 Task: Look for space in Jinghong, China from 3rd August, 2023 to 7th August, 2023 for 2 adults in price range Rs.4000 to Rs.9000. Place can be private room with 1  bedroom having 1 bed and 1 bathroom. Property type can be house, flat, guest house, hotel. Amenities needed are: washing machine. Booking option can be shelf check-in. Required host language is Chinese (Simplified).
Action: Mouse moved to (297, 146)
Screenshot: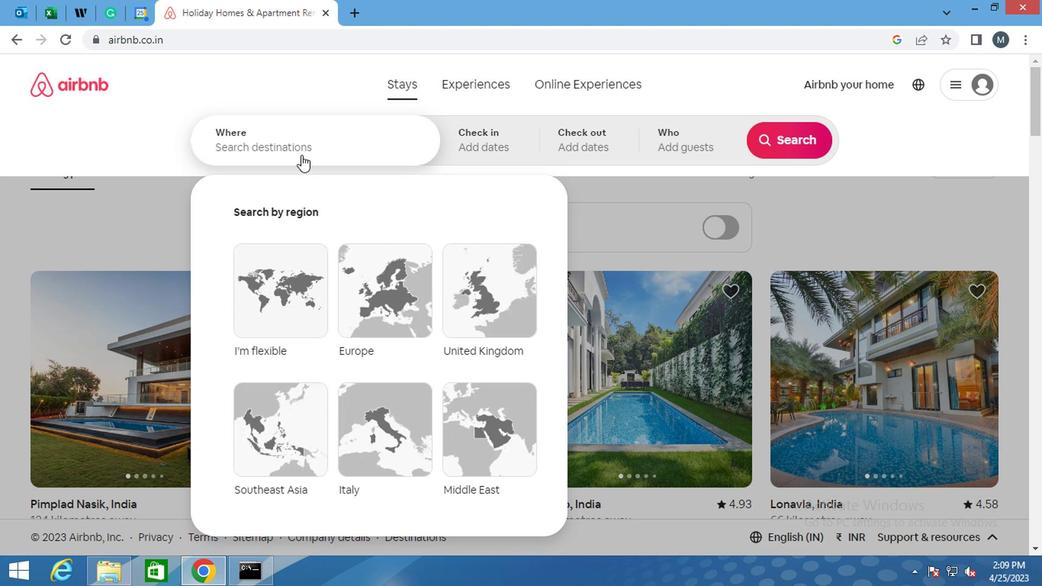 
Action: Mouse pressed left at (297, 146)
Screenshot: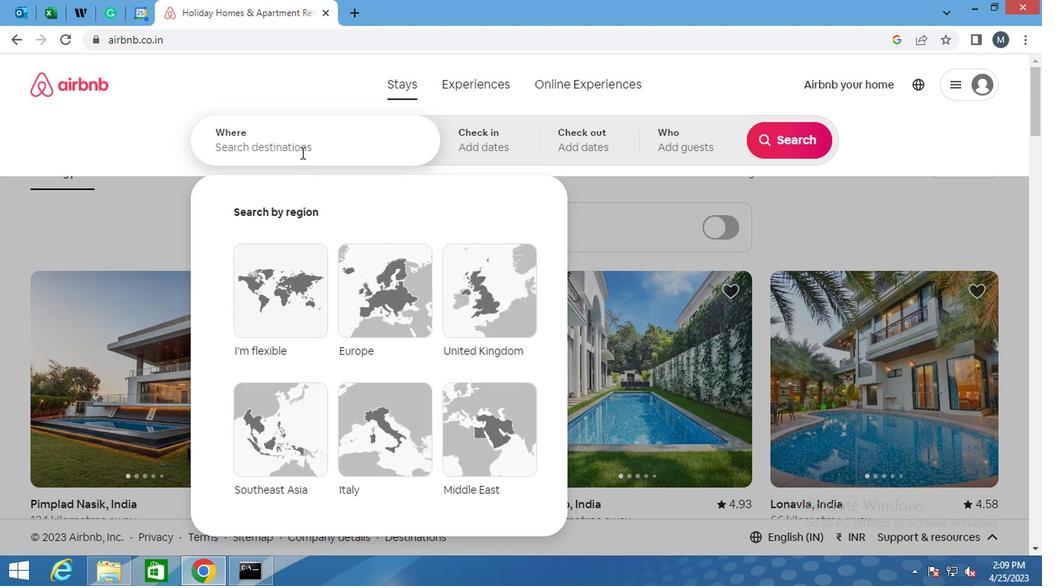 
Action: Key pressed <Key.shift>JINGHONG.<Key.backspace>,<Key.shift><Key.shift><Key.shift><Key.shift><Key.shift><Key.shift><Key.shift>CHINA
Screenshot: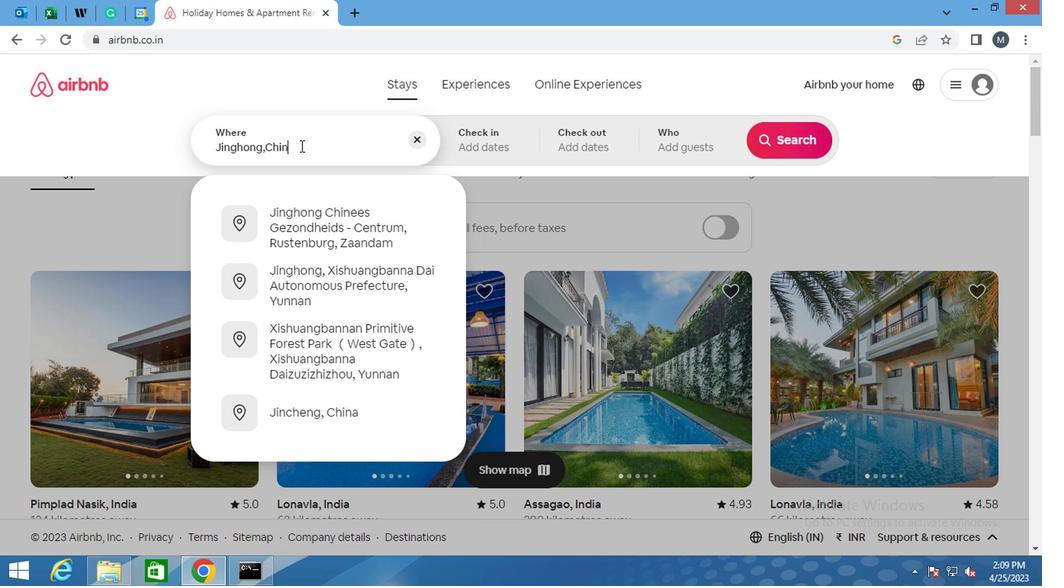 
Action: Mouse moved to (297, 147)
Screenshot: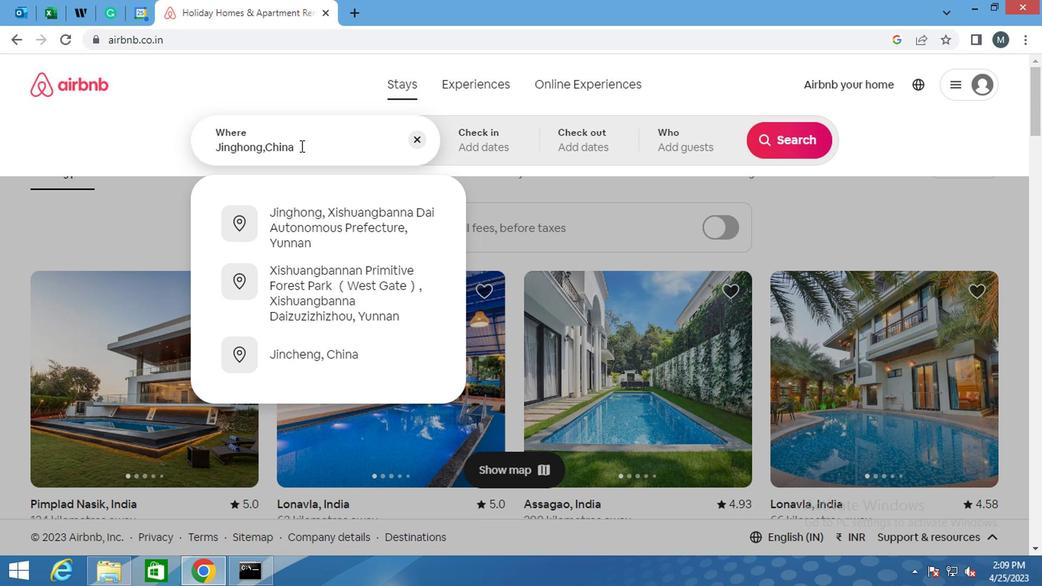 
Action: Key pressed <Key.enter>
Screenshot: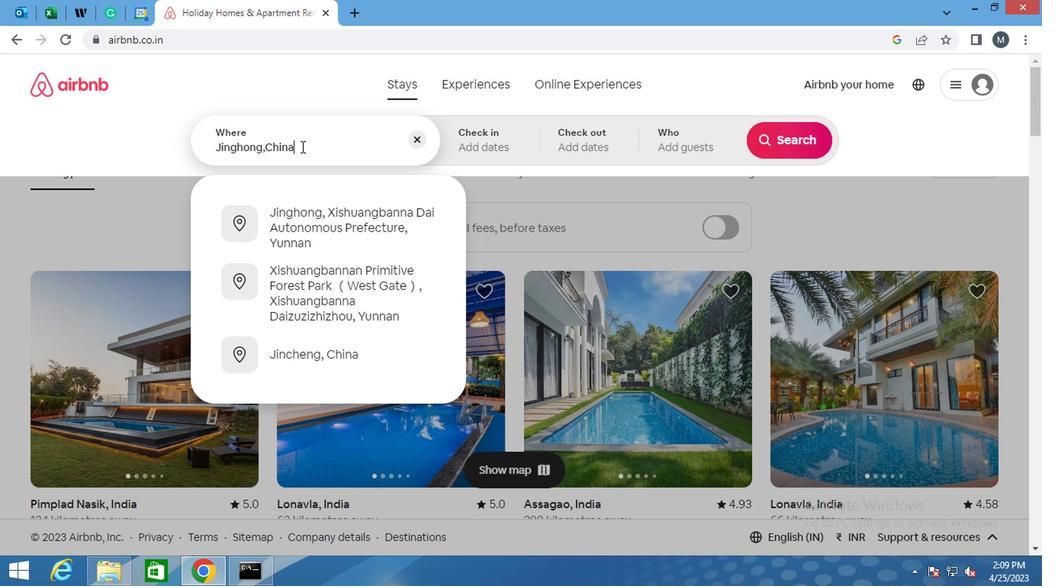 
Action: Mouse moved to (781, 265)
Screenshot: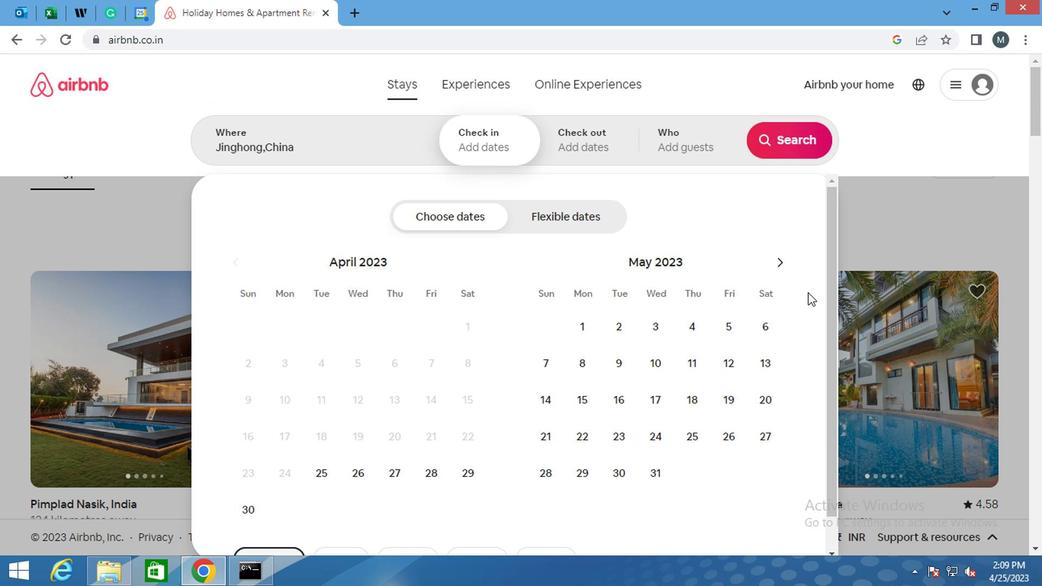 
Action: Mouse pressed left at (781, 265)
Screenshot: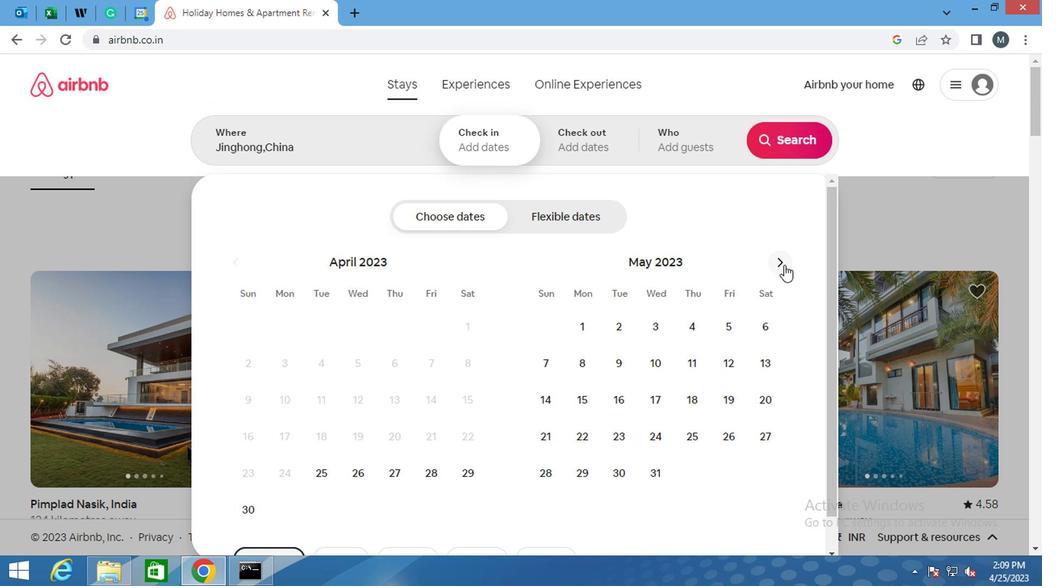 
Action: Mouse moved to (783, 265)
Screenshot: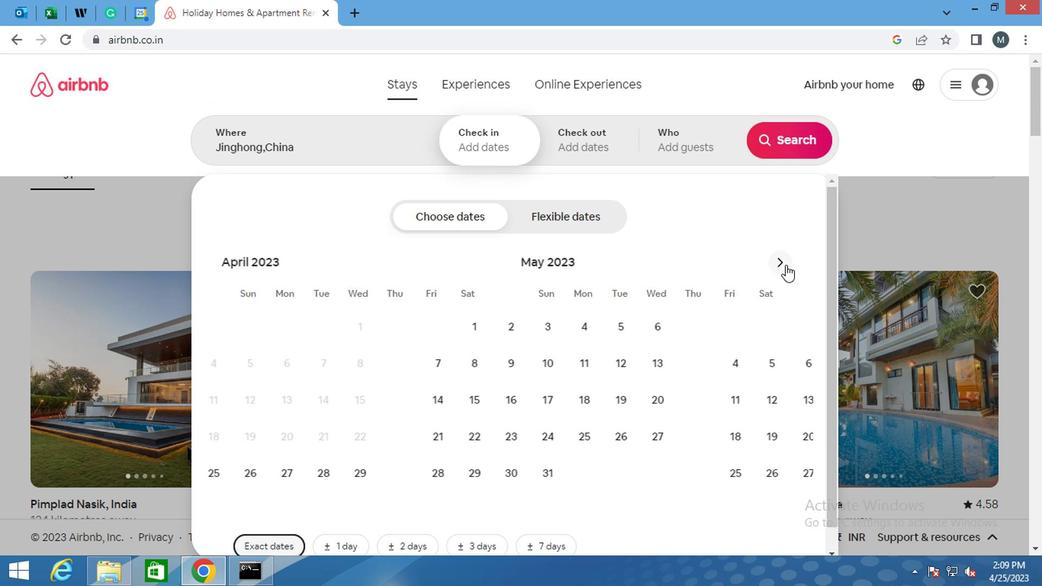 
Action: Mouse pressed left at (783, 265)
Screenshot: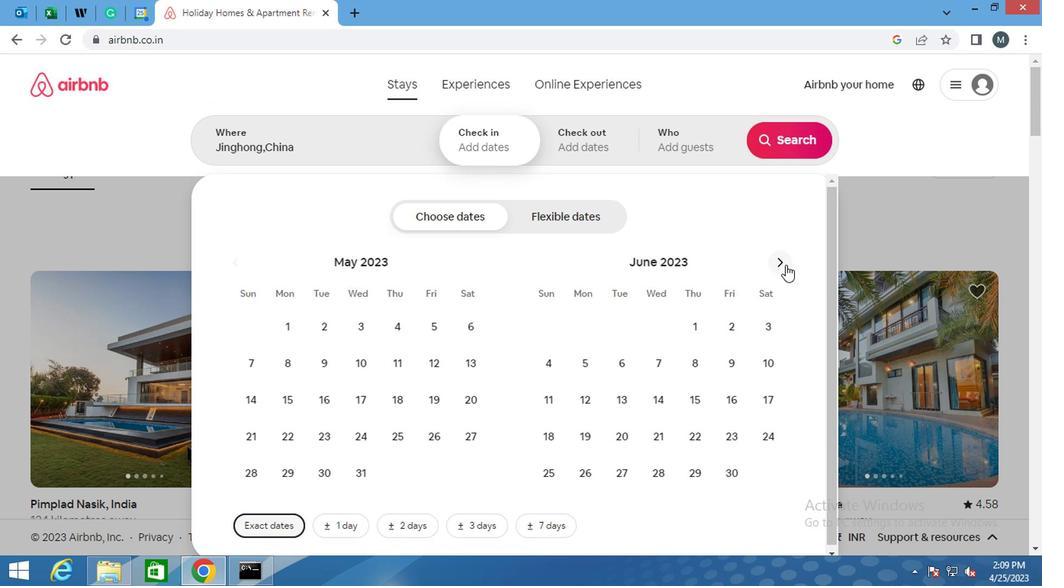 
Action: Mouse moved to (783, 265)
Screenshot: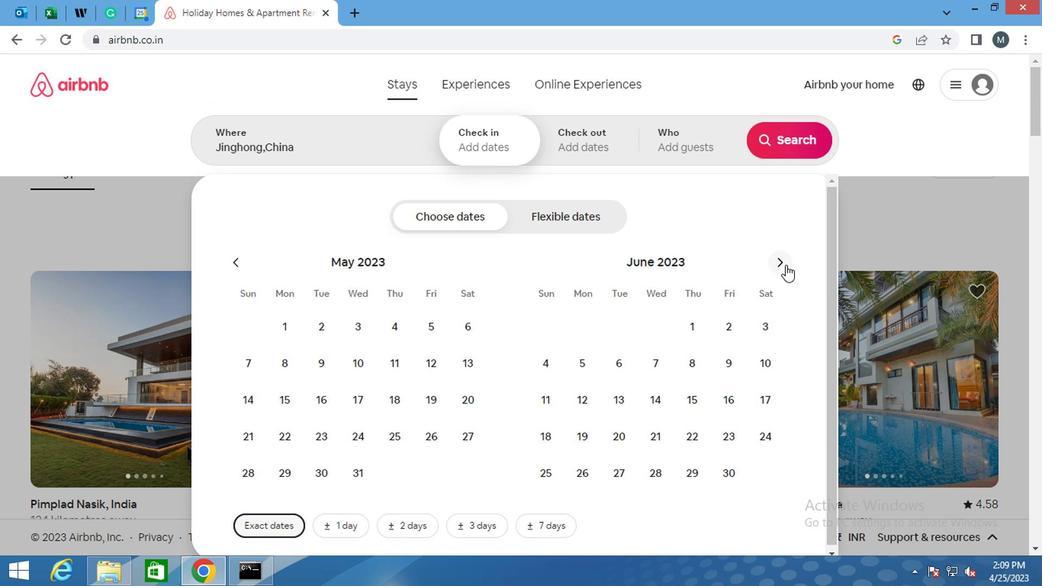 
Action: Mouse pressed left at (783, 265)
Screenshot: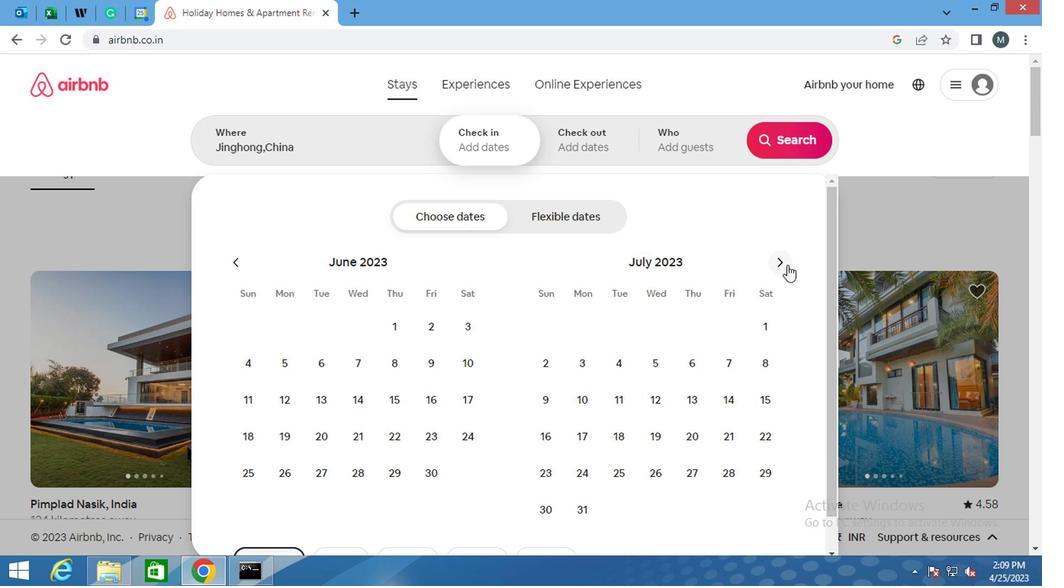
Action: Mouse moved to (684, 325)
Screenshot: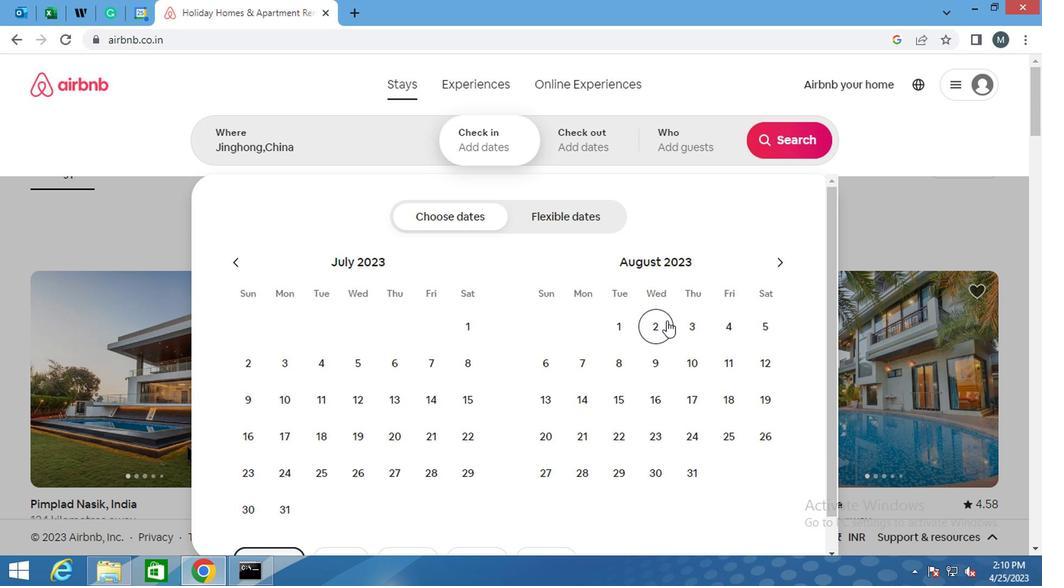 
Action: Mouse pressed left at (684, 325)
Screenshot: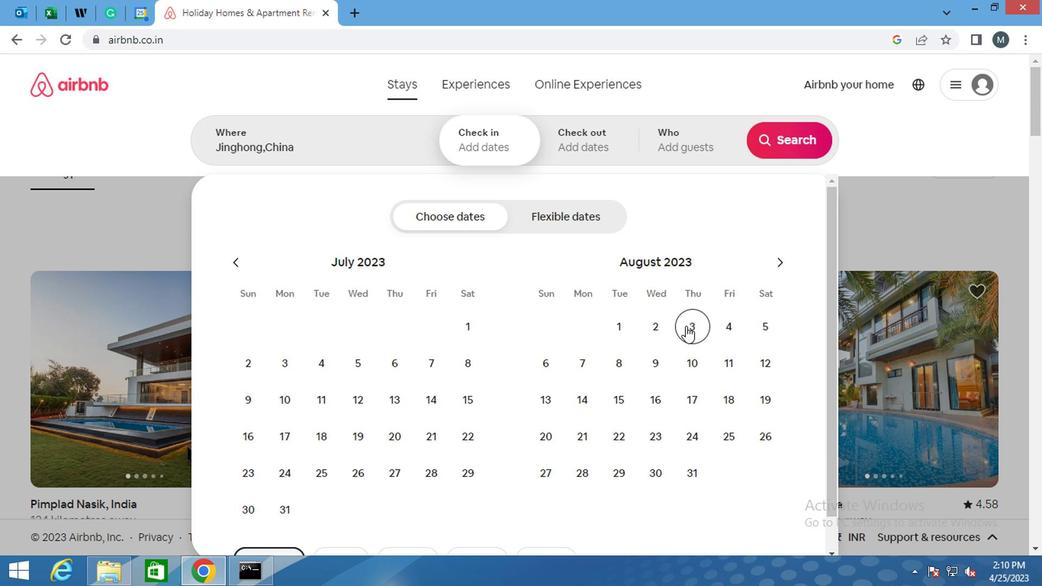 
Action: Mouse moved to (566, 369)
Screenshot: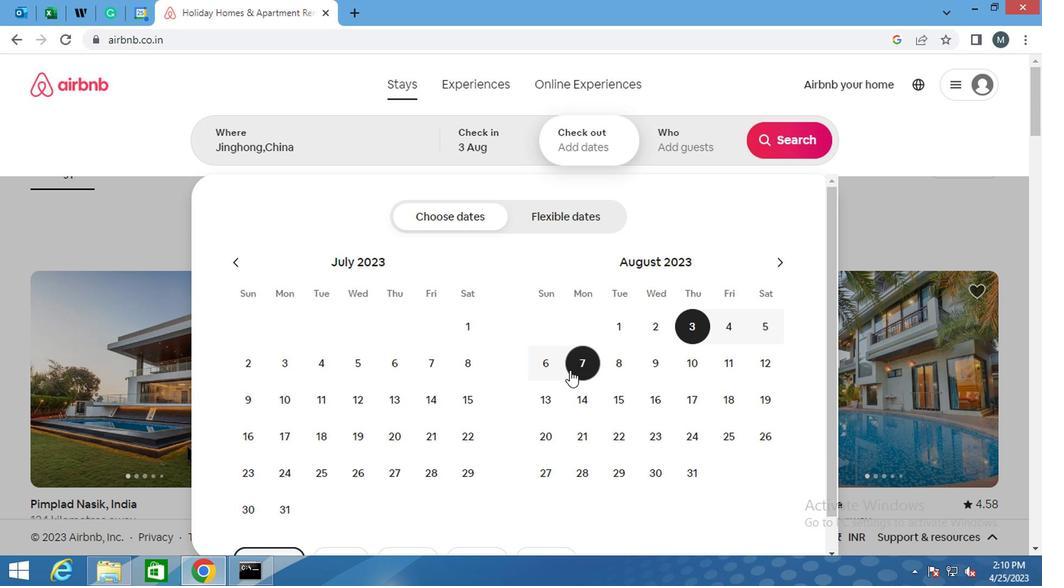 
Action: Mouse pressed left at (566, 369)
Screenshot: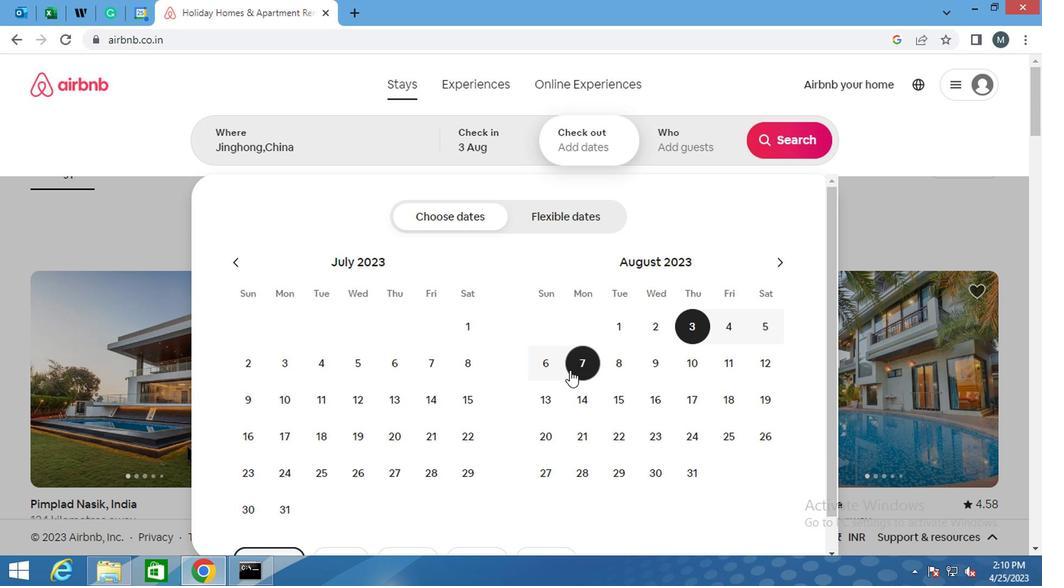 
Action: Mouse moved to (693, 131)
Screenshot: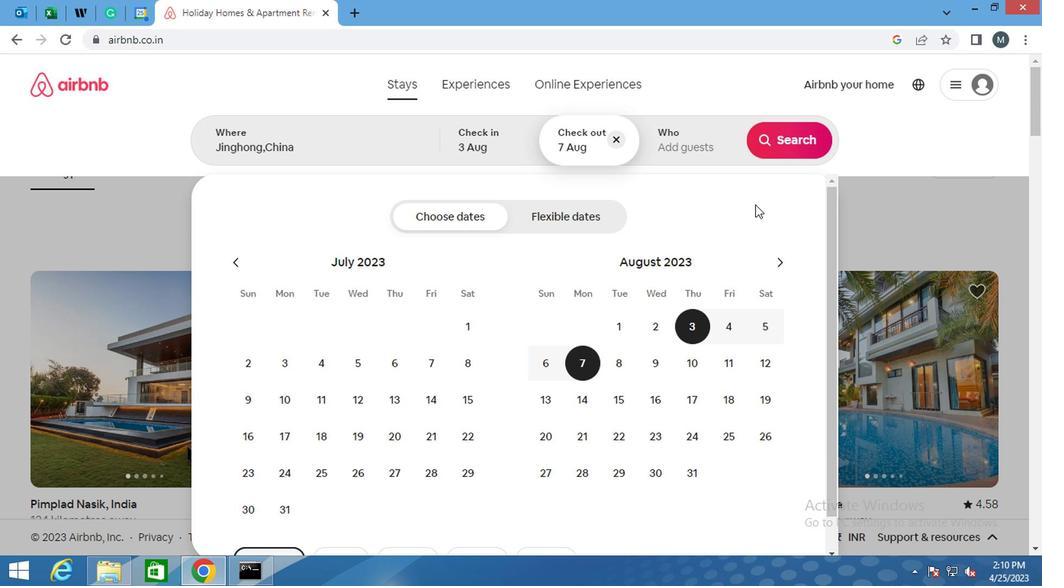 
Action: Mouse pressed left at (693, 131)
Screenshot: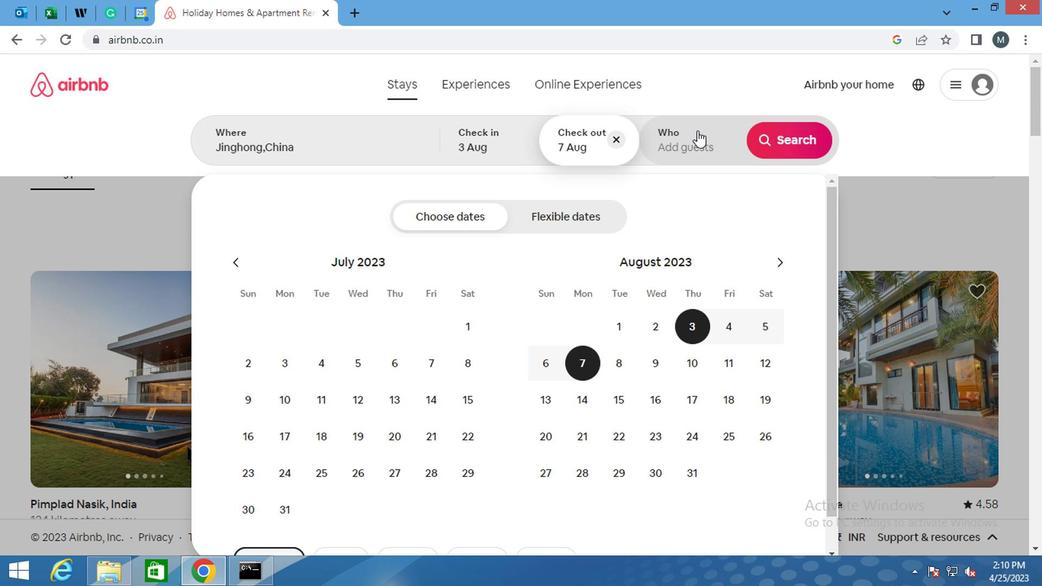 
Action: Mouse moved to (780, 221)
Screenshot: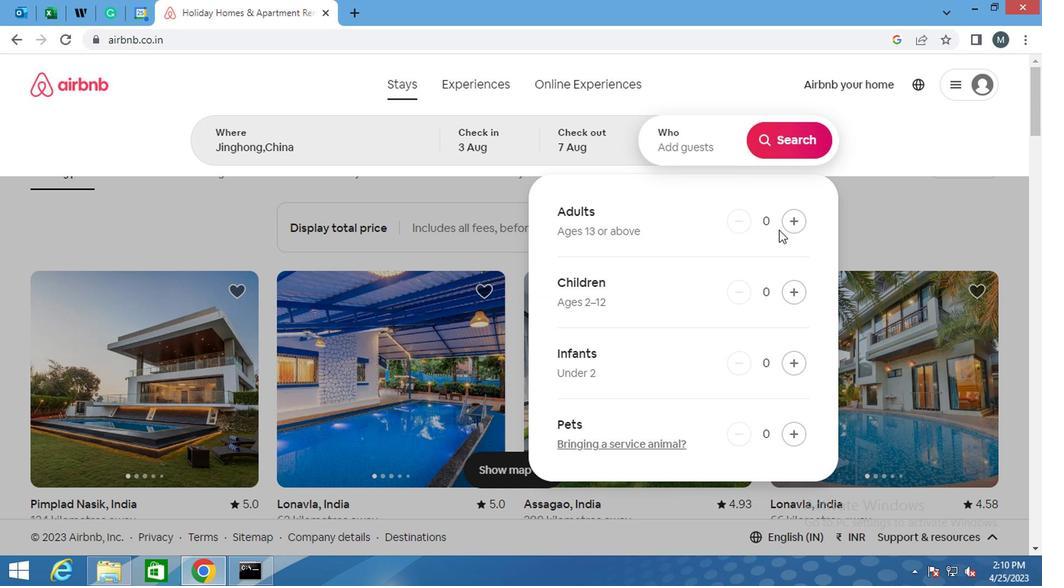 
Action: Mouse pressed left at (780, 221)
Screenshot: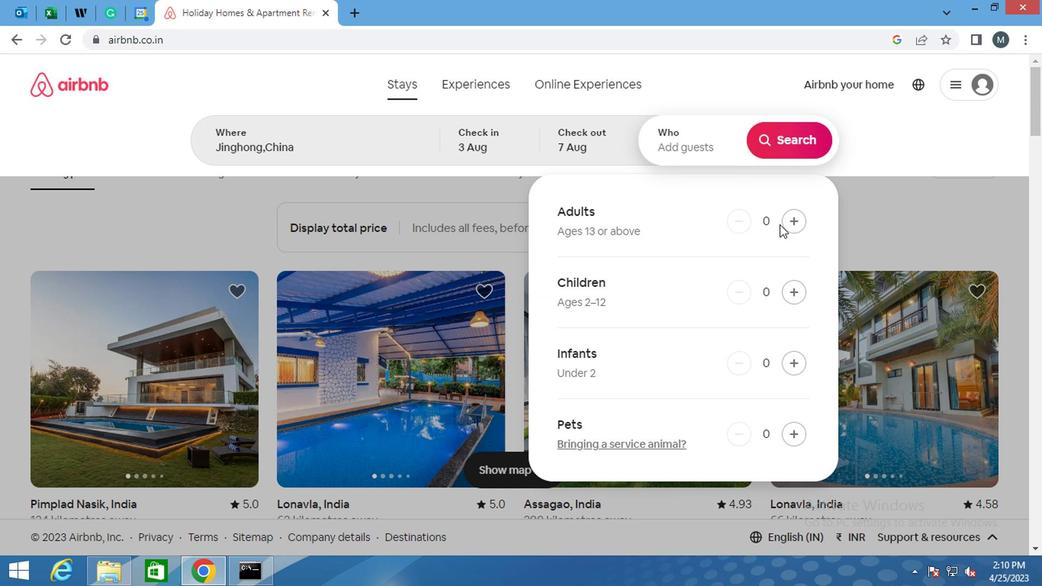 
Action: Mouse moved to (780, 220)
Screenshot: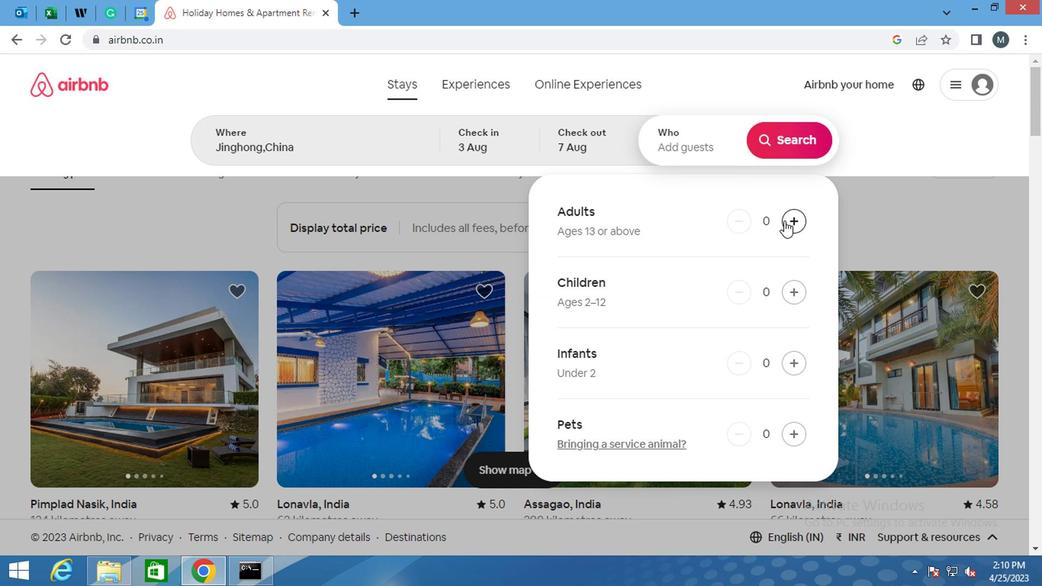 
Action: Mouse pressed left at (780, 220)
Screenshot: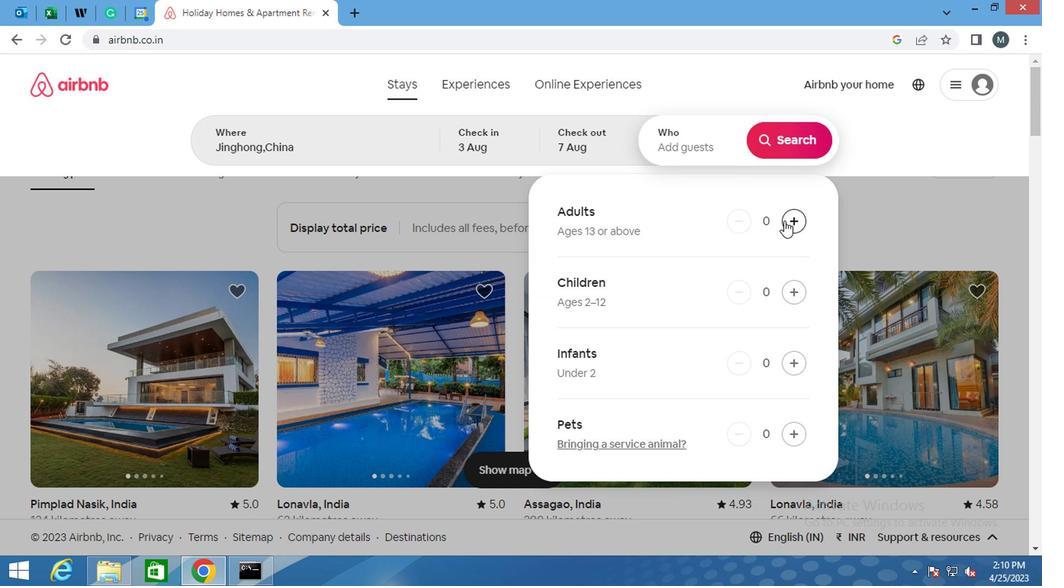 
Action: Mouse moved to (786, 143)
Screenshot: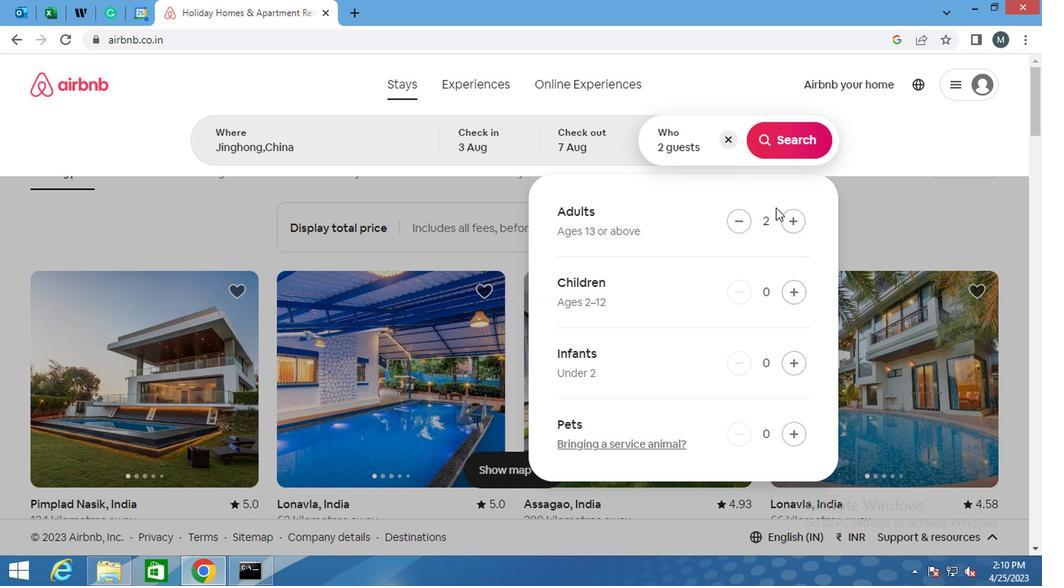 
Action: Mouse pressed left at (786, 143)
Screenshot: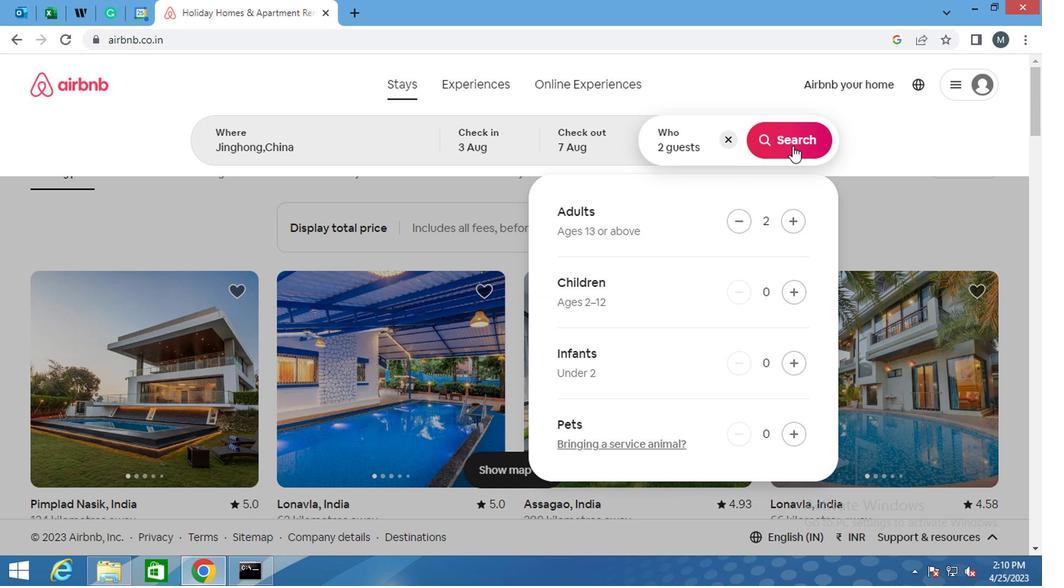 
Action: Mouse moved to (977, 138)
Screenshot: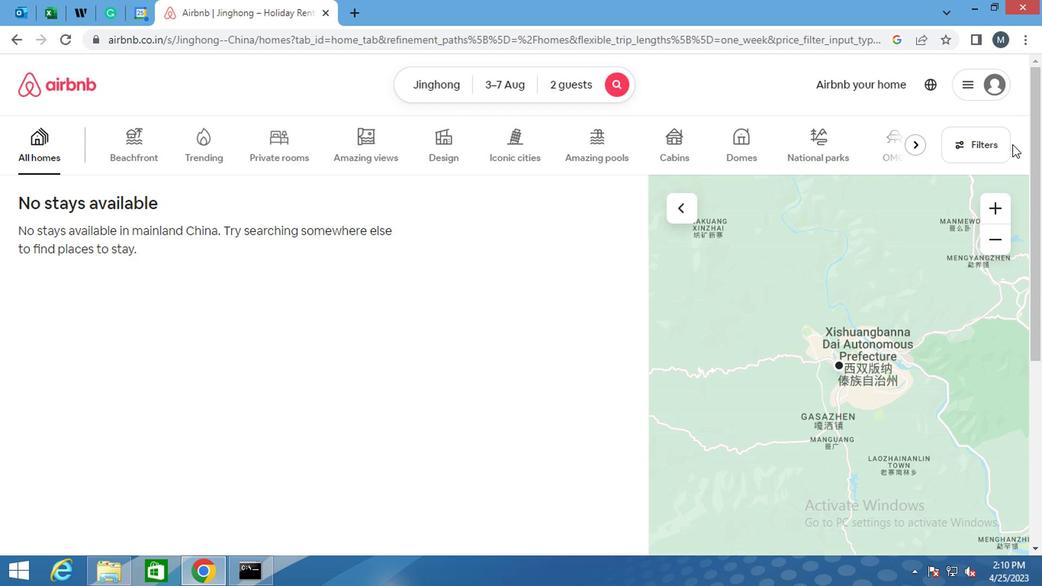
Action: Mouse pressed left at (977, 138)
Screenshot: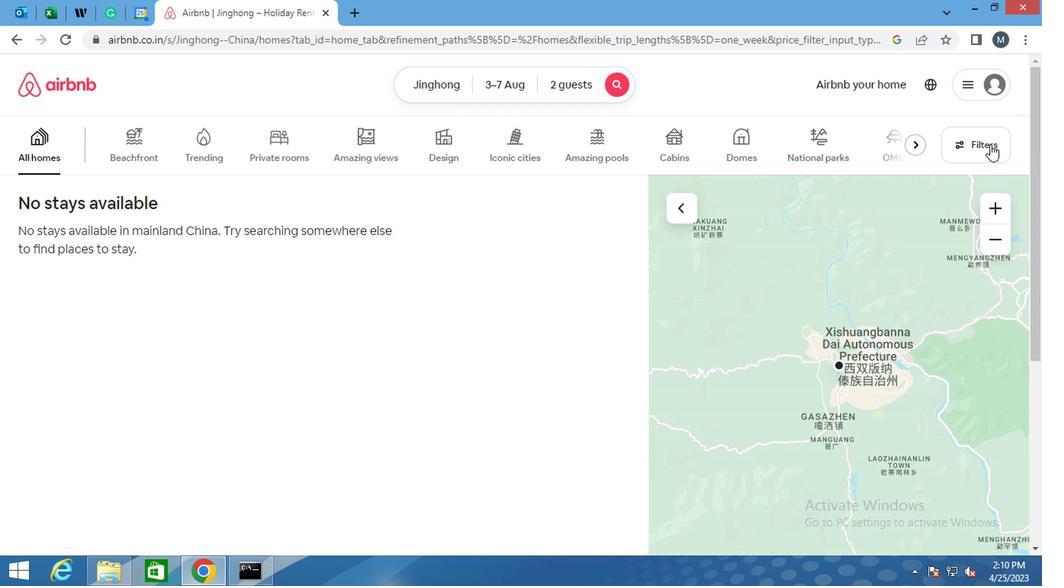 
Action: Mouse moved to (316, 237)
Screenshot: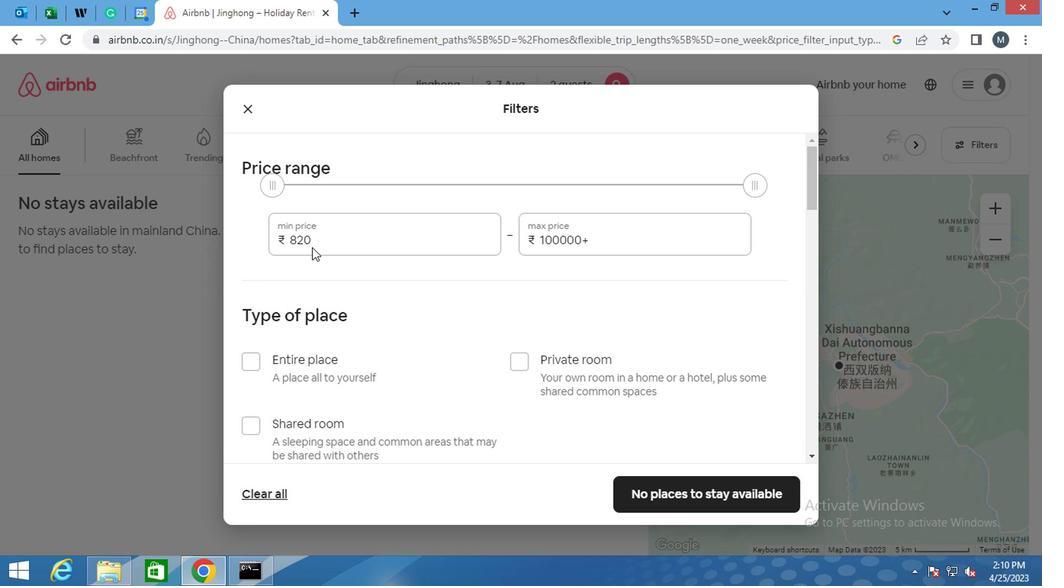 
Action: Mouse pressed left at (316, 237)
Screenshot: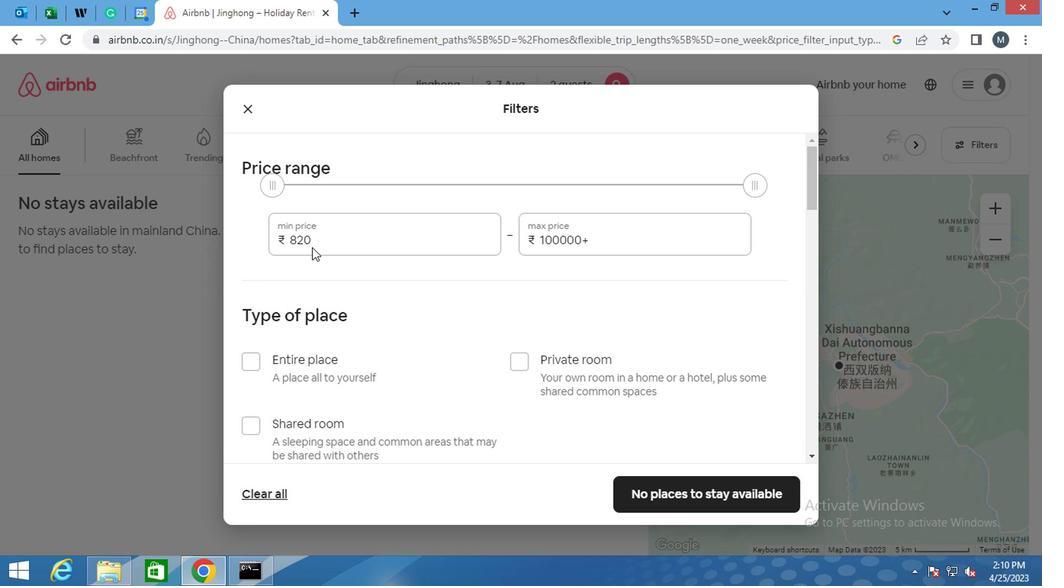 
Action: Mouse moved to (315, 244)
Screenshot: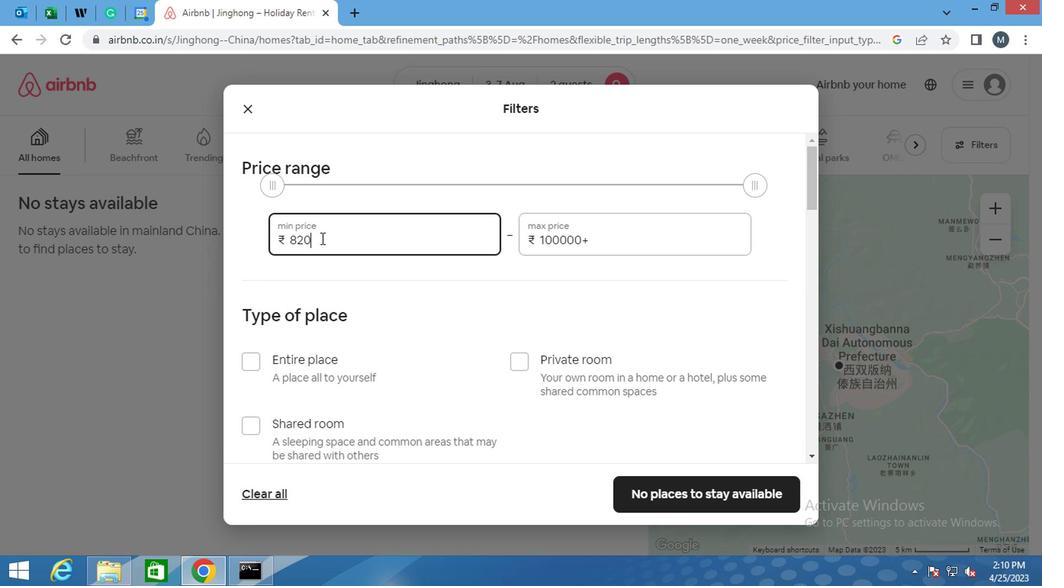 
Action: Key pressed <Key.backspace>
Screenshot: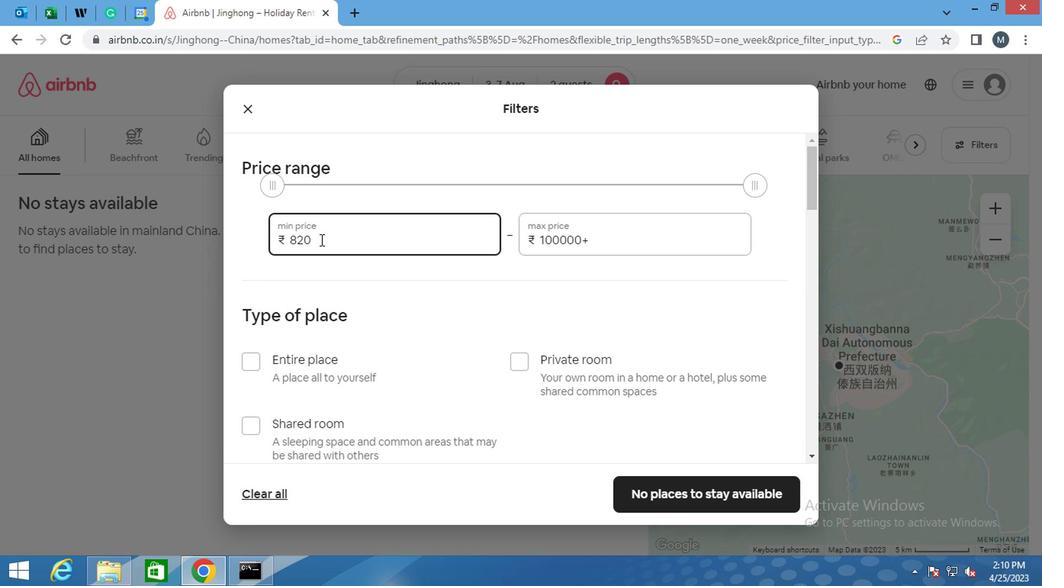 
Action: Mouse moved to (315, 244)
Screenshot: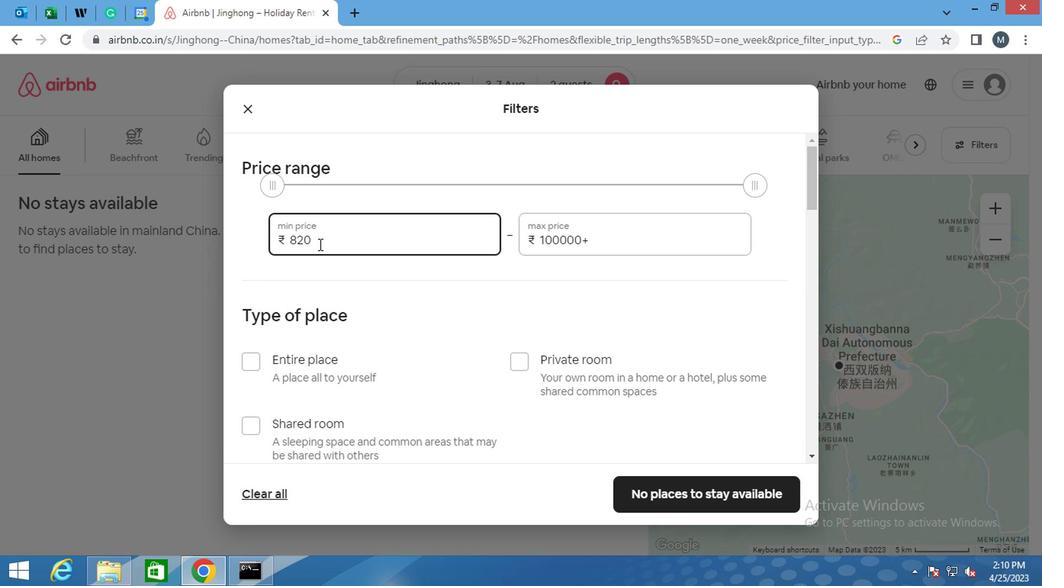 
Action: Key pressed <Key.backspace>
Screenshot: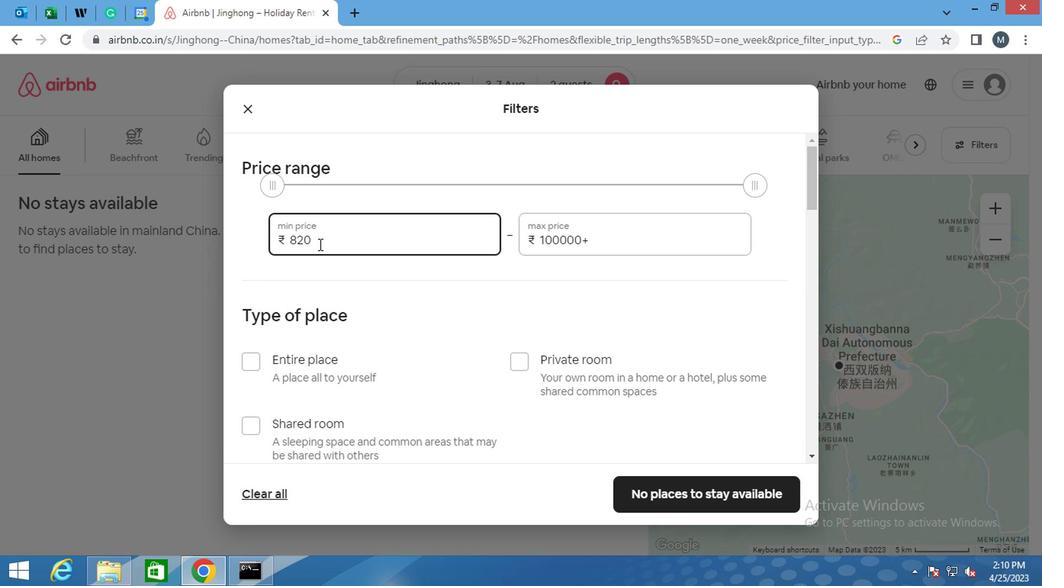 
Action: Mouse moved to (315, 245)
Screenshot: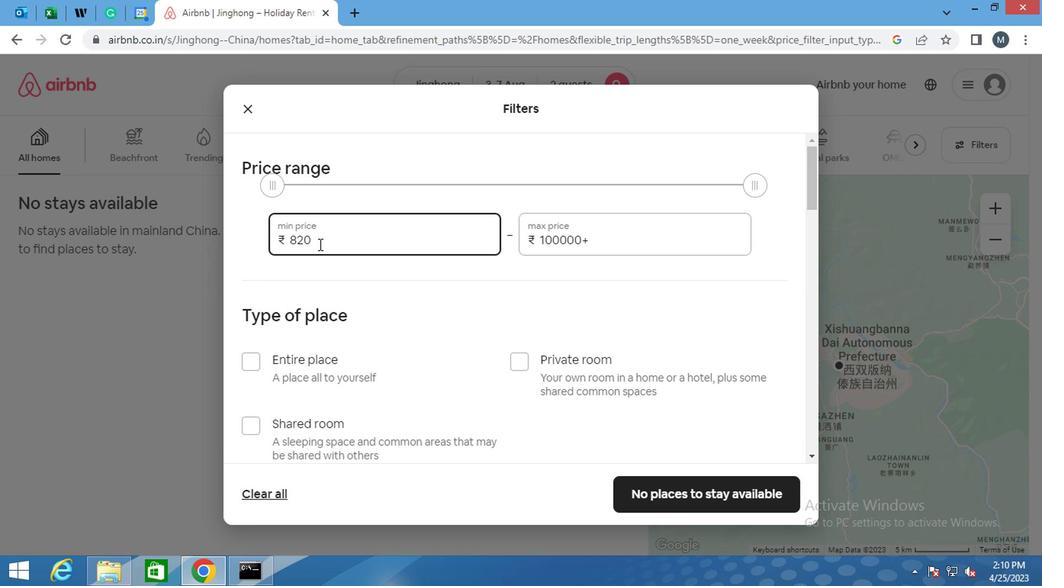 
Action: Key pressed <Key.backspace>
Screenshot: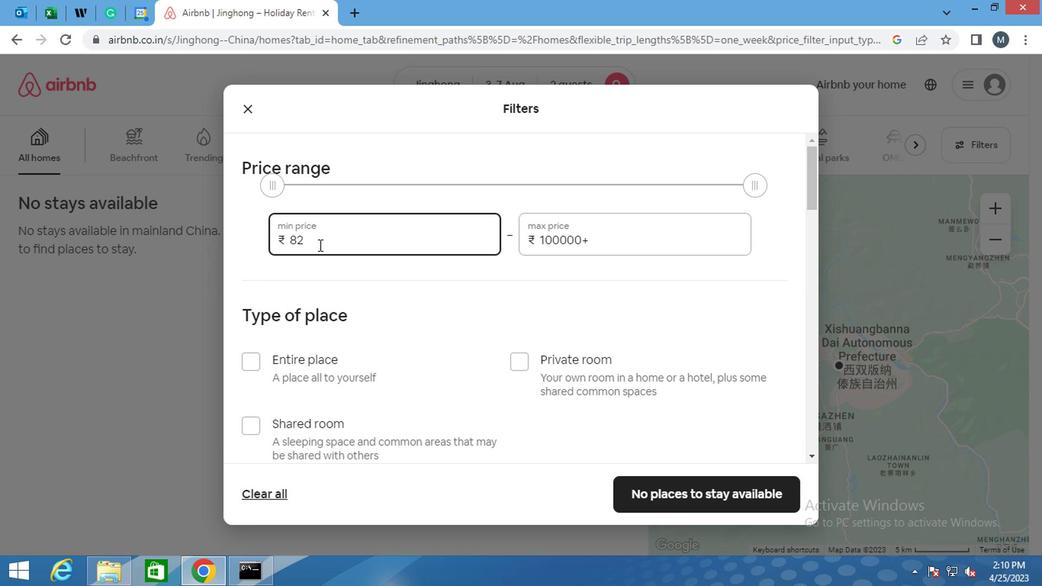 
Action: Mouse moved to (310, 249)
Screenshot: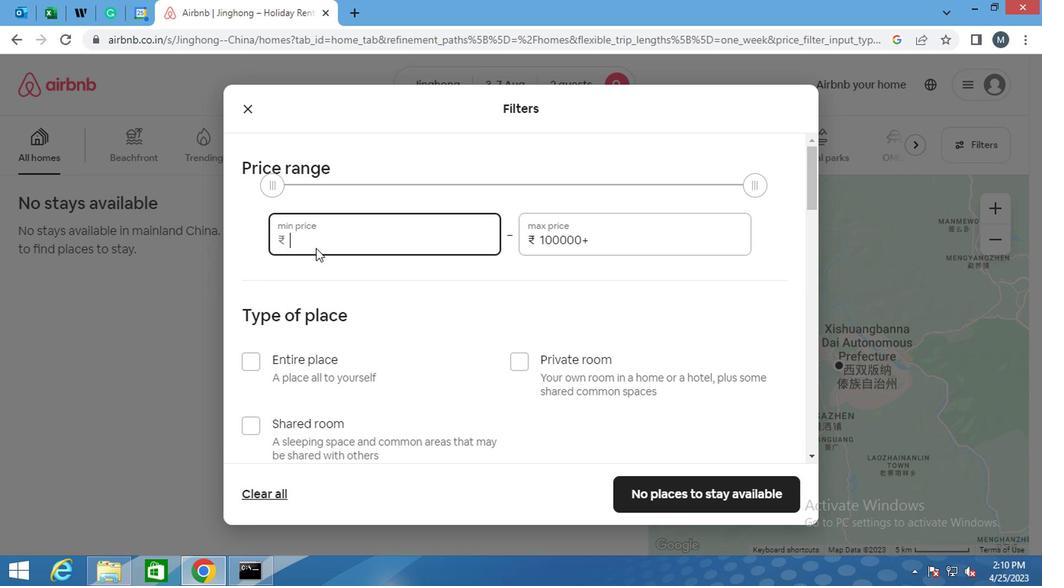 
Action: Key pressed 4000
Screenshot: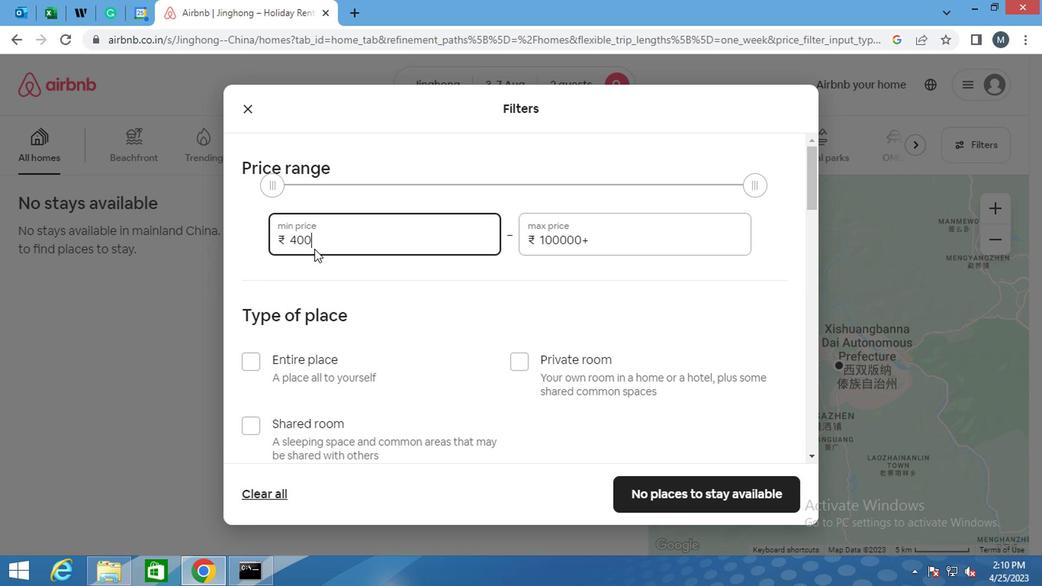 
Action: Mouse moved to (608, 243)
Screenshot: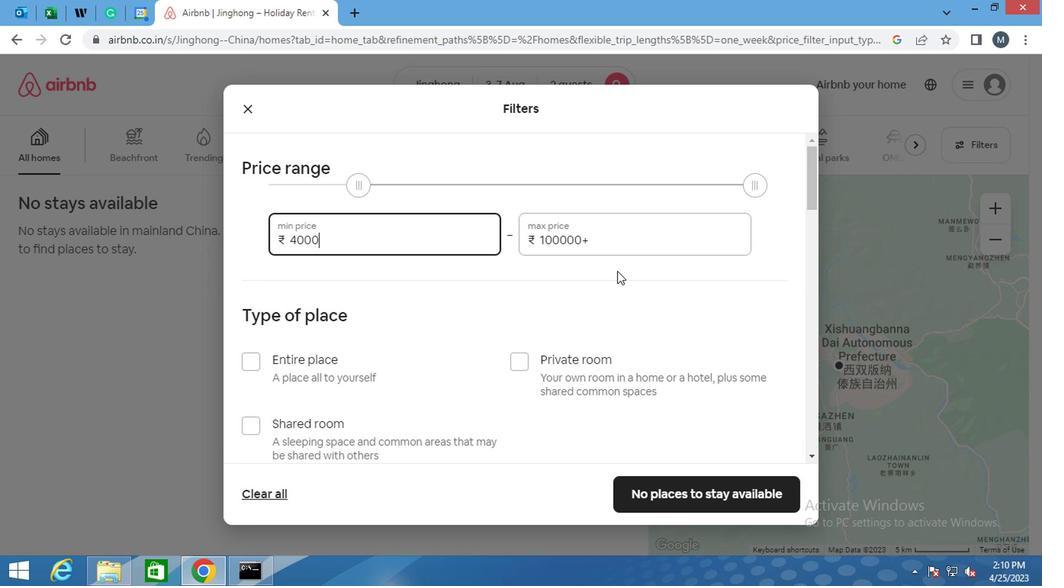 
Action: Mouse pressed left at (608, 243)
Screenshot: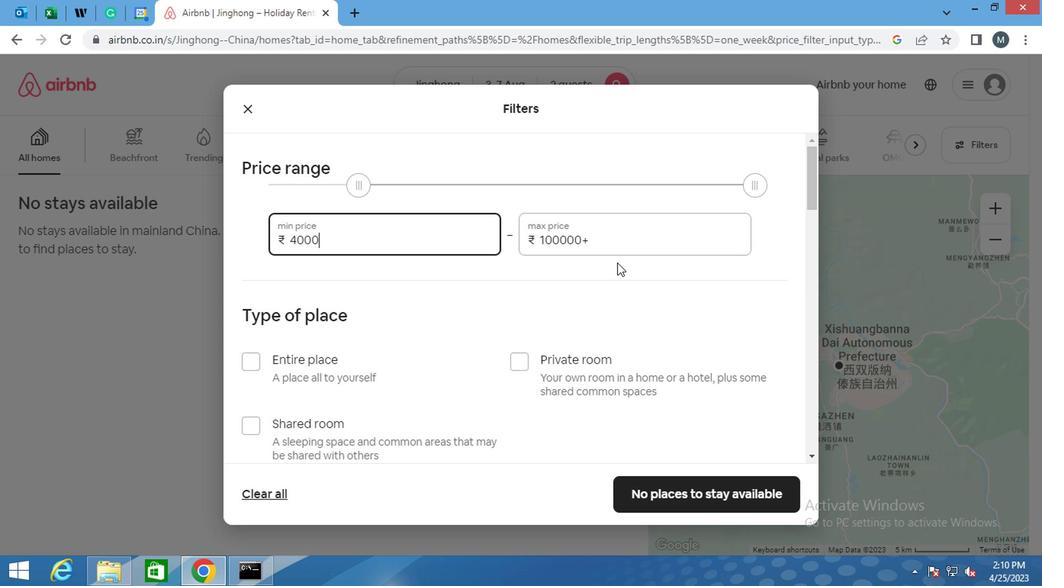 
Action: Mouse moved to (607, 243)
Screenshot: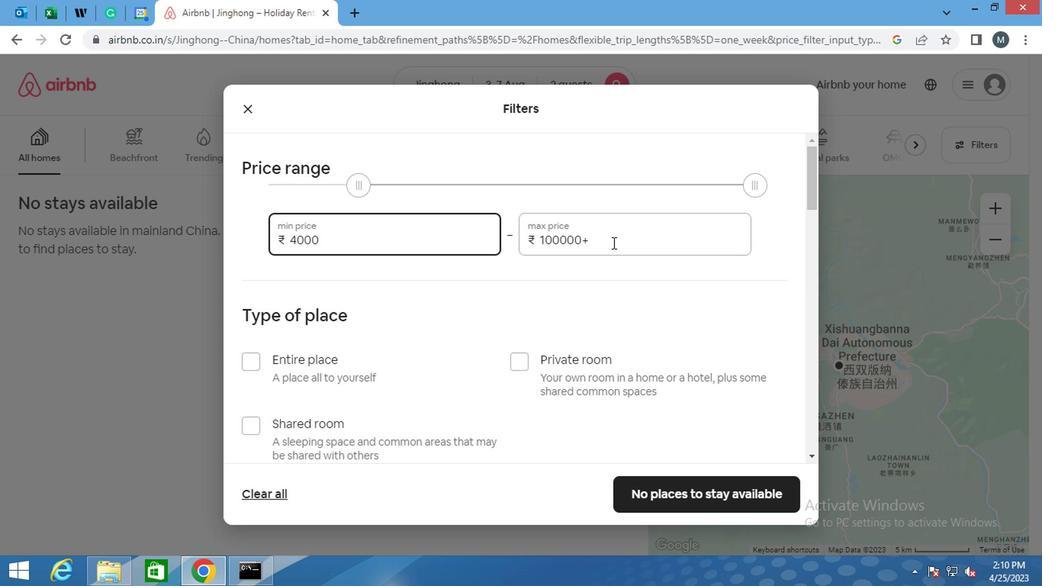 
Action: Key pressed <Key.backspace>
Screenshot: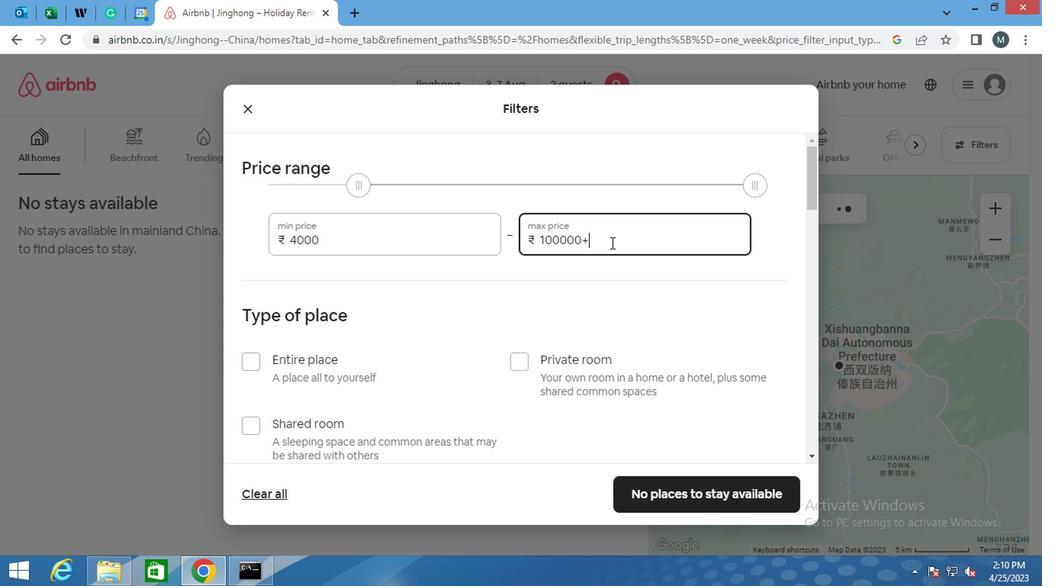 
Action: Mouse moved to (607, 243)
Screenshot: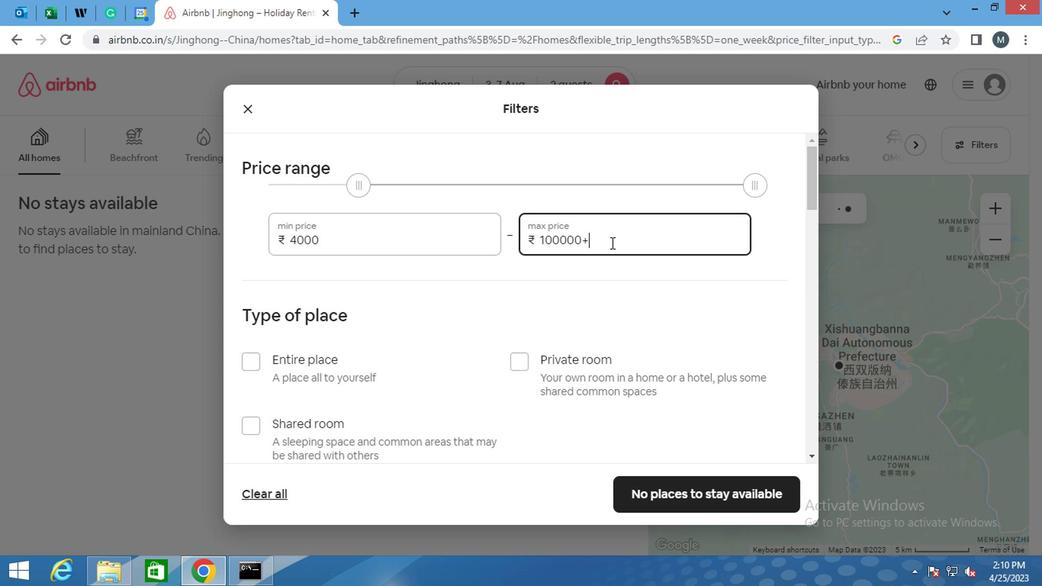 
Action: Key pressed <Key.backspace>
Screenshot: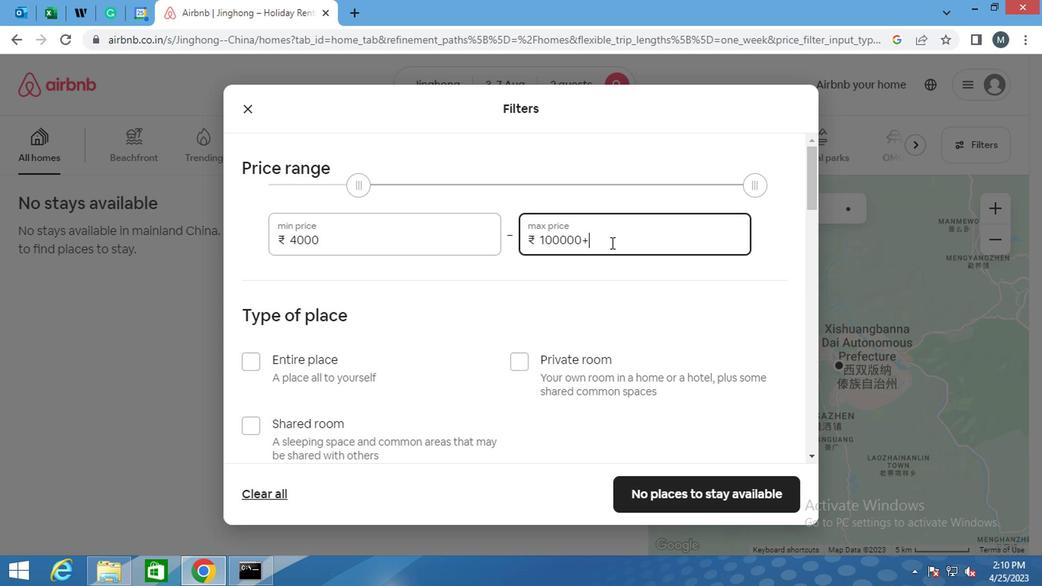 
Action: Mouse moved to (606, 243)
Screenshot: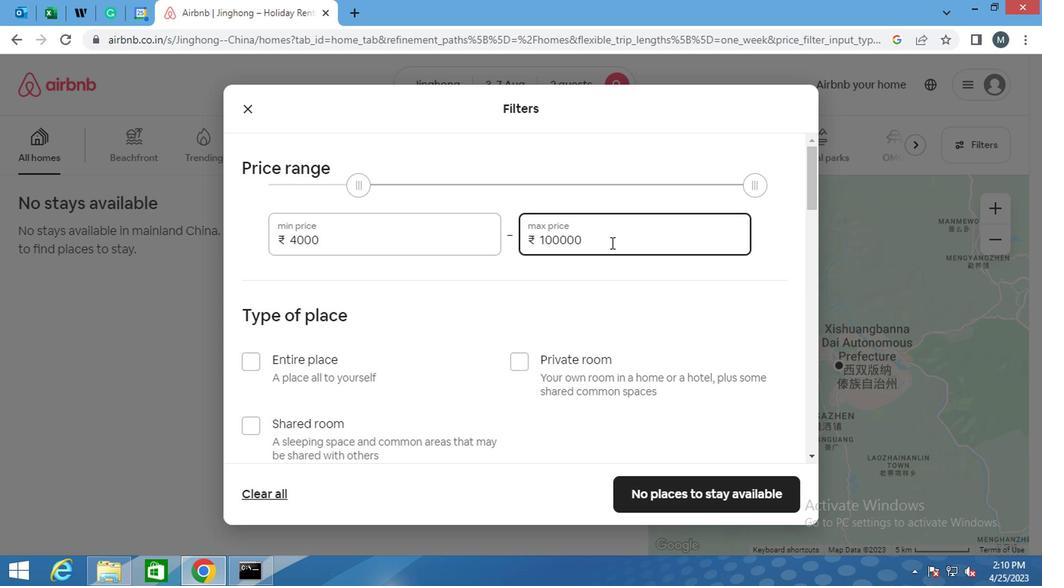 
Action: Key pressed <Key.backspace>
Screenshot: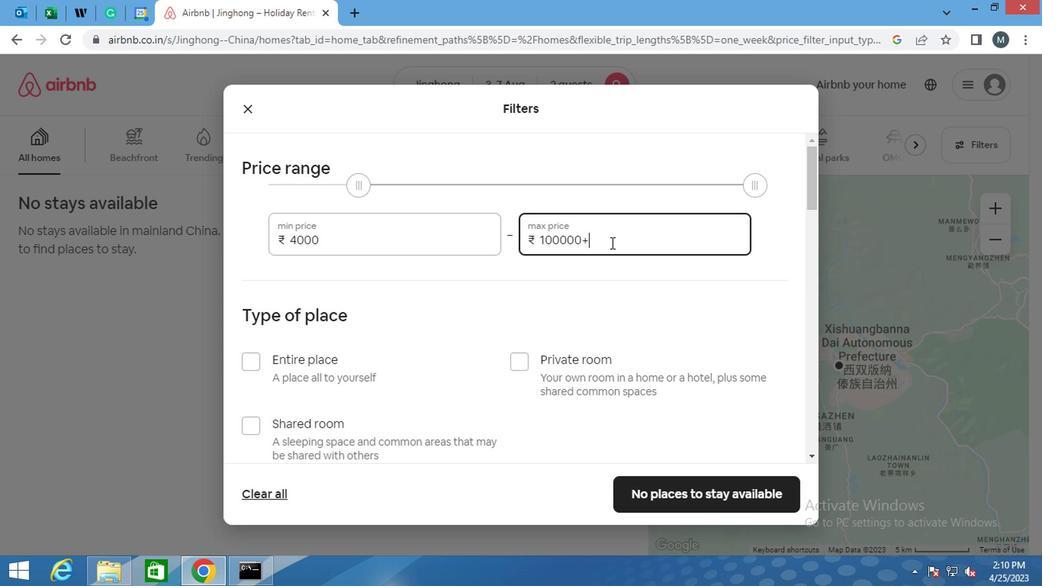 
Action: Mouse moved to (604, 244)
Screenshot: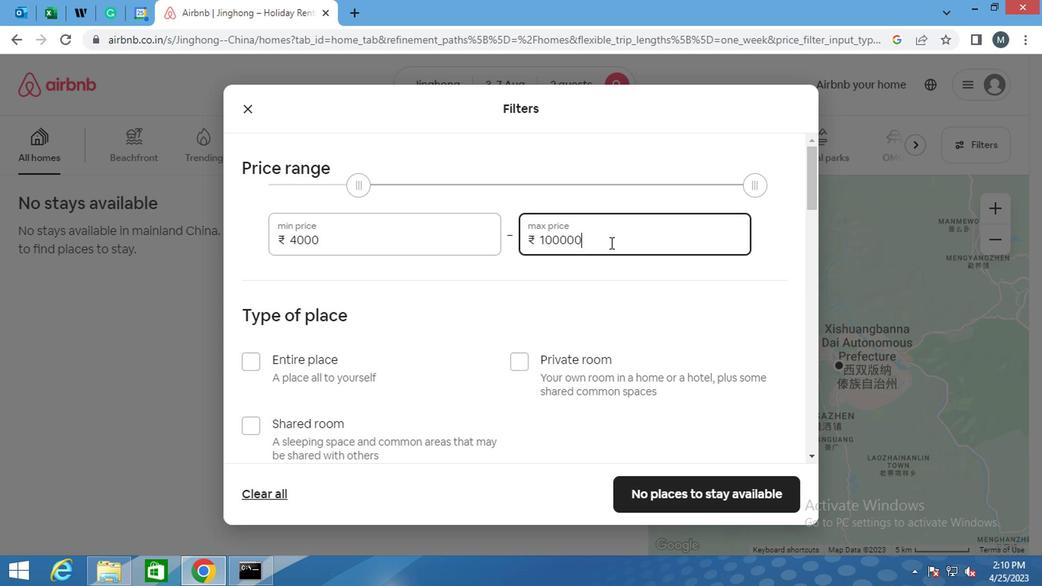 
Action: Key pressed <Key.backspace>
Screenshot: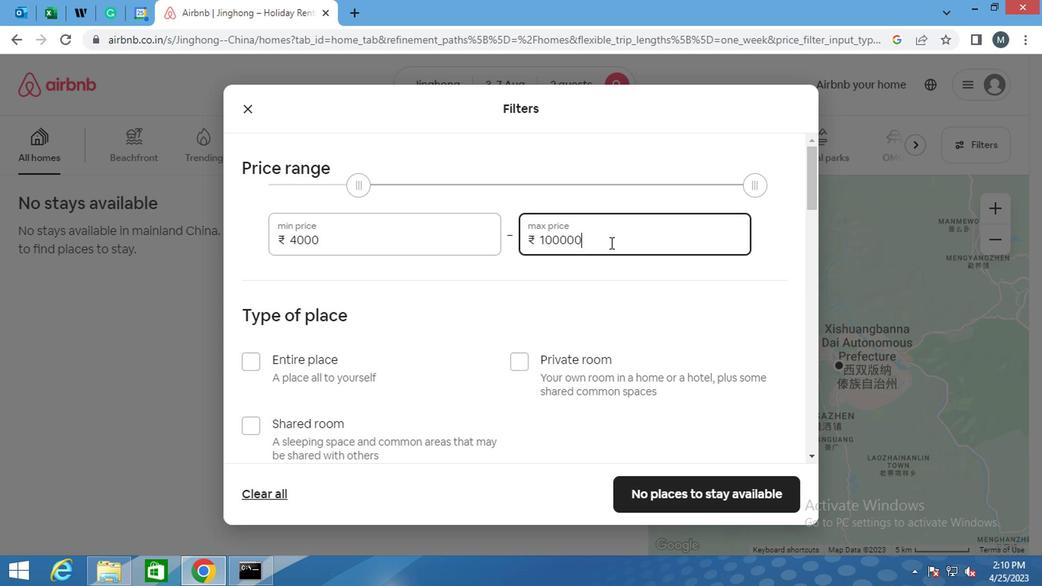 
Action: Mouse moved to (604, 244)
Screenshot: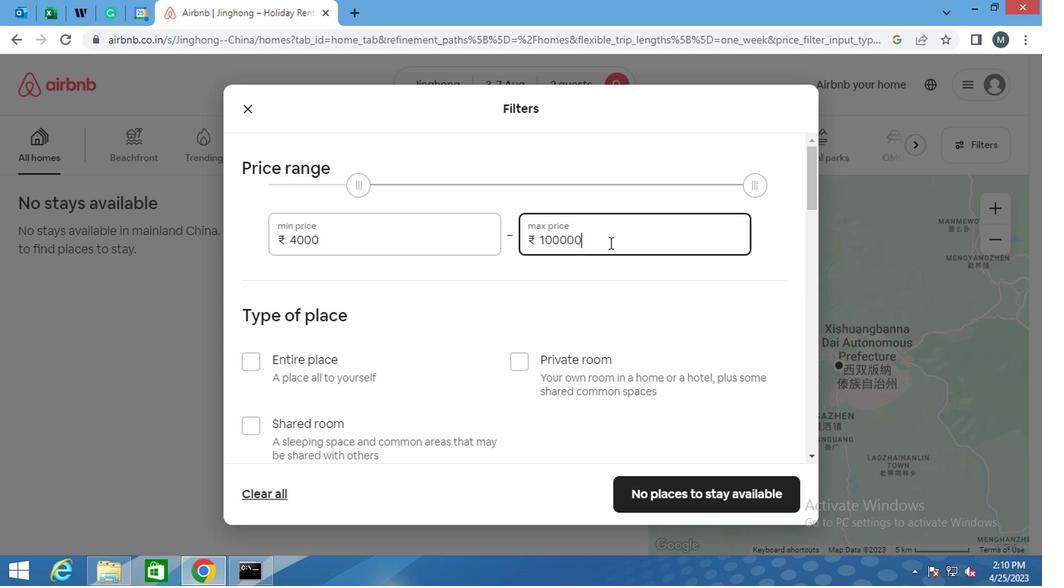 
Action: Key pressed <Key.backspace><Key.backspace><Key.backspace><Key.backspace>
Screenshot: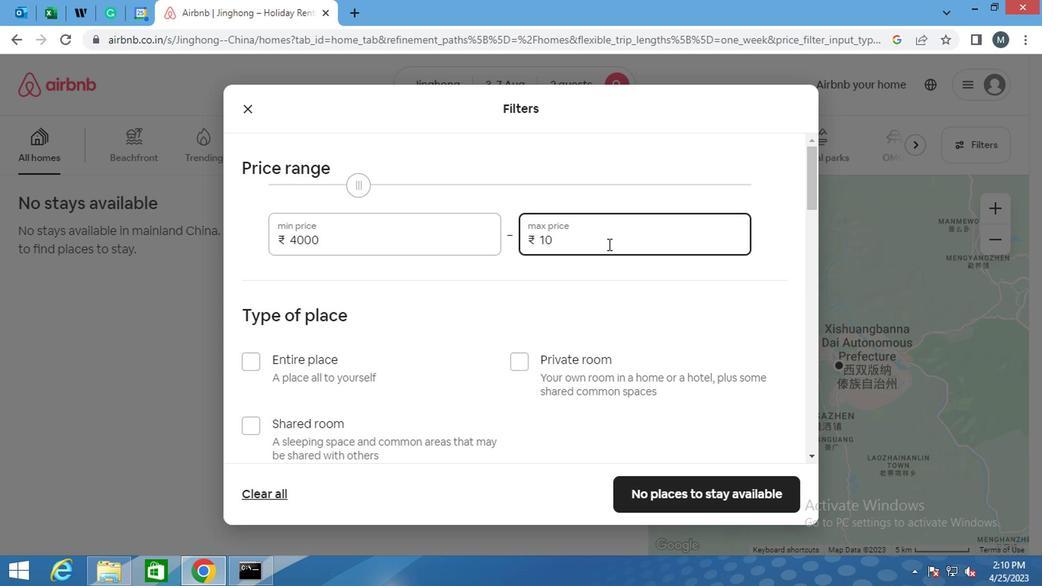 
Action: Mouse moved to (602, 249)
Screenshot: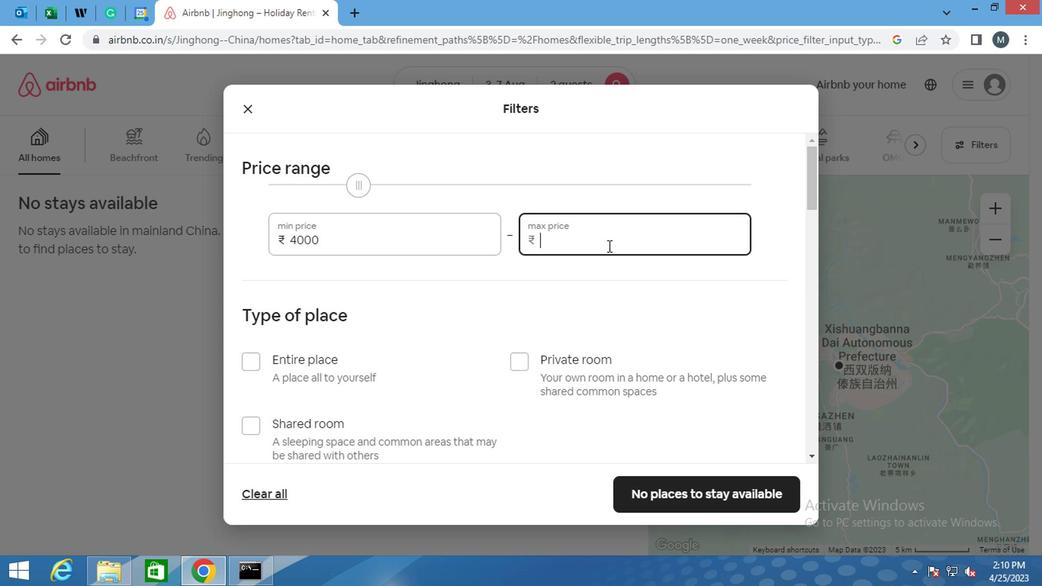 
Action: Key pressed 9000
Screenshot: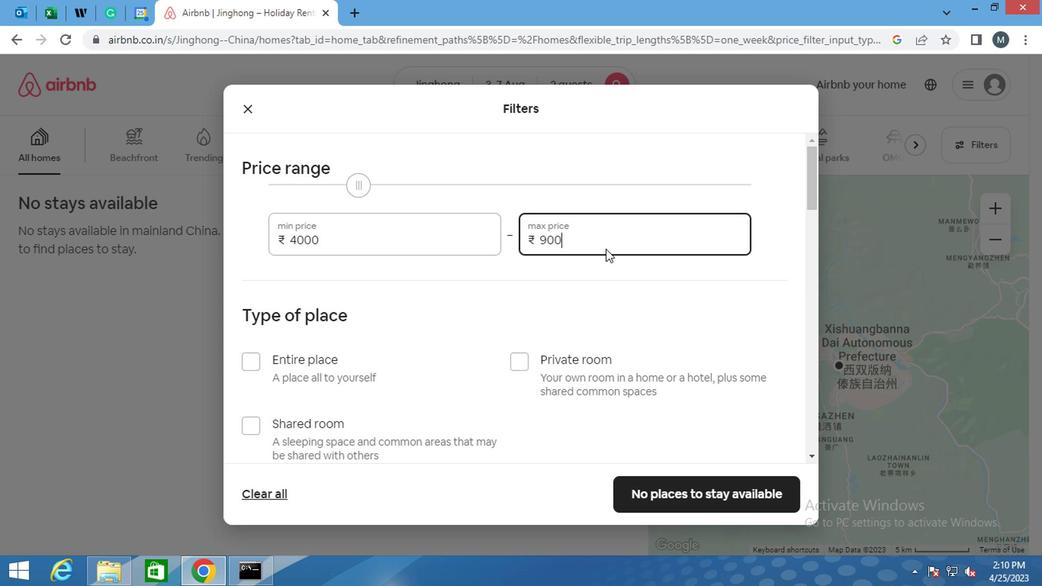 
Action: Mouse moved to (364, 322)
Screenshot: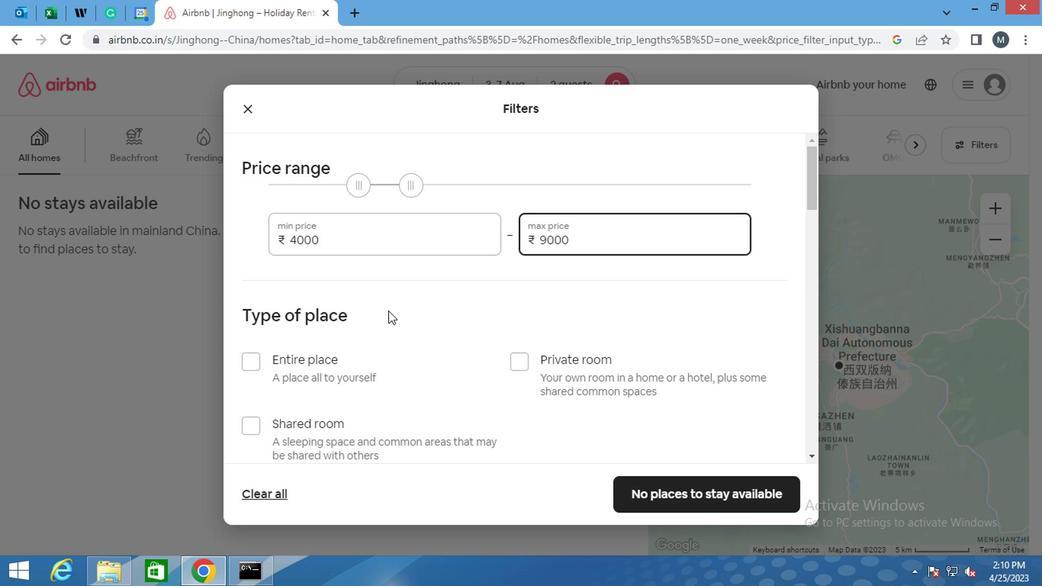
Action: Mouse scrolled (364, 321) with delta (0, 0)
Screenshot: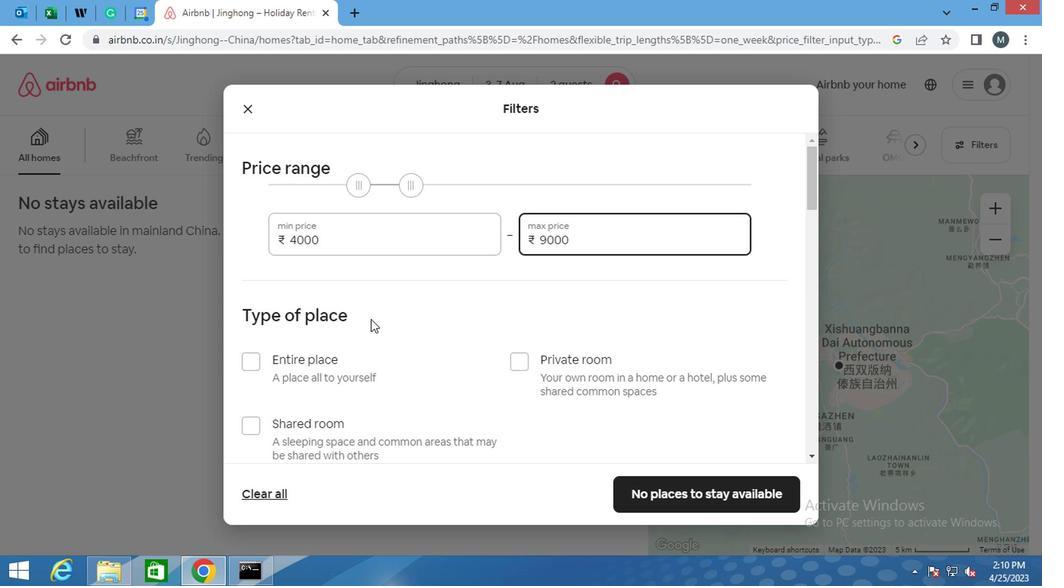 
Action: Mouse moved to (349, 318)
Screenshot: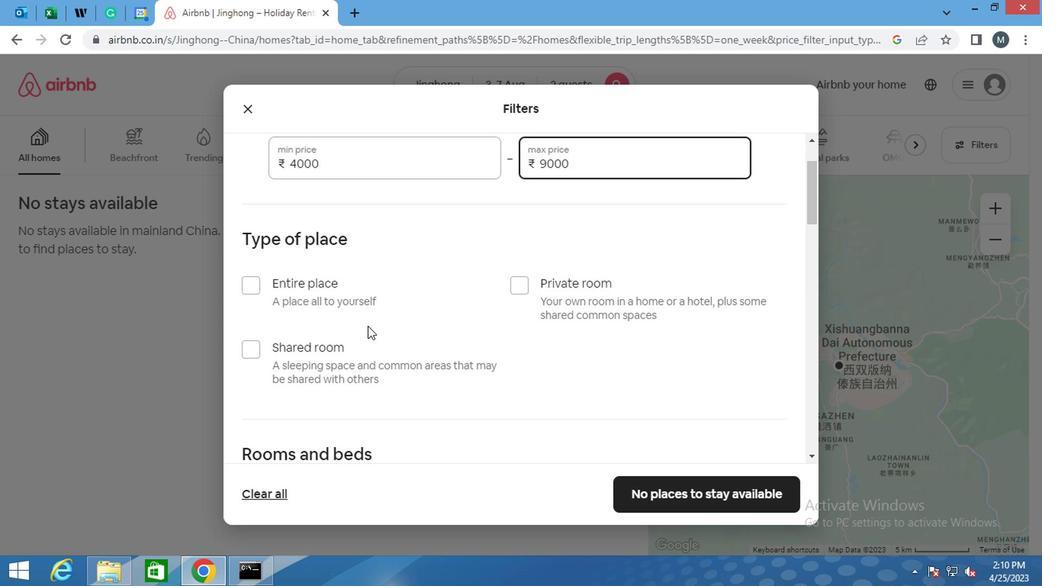 
Action: Mouse scrolled (349, 317) with delta (0, 0)
Screenshot: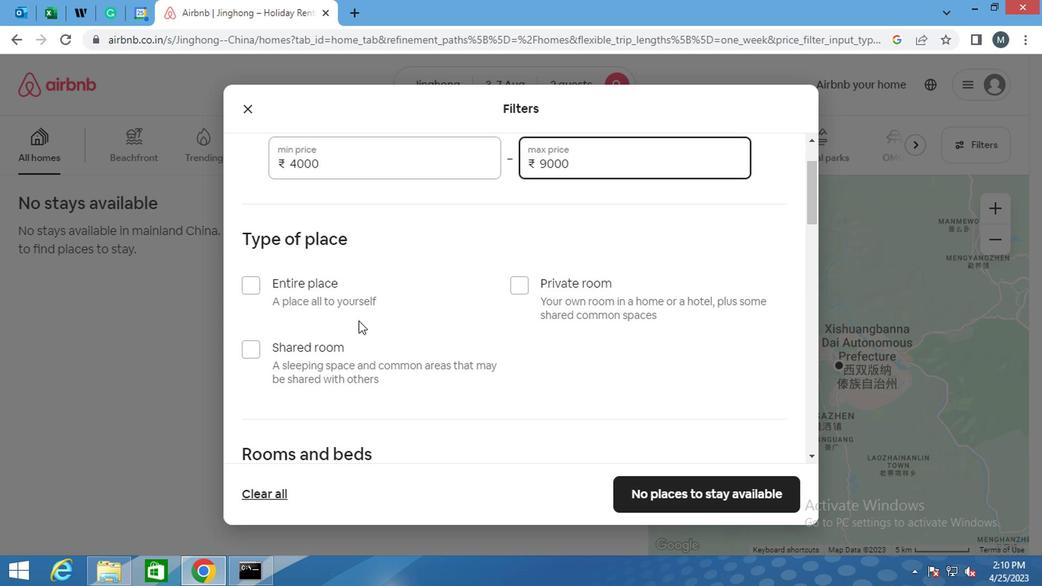 
Action: Mouse moved to (512, 212)
Screenshot: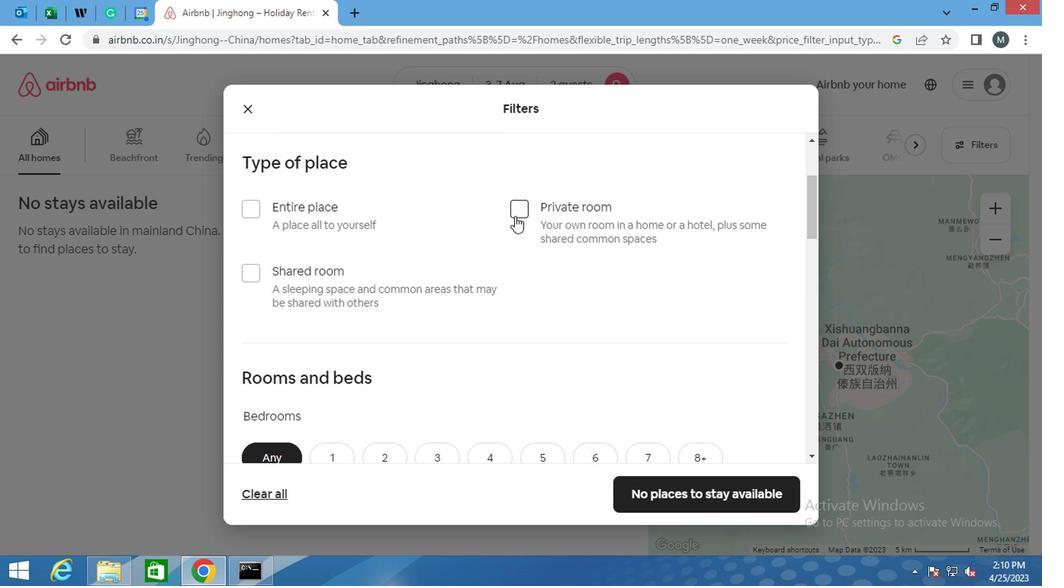 
Action: Mouse pressed left at (512, 212)
Screenshot: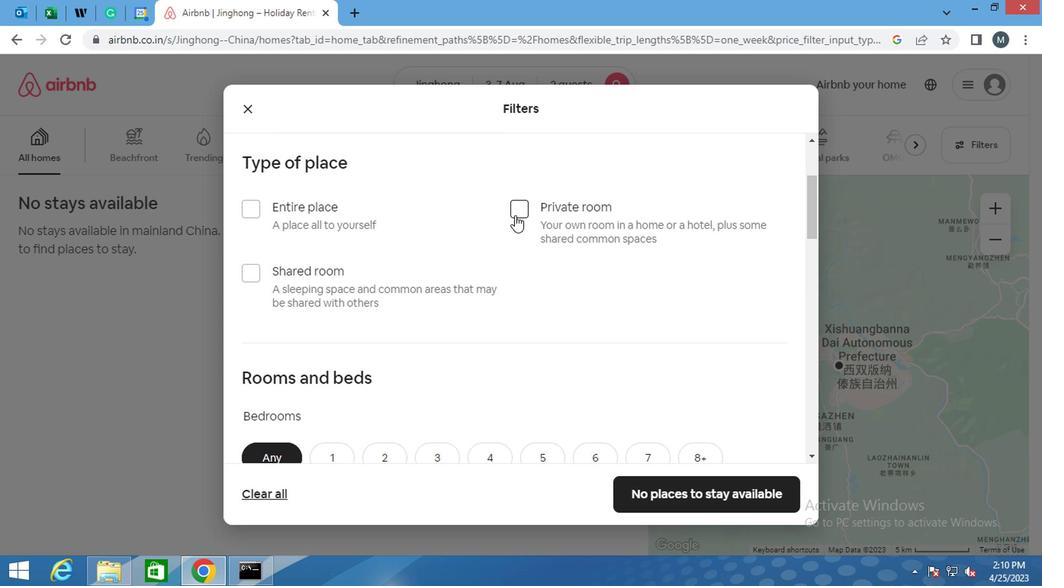 
Action: Mouse moved to (487, 247)
Screenshot: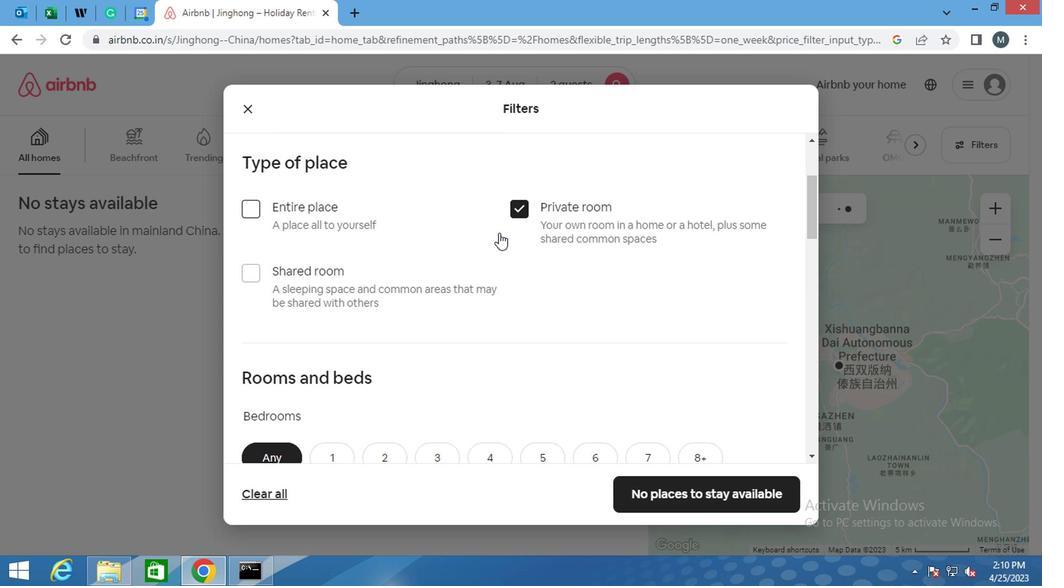 
Action: Mouse scrolled (487, 247) with delta (0, 0)
Screenshot: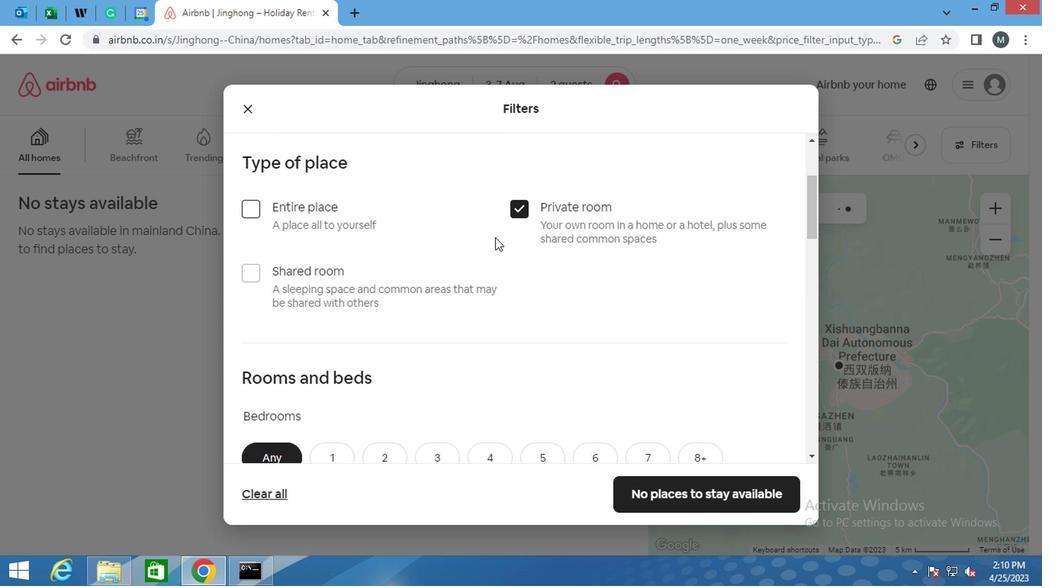 
Action: Mouse moved to (487, 249)
Screenshot: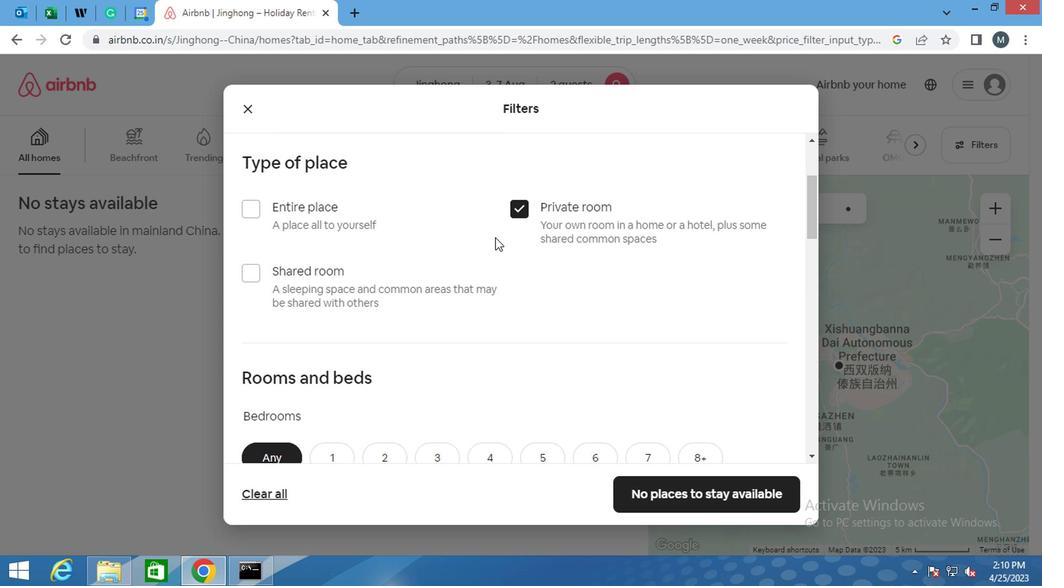 
Action: Mouse scrolled (487, 249) with delta (0, 0)
Screenshot: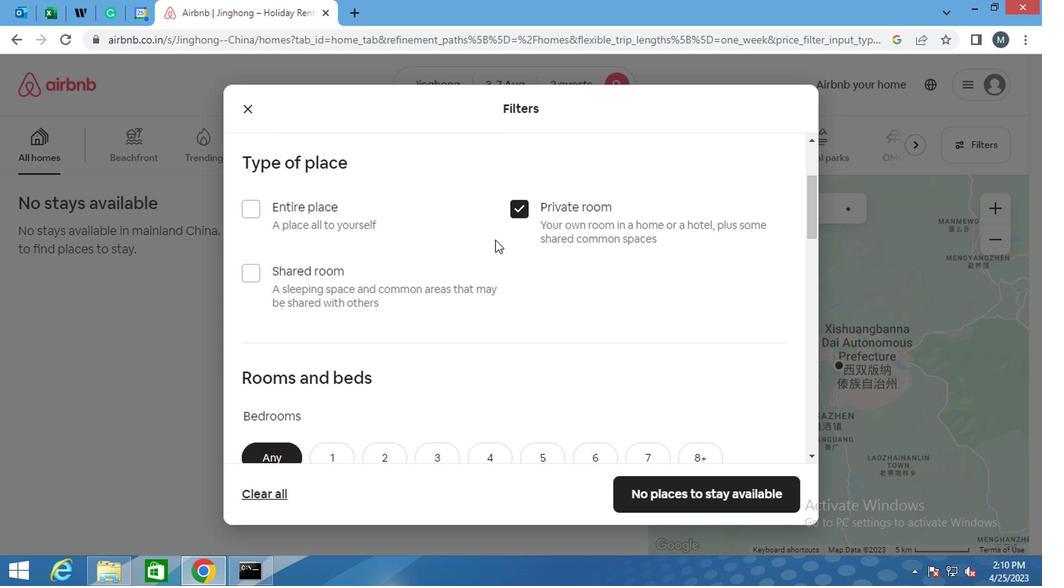 
Action: Mouse moved to (330, 304)
Screenshot: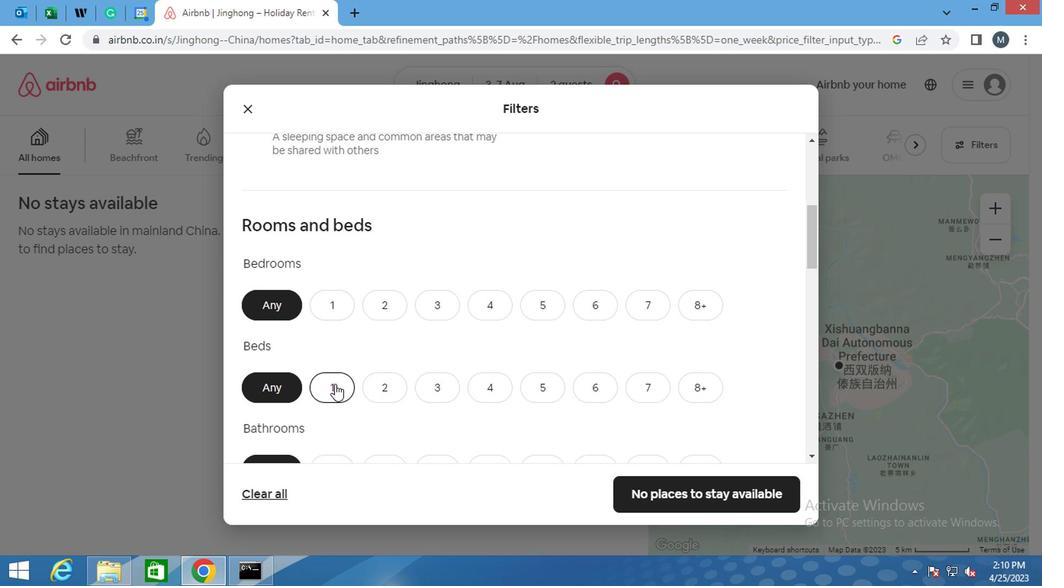 
Action: Mouse pressed left at (330, 304)
Screenshot: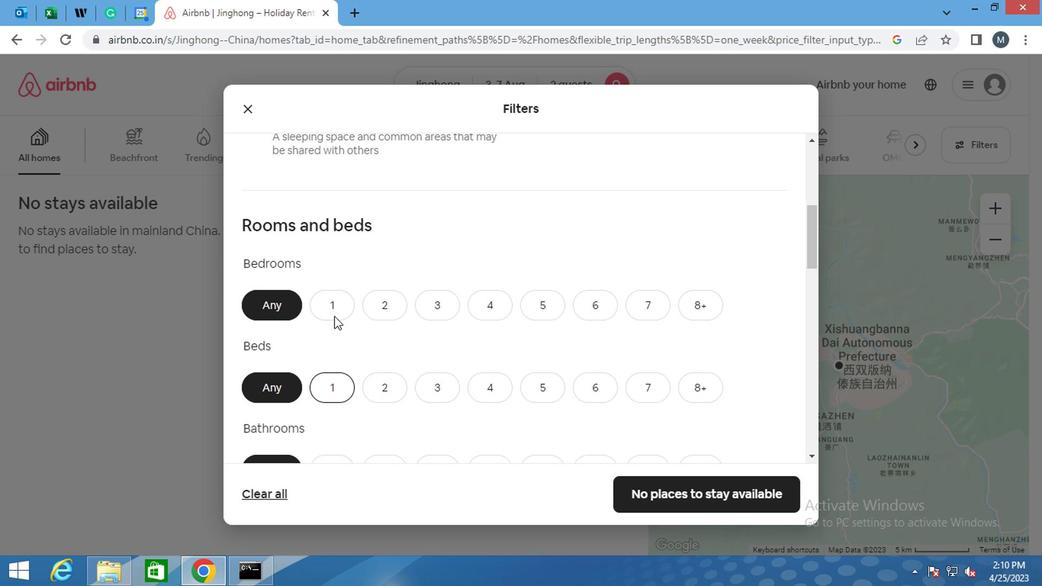 
Action: Mouse moved to (333, 396)
Screenshot: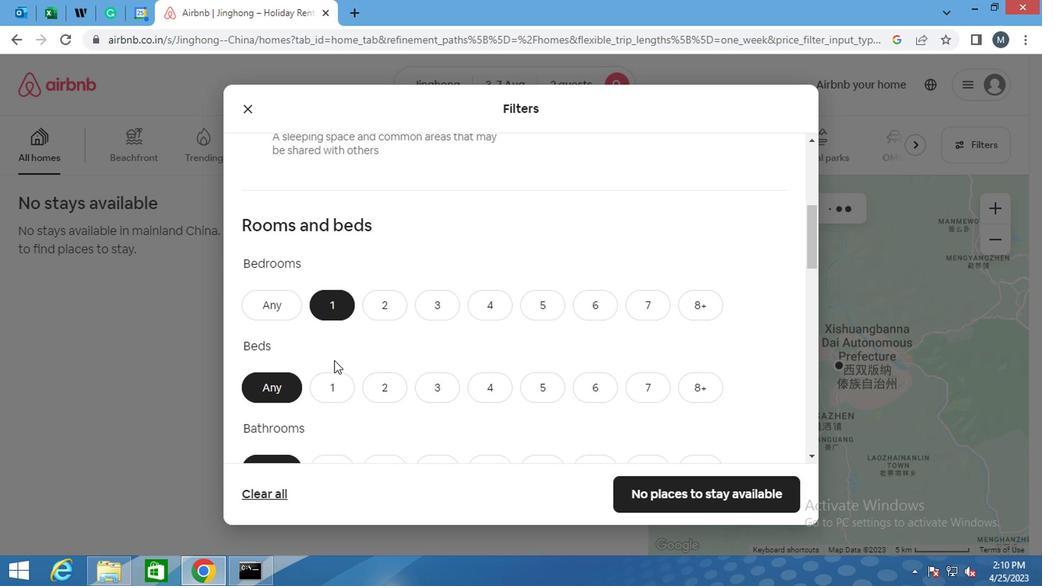 
Action: Mouse pressed left at (333, 396)
Screenshot: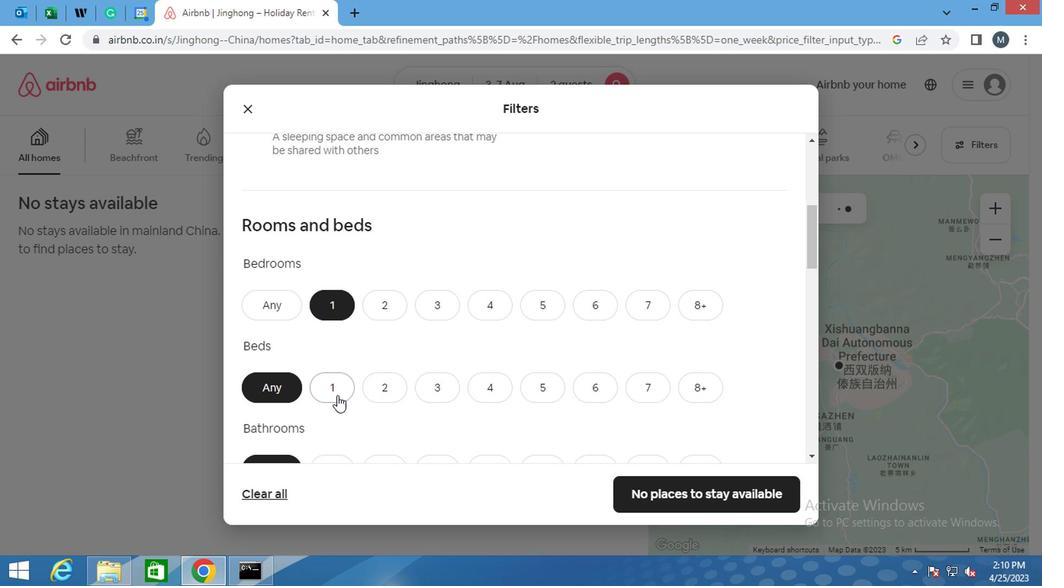 
Action: Mouse moved to (329, 364)
Screenshot: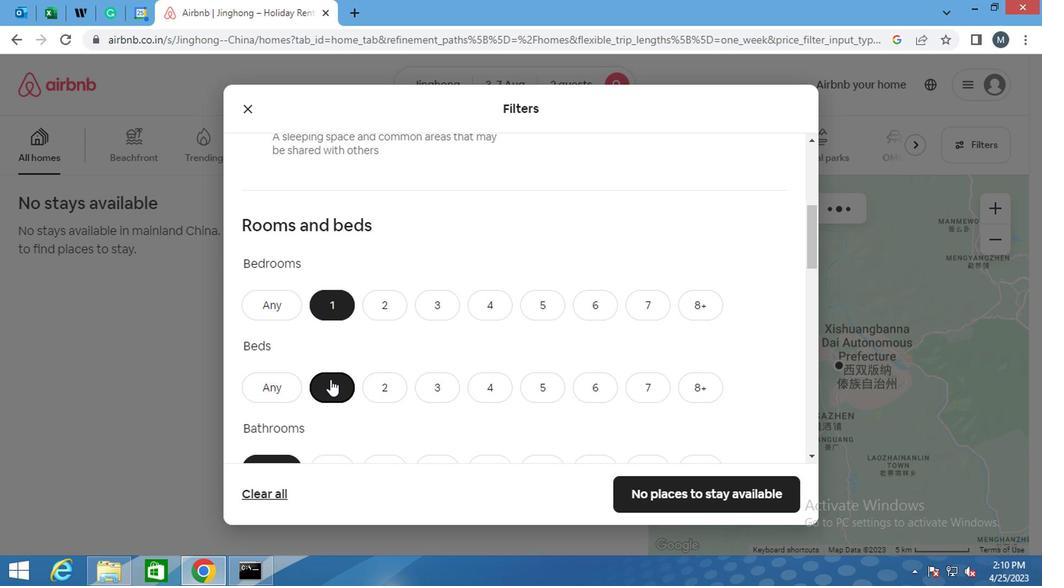 
Action: Mouse scrolled (329, 363) with delta (0, -1)
Screenshot: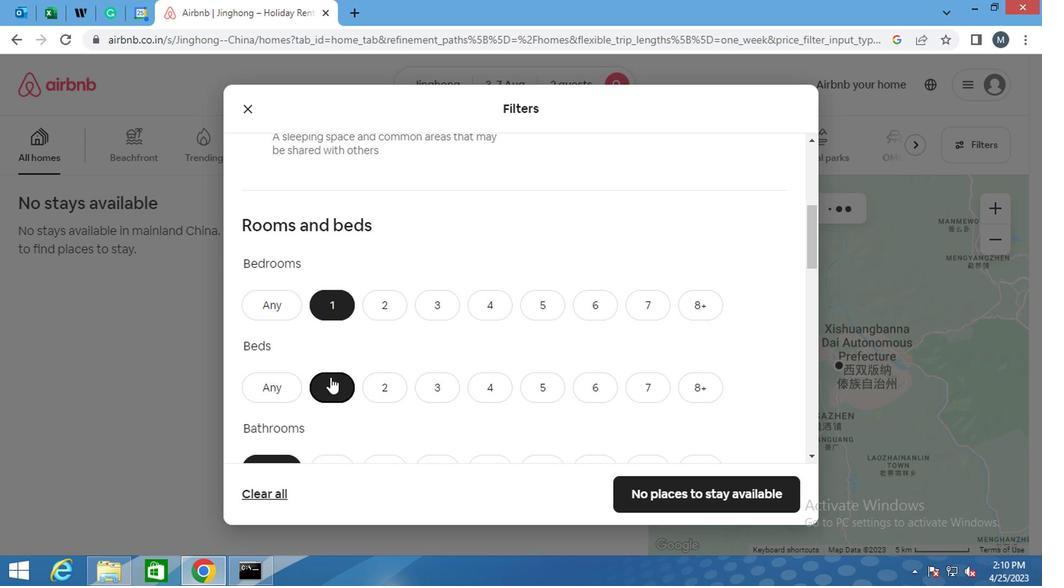 
Action: Mouse scrolled (329, 363) with delta (0, -1)
Screenshot: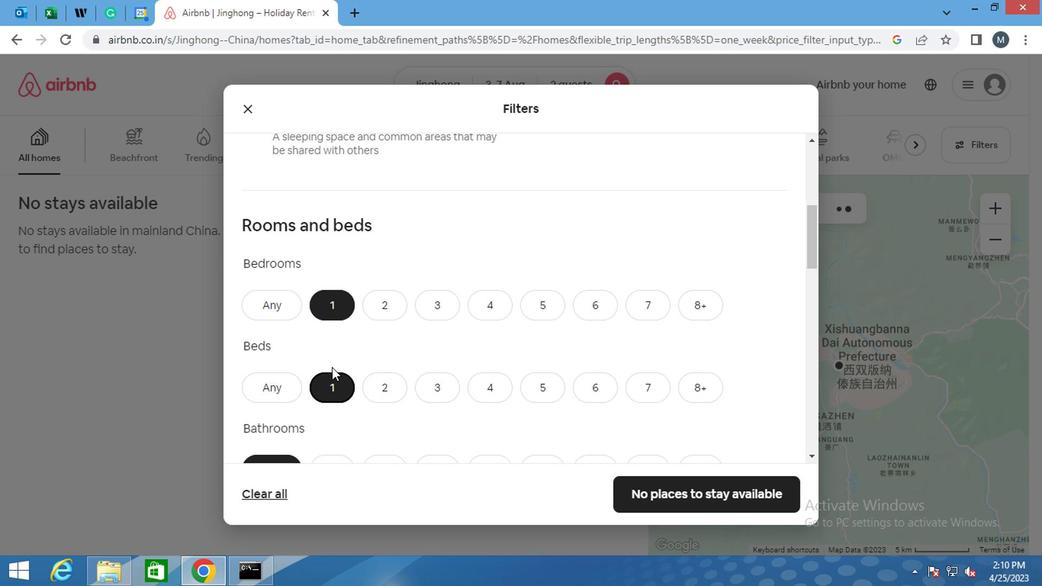 
Action: Mouse moved to (328, 368)
Screenshot: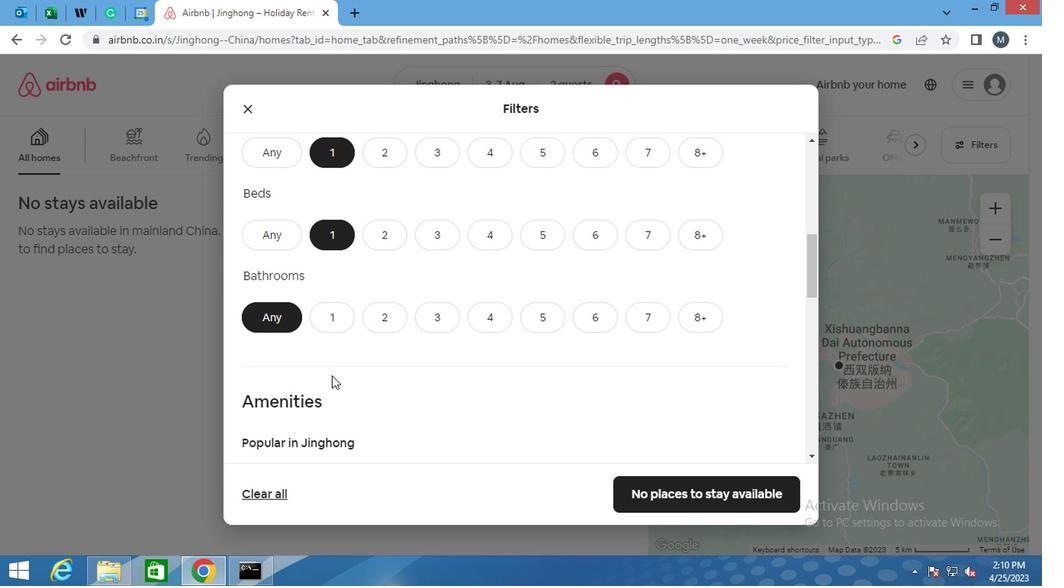 
Action: Mouse scrolled (328, 367) with delta (0, -1)
Screenshot: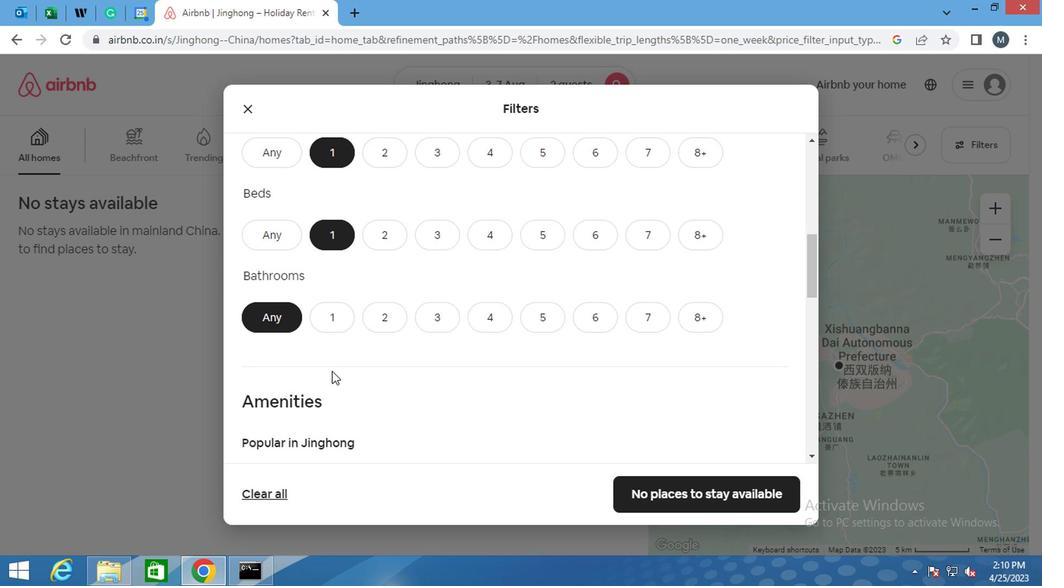 
Action: Mouse moved to (335, 238)
Screenshot: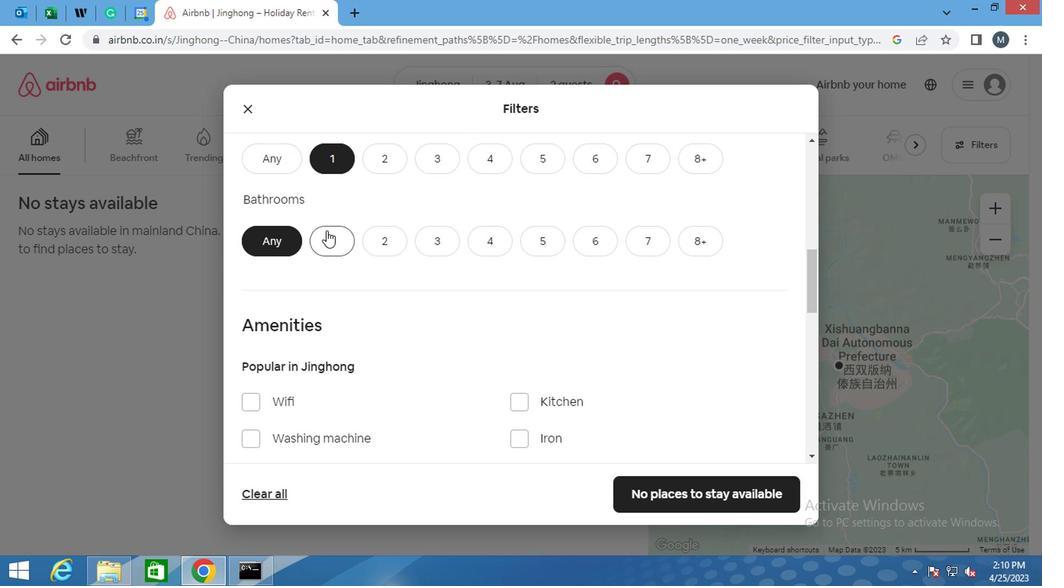 
Action: Mouse pressed left at (335, 238)
Screenshot: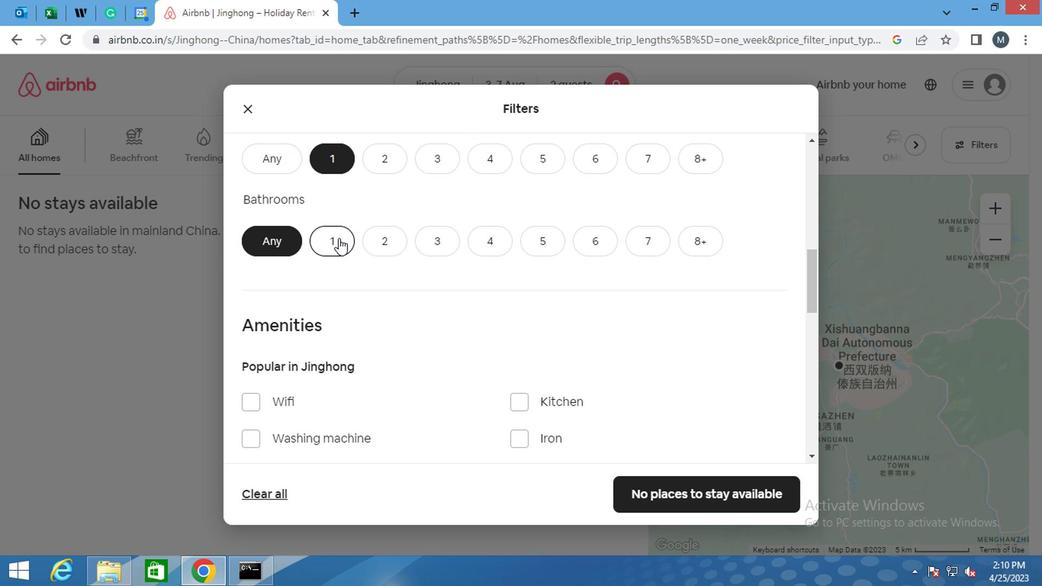 
Action: Mouse moved to (306, 249)
Screenshot: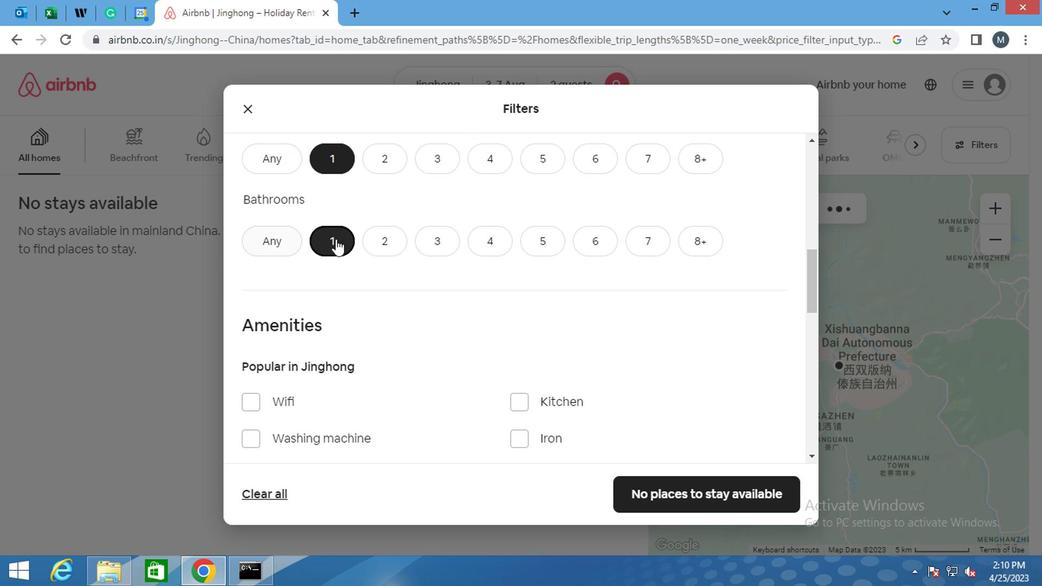 
Action: Mouse scrolled (306, 249) with delta (0, 0)
Screenshot: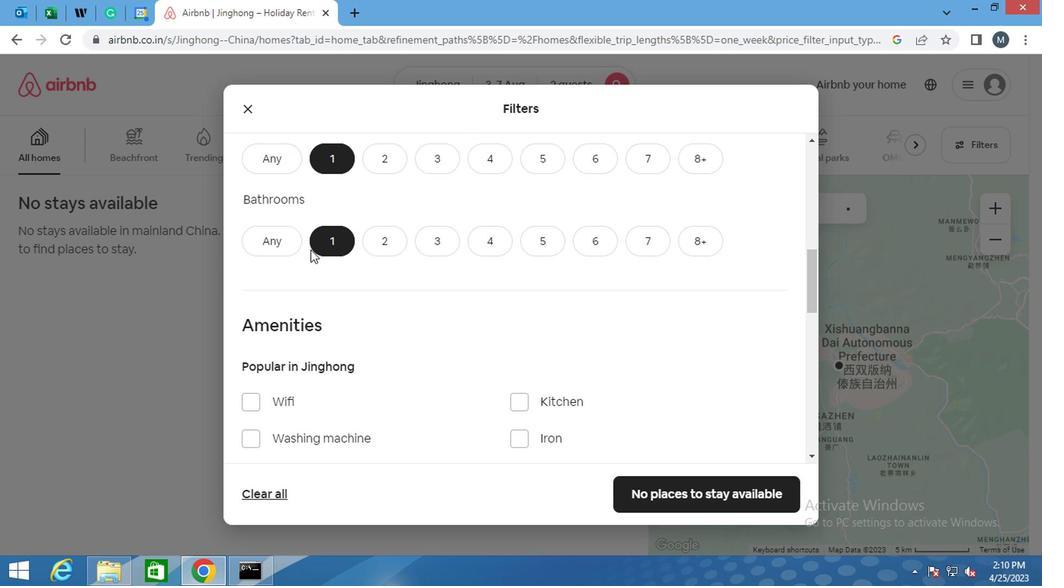 
Action: Mouse moved to (306, 251)
Screenshot: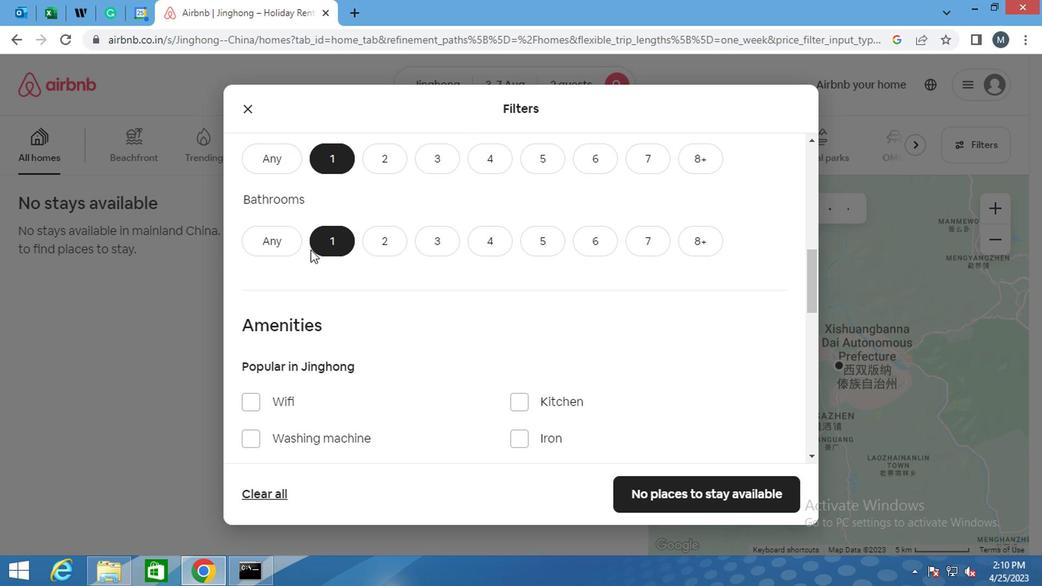 
Action: Mouse scrolled (306, 250) with delta (0, 0)
Screenshot: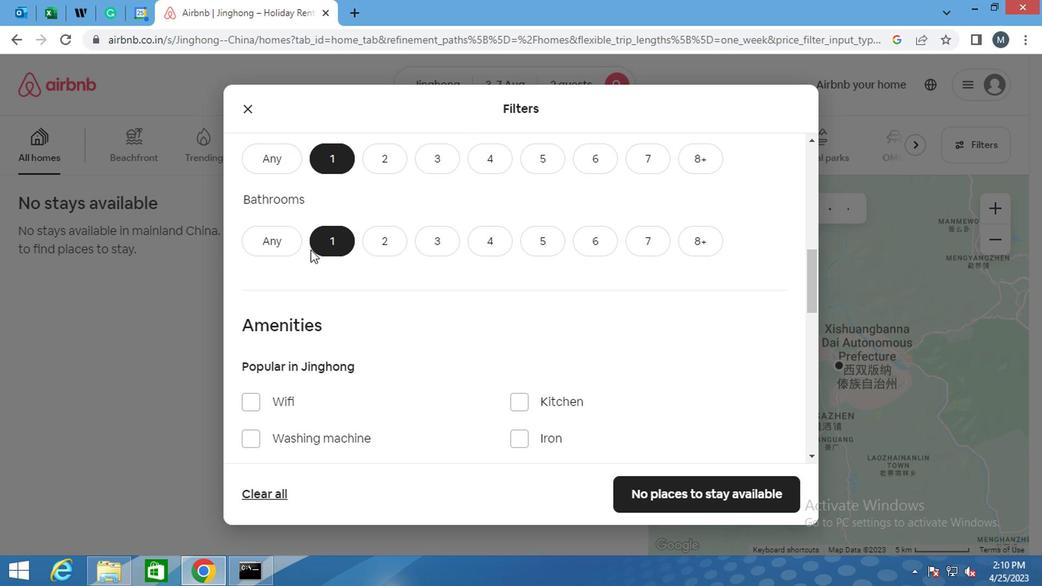 
Action: Mouse moved to (306, 253)
Screenshot: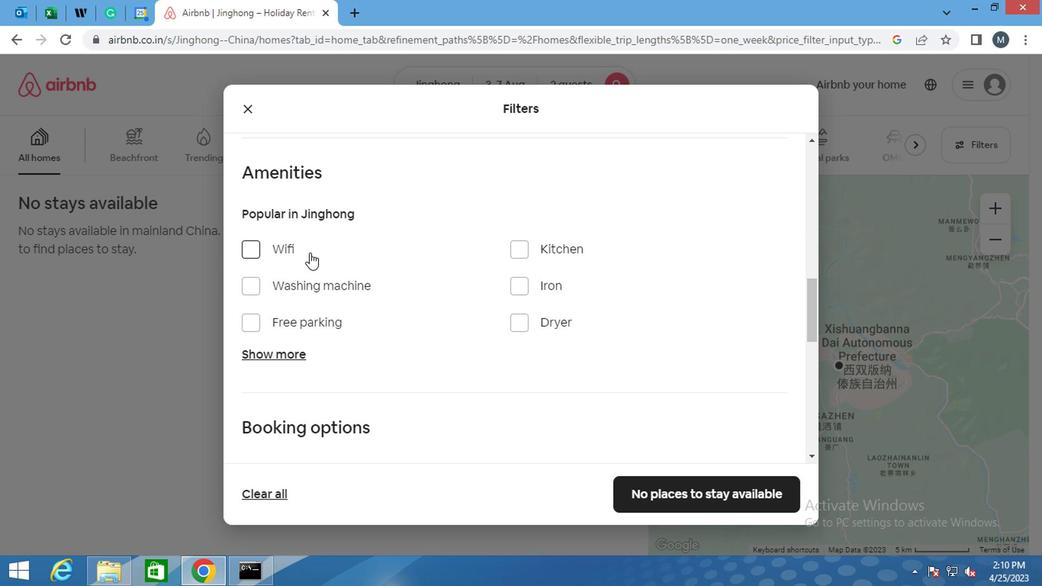 
Action: Mouse scrolled (306, 253) with delta (0, 0)
Screenshot: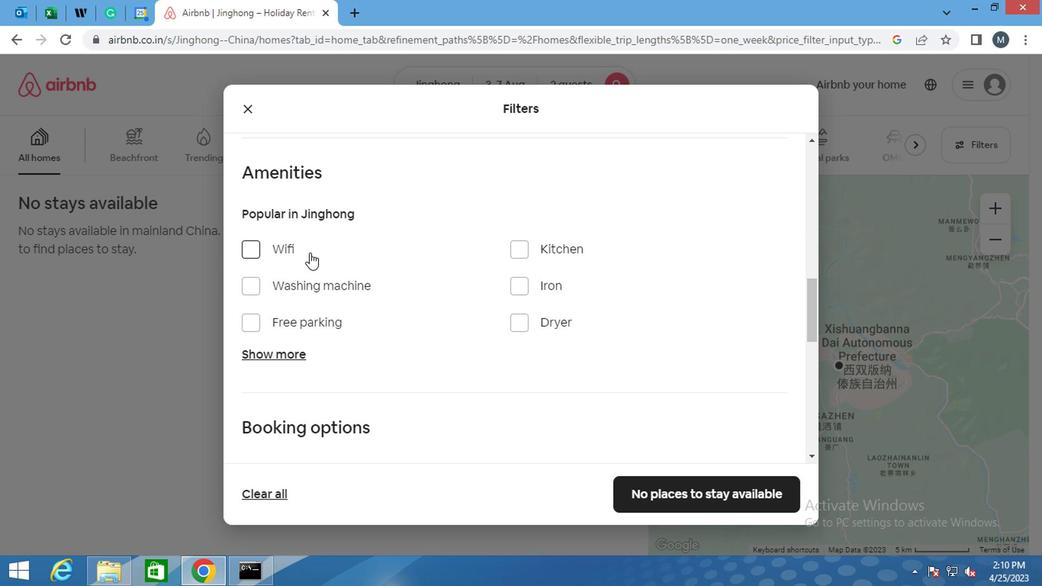 
Action: Mouse moved to (345, 266)
Screenshot: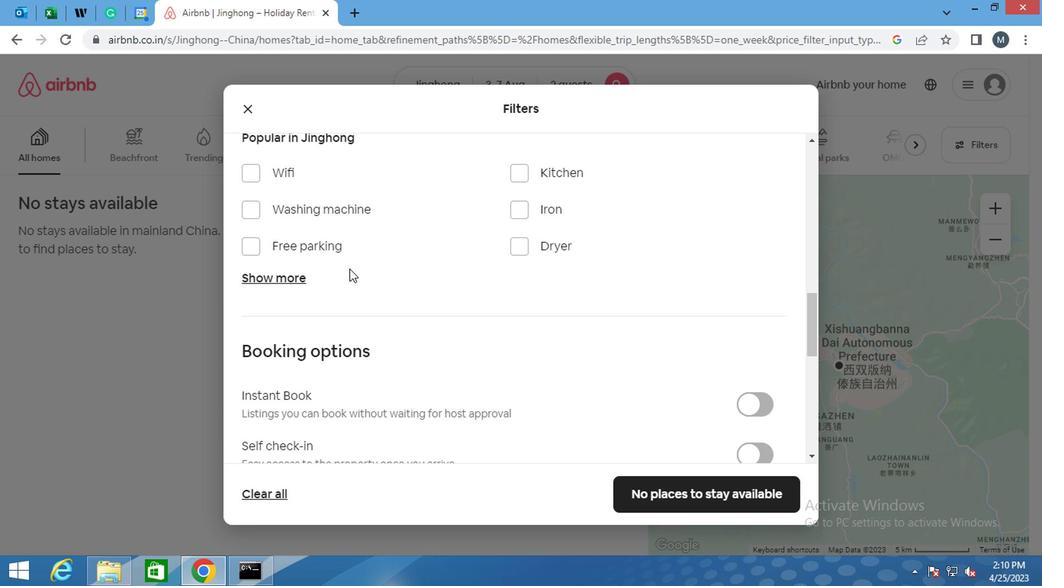 
Action: Mouse scrolled (345, 265) with delta (0, -1)
Screenshot: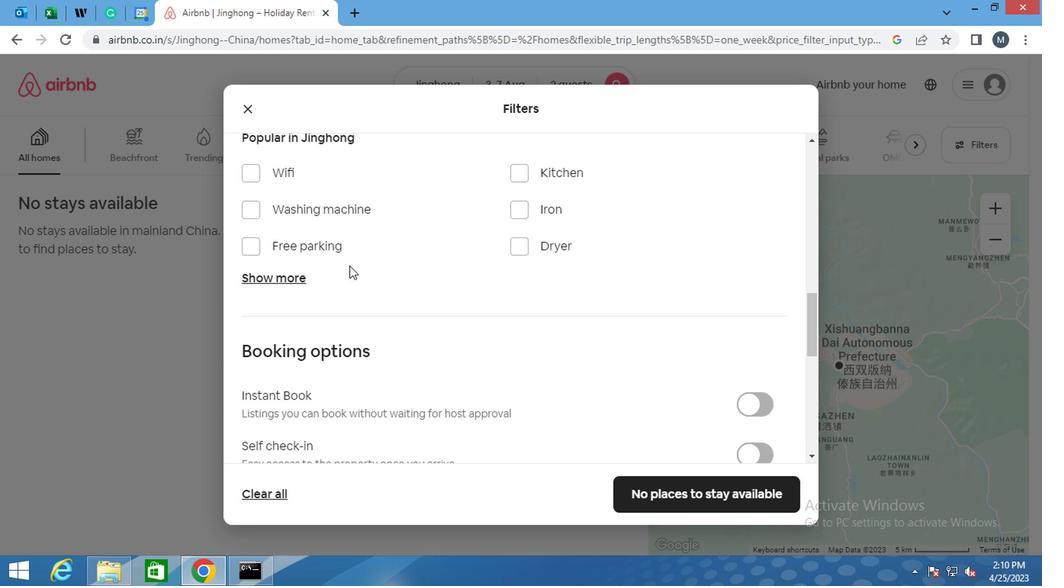 
Action: Mouse moved to (345, 266)
Screenshot: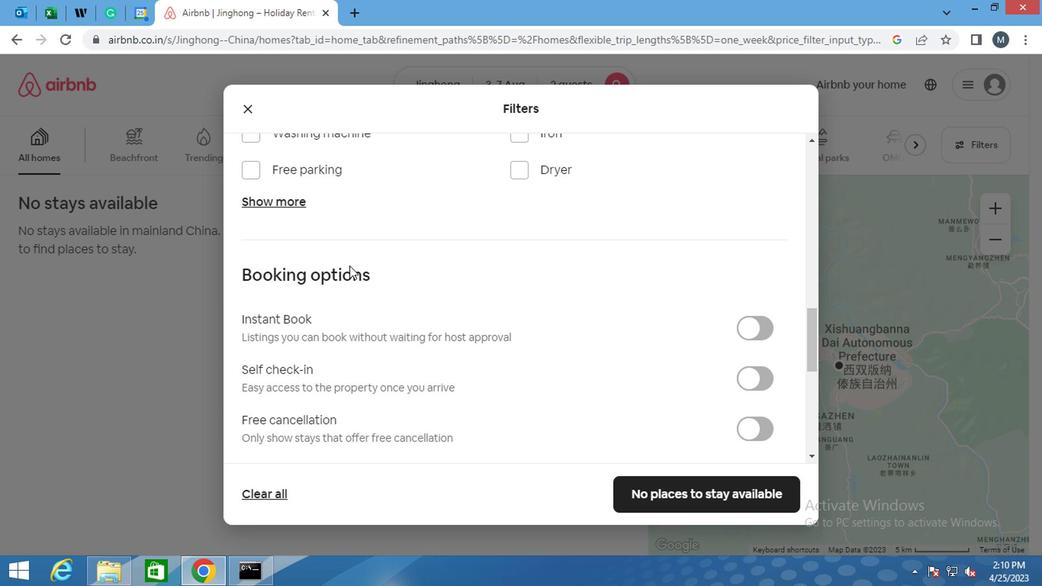 
Action: Mouse scrolled (345, 266) with delta (0, 0)
Screenshot: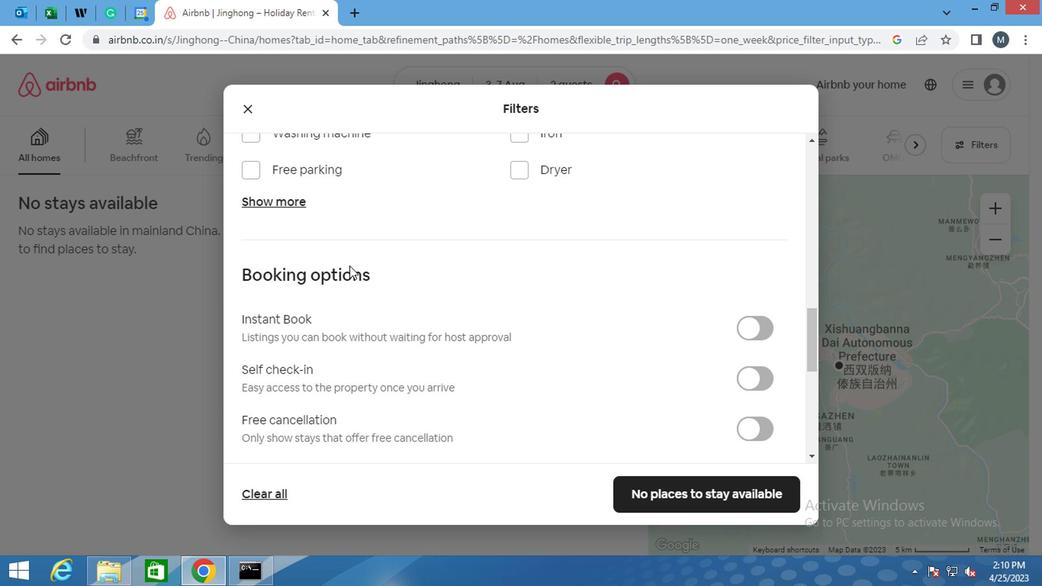 
Action: Mouse moved to (342, 271)
Screenshot: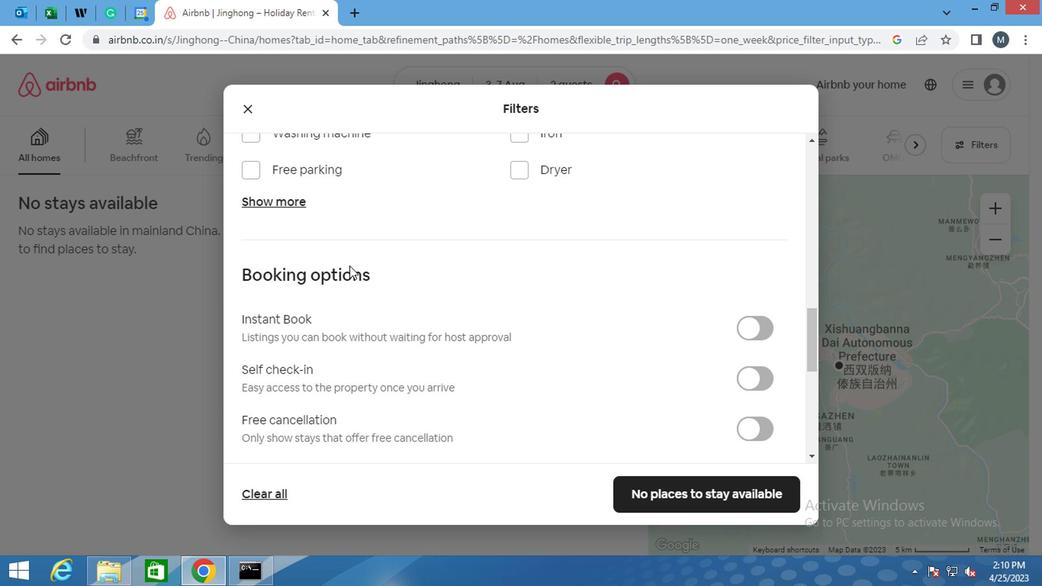
Action: Mouse scrolled (342, 272) with delta (0, 0)
Screenshot: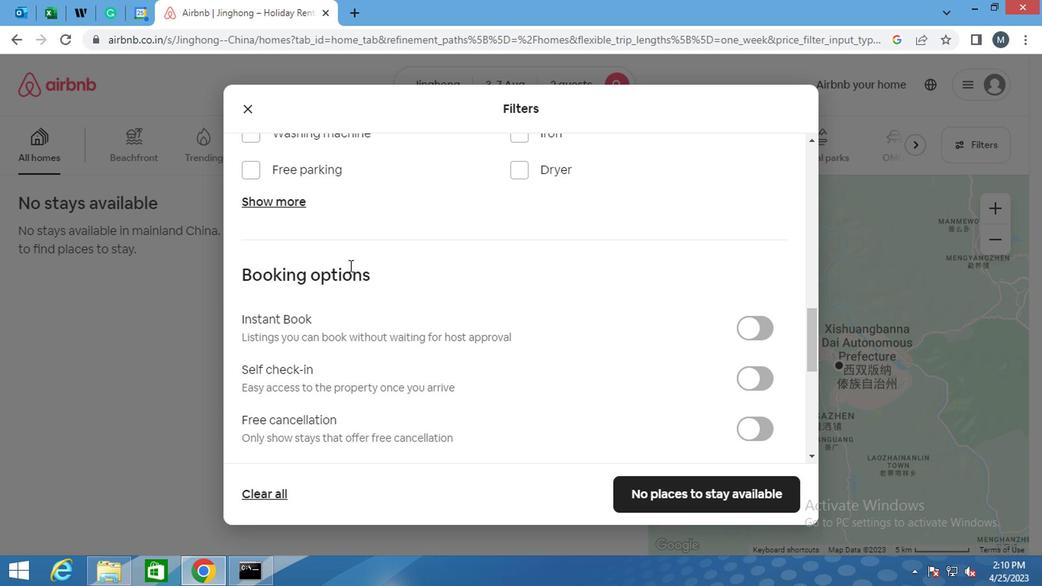 
Action: Mouse moved to (255, 281)
Screenshot: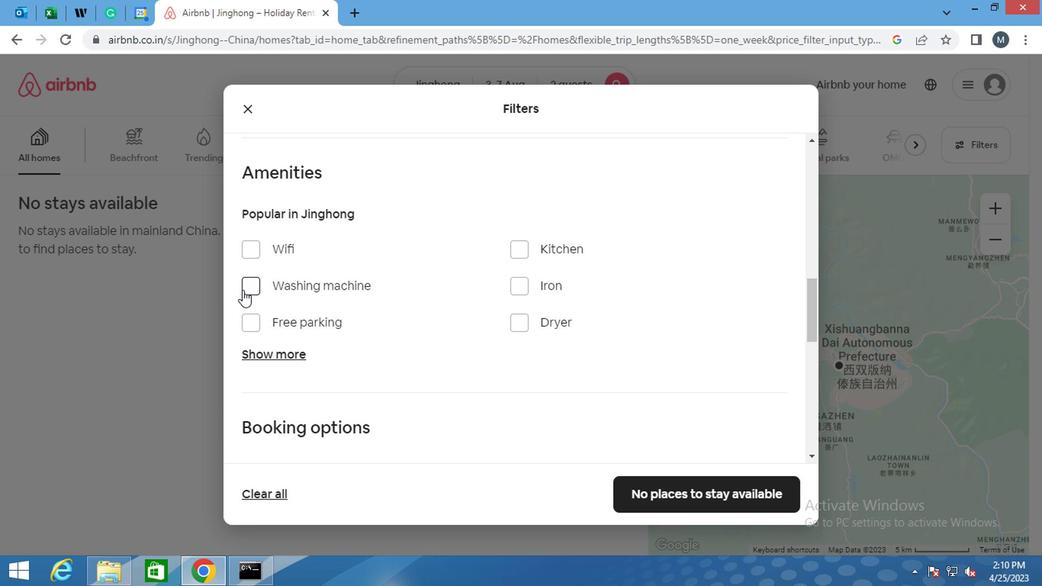 
Action: Mouse pressed left at (255, 281)
Screenshot: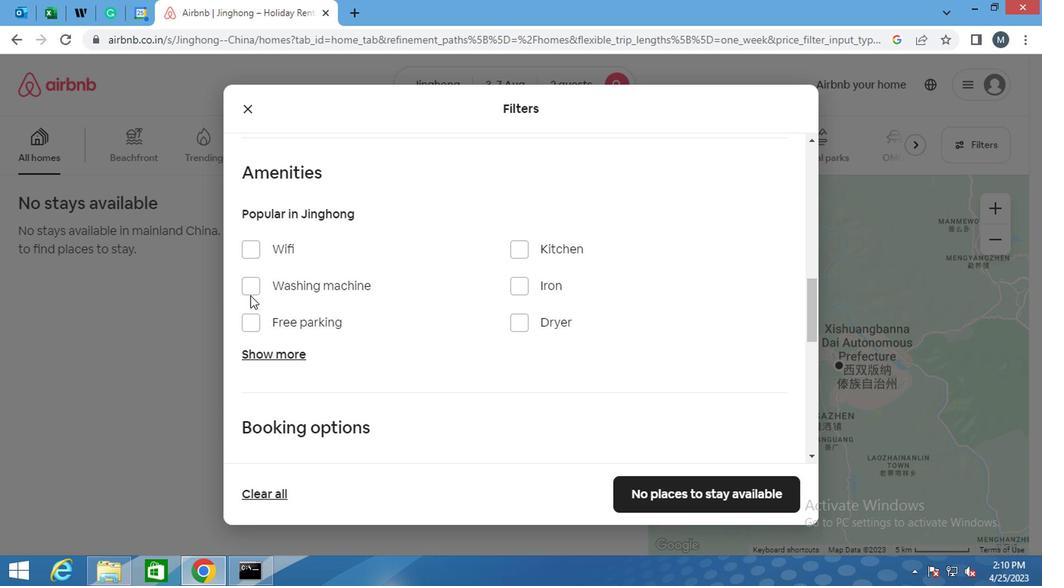 
Action: Mouse pressed left at (255, 281)
Screenshot: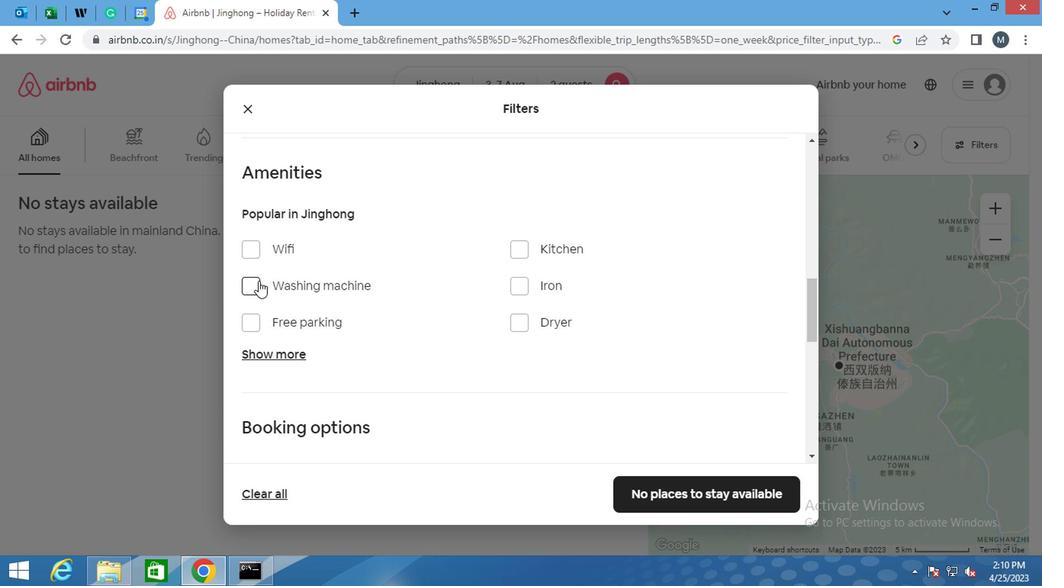
Action: Mouse moved to (333, 278)
Screenshot: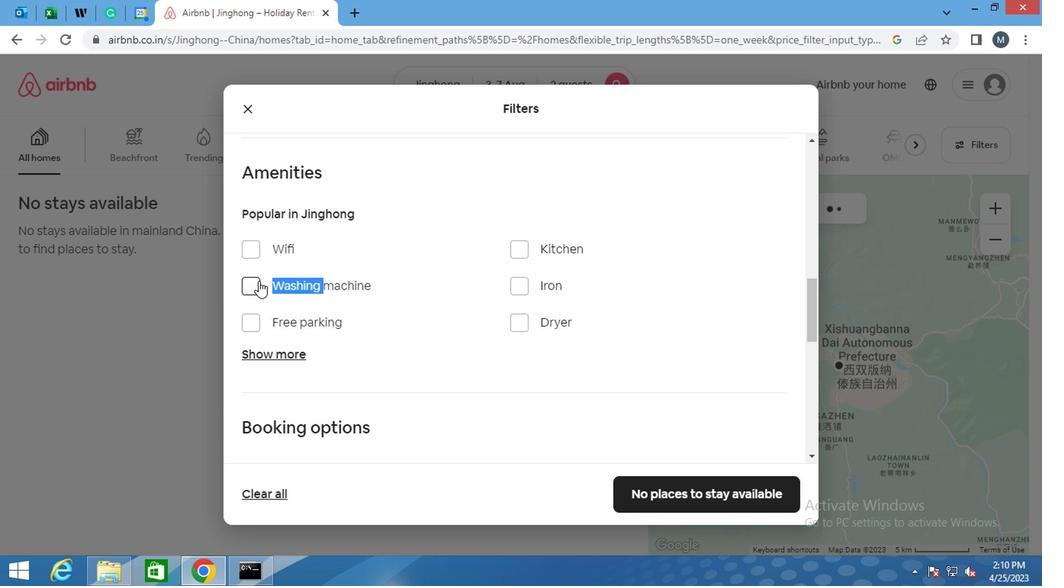 
Action: Mouse scrolled (333, 277) with delta (0, 0)
Screenshot: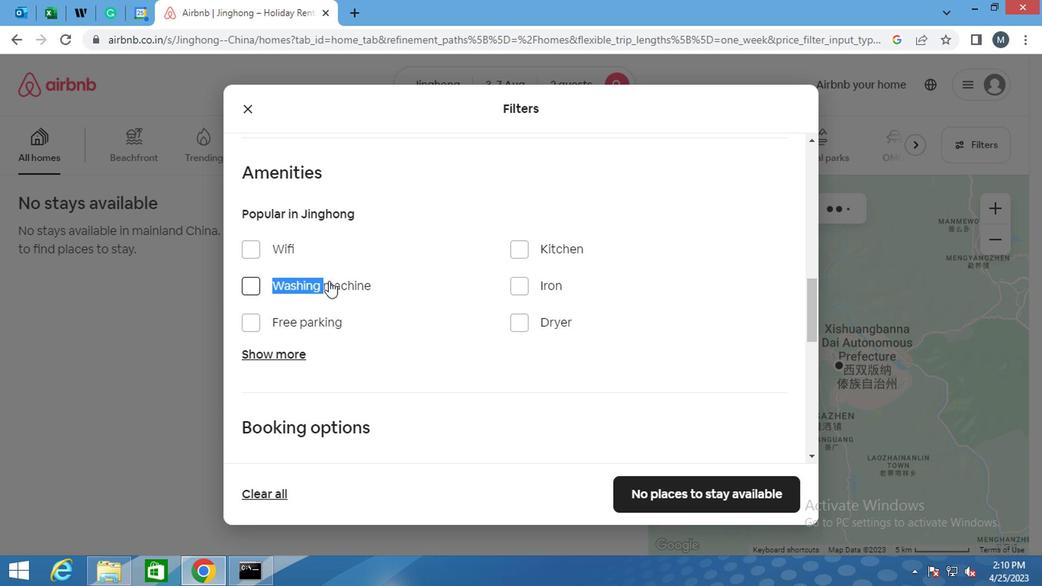 
Action: Mouse moved to (246, 207)
Screenshot: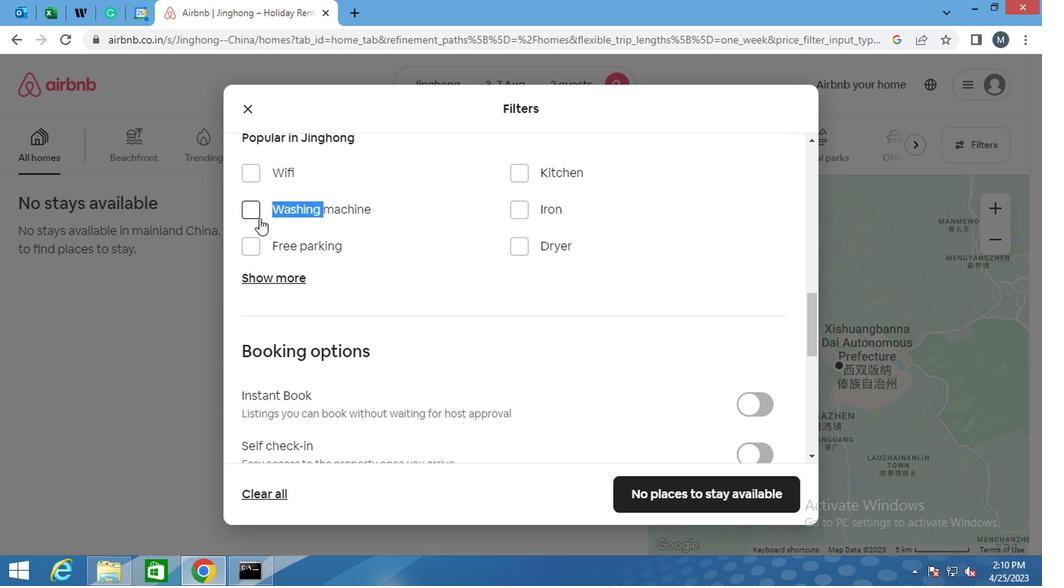 
Action: Mouse pressed left at (246, 207)
Screenshot: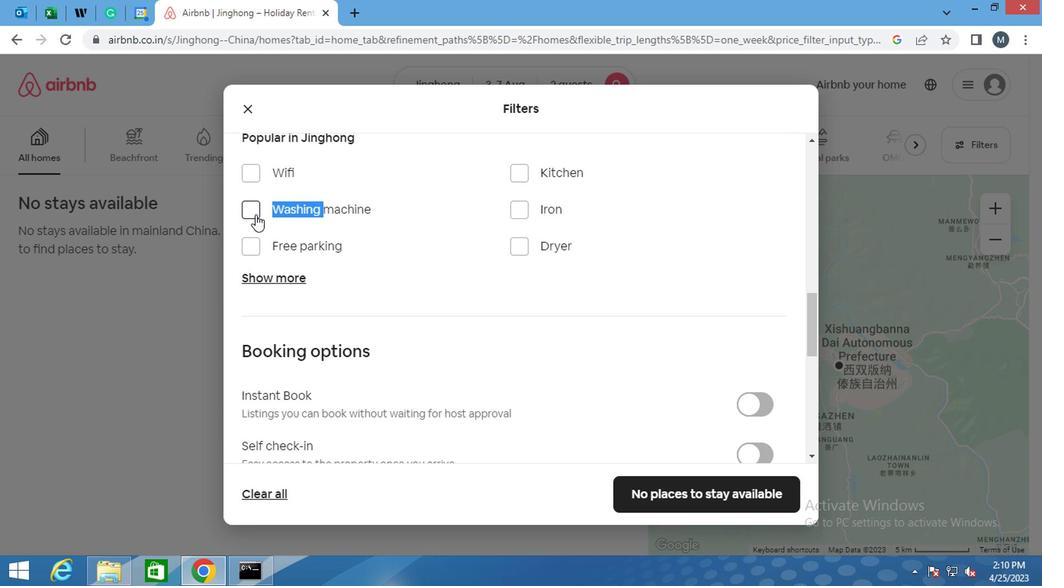 
Action: Mouse moved to (388, 234)
Screenshot: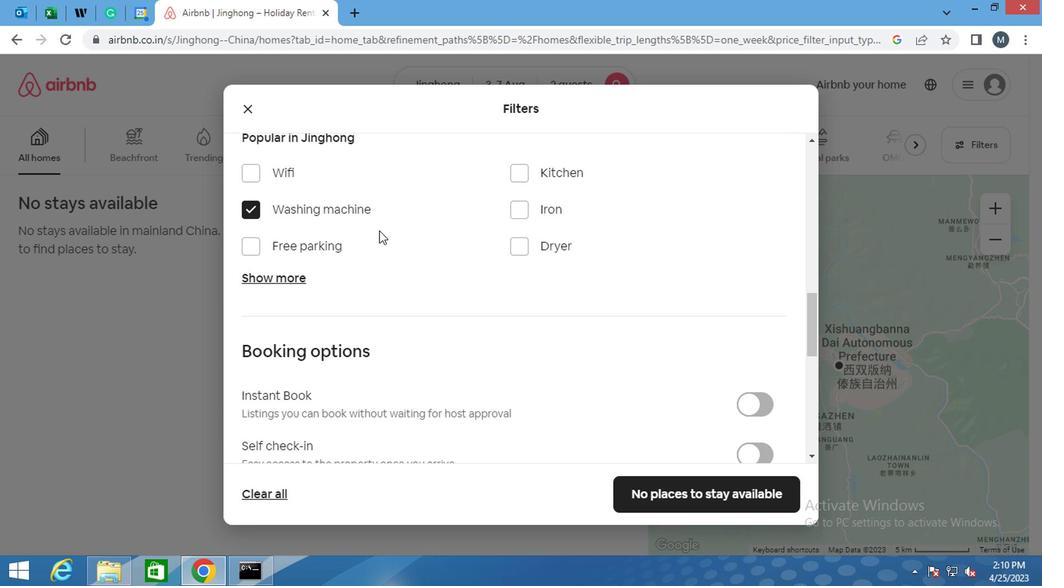 
Action: Mouse scrolled (388, 233) with delta (0, 0)
Screenshot: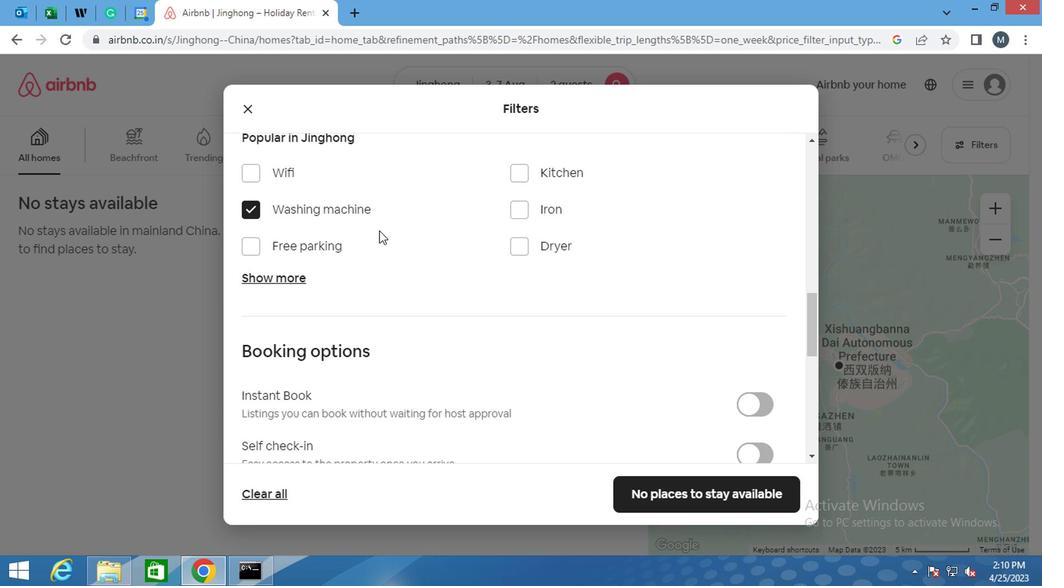 
Action: Mouse moved to (388, 239)
Screenshot: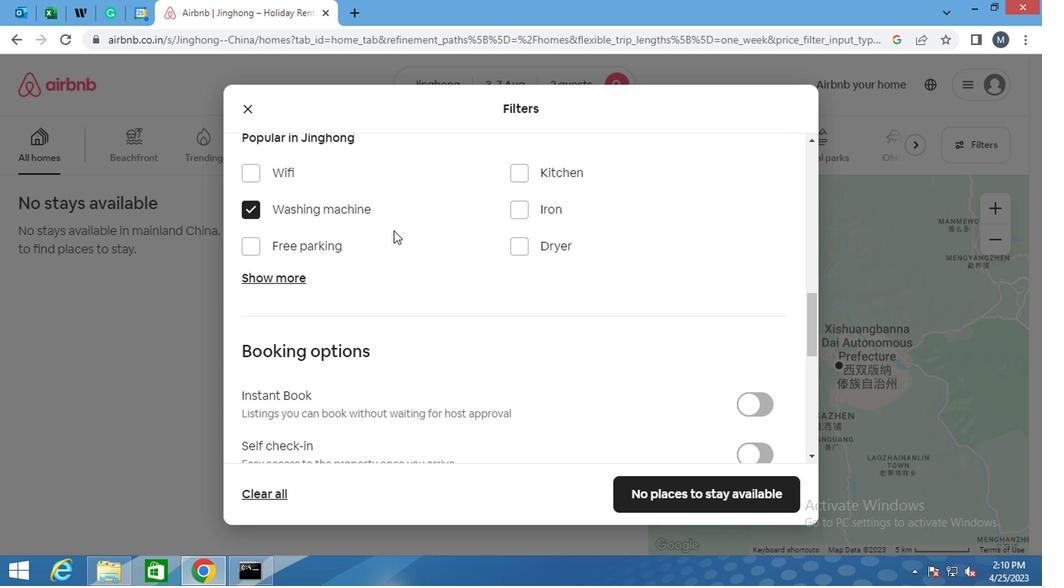 
Action: Mouse scrolled (388, 238) with delta (0, -1)
Screenshot: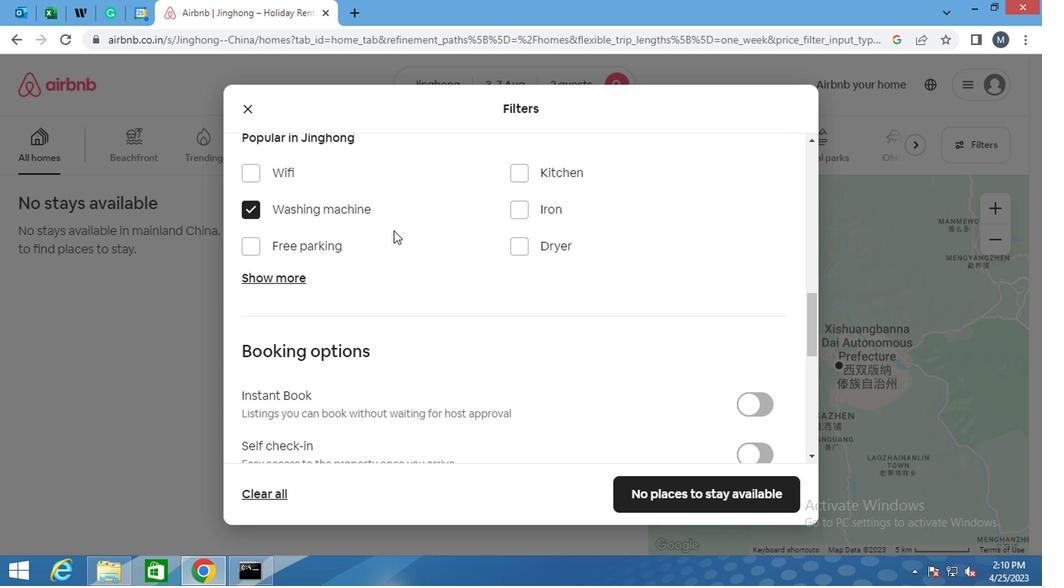 
Action: Mouse moved to (752, 306)
Screenshot: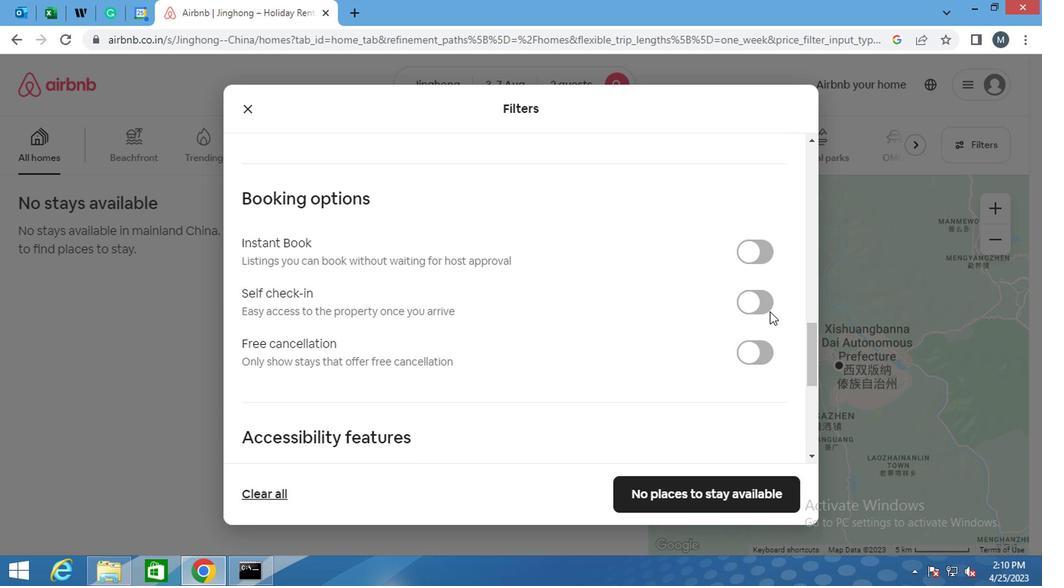 
Action: Mouse pressed left at (752, 306)
Screenshot: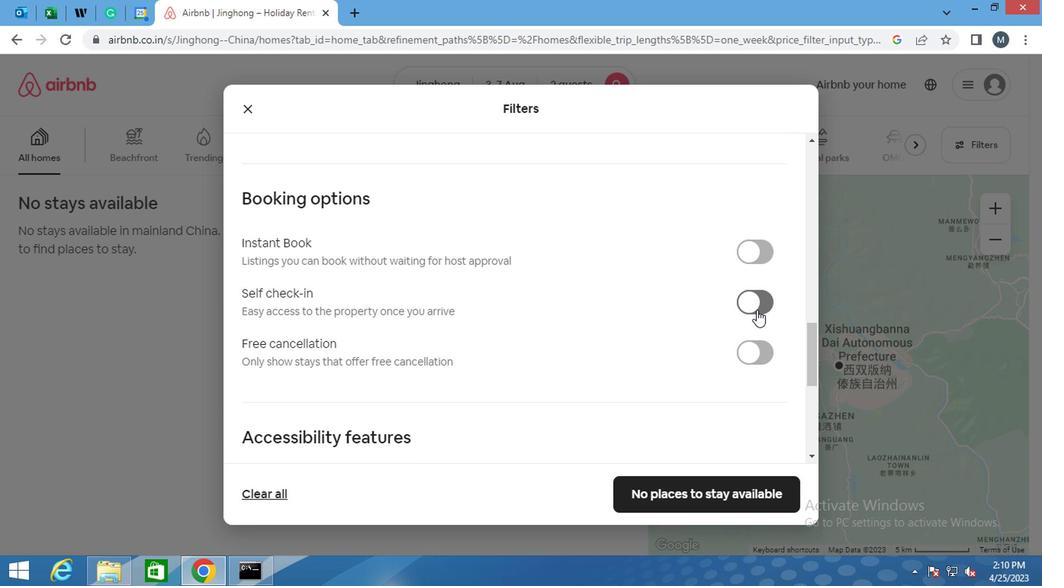 
Action: Mouse moved to (527, 281)
Screenshot: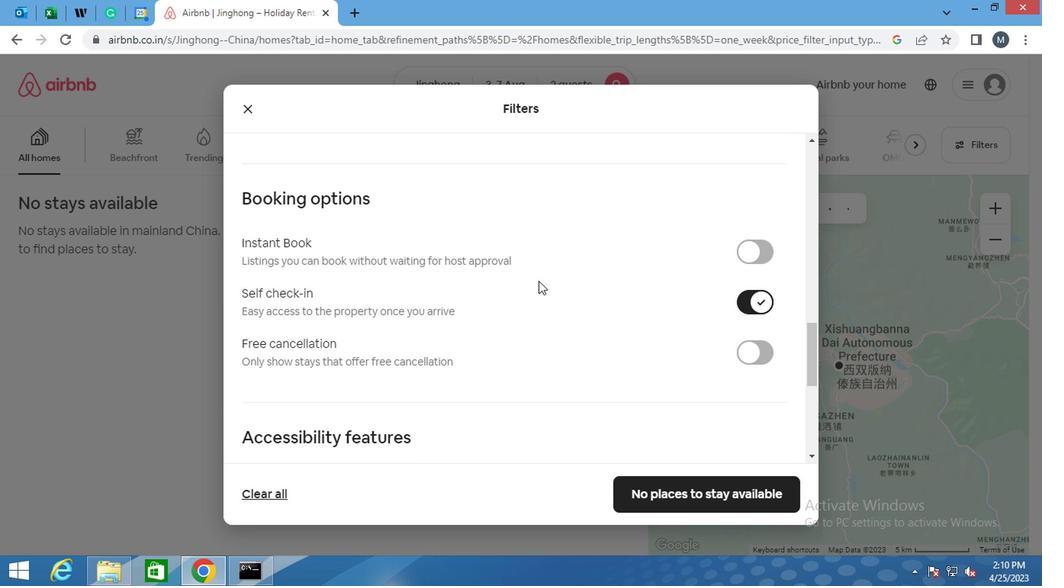 
Action: Mouse scrolled (527, 280) with delta (0, -1)
Screenshot: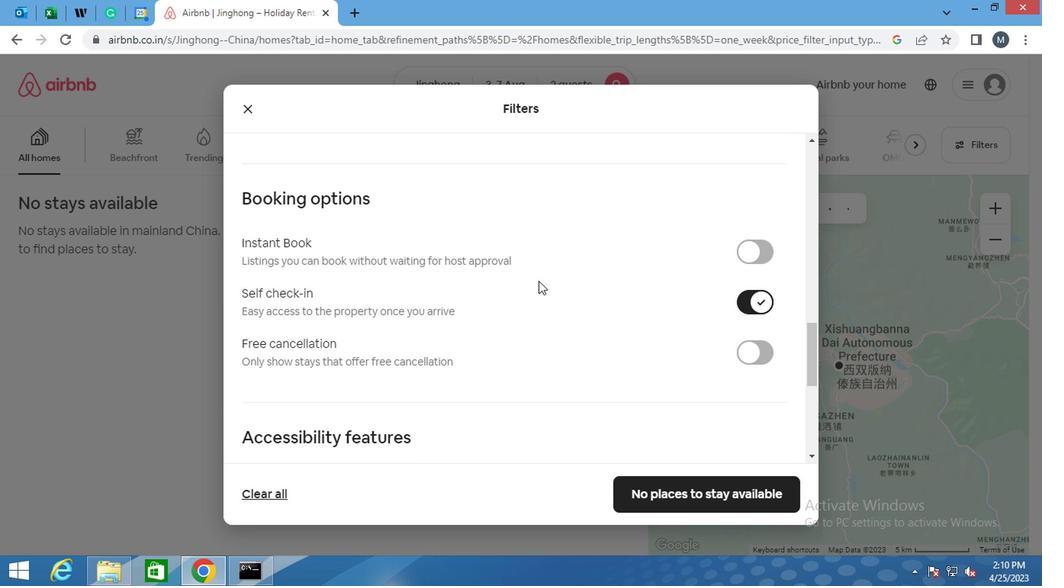 
Action: Mouse moved to (524, 281)
Screenshot: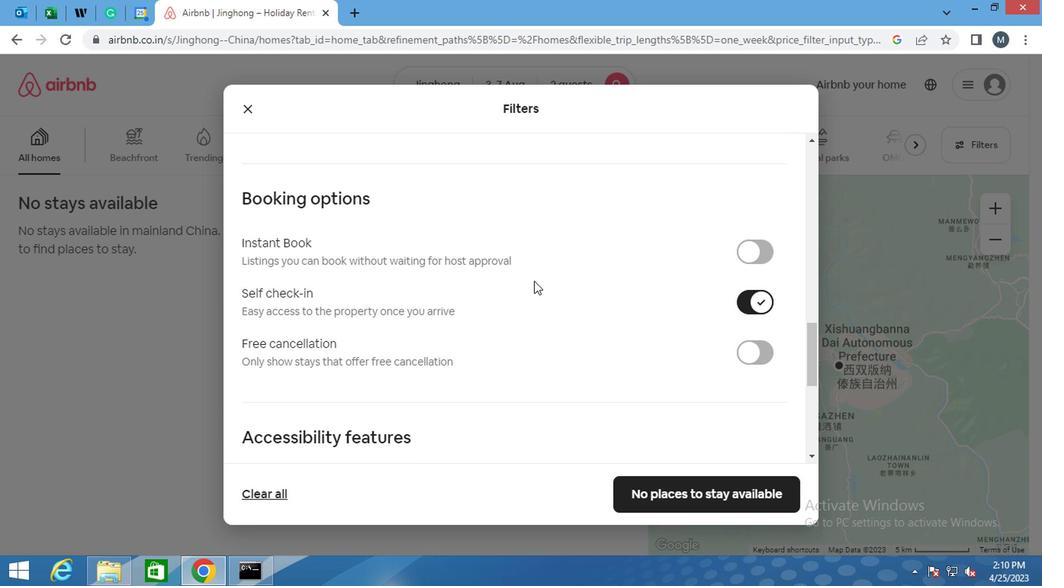 
Action: Mouse scrolled (524, 280) with delta (0, -1)
Screenshot: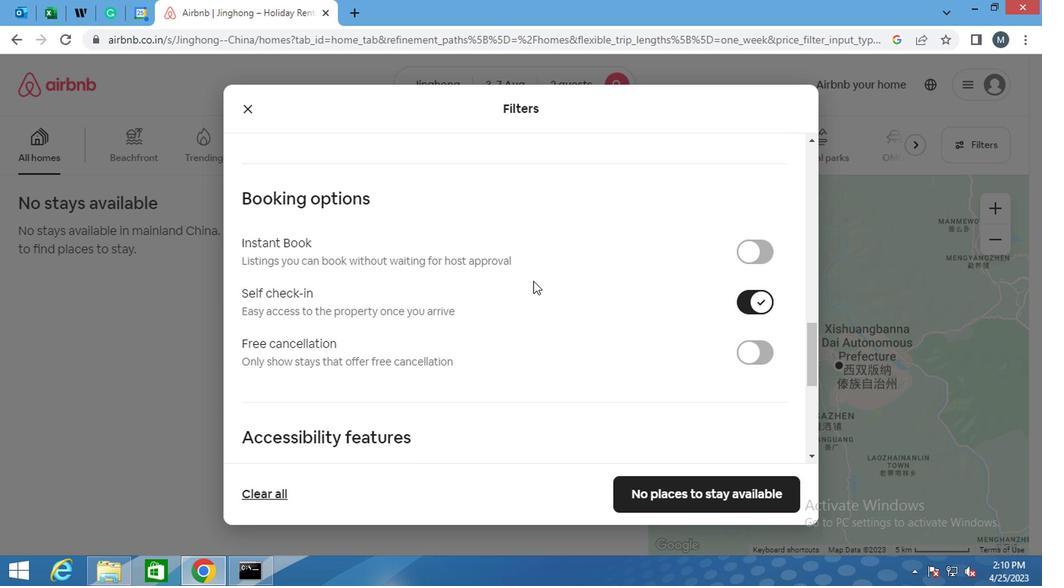 
Action: Mouse moved to (517, 291)
Screenshot: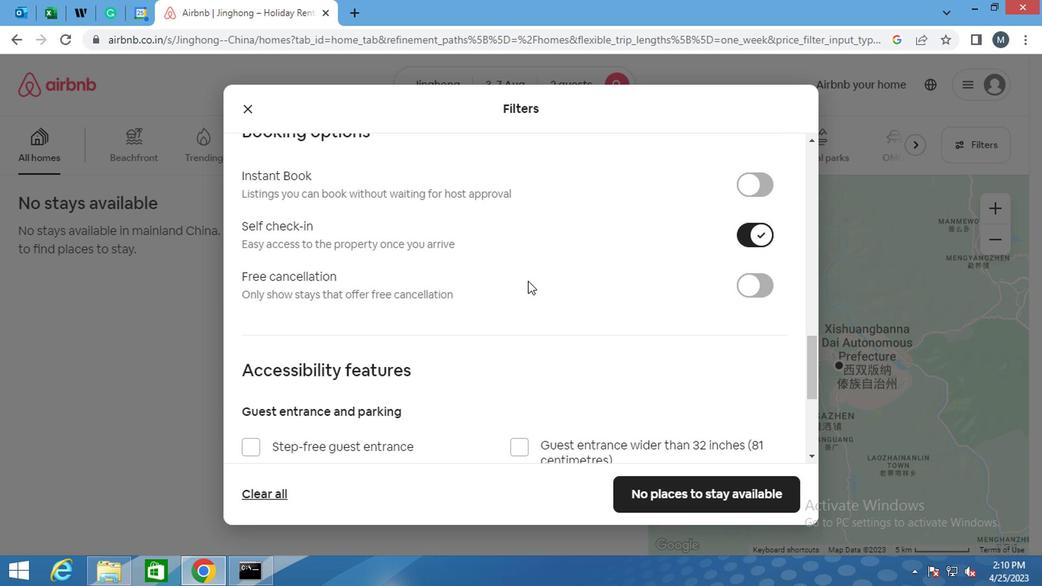 
Action: Mouse scrolled (517, 289) with delta (0, -1)
Screenshot: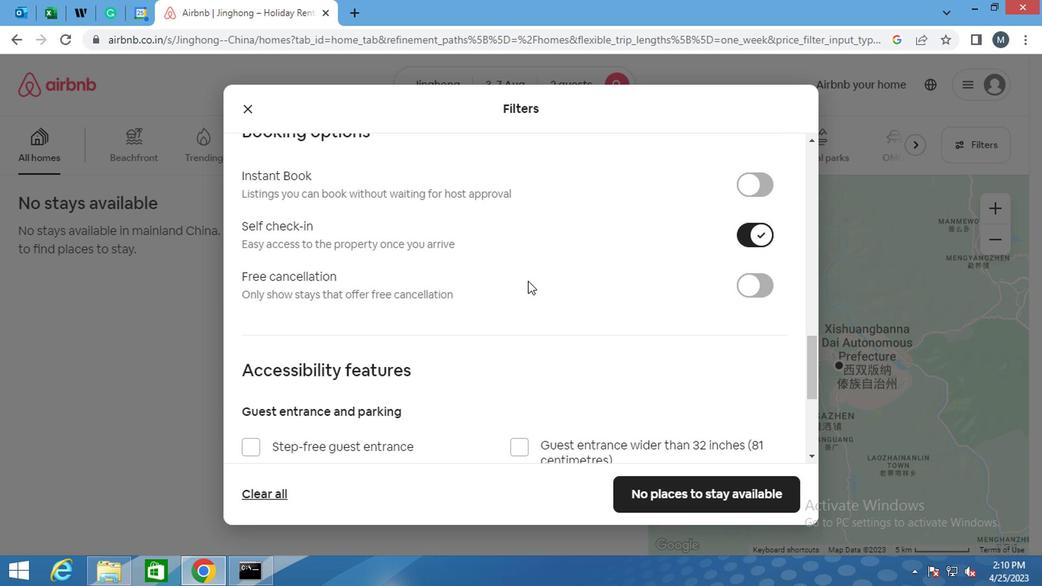 
Action: Mouse moved to (517, 295)
Screenshot: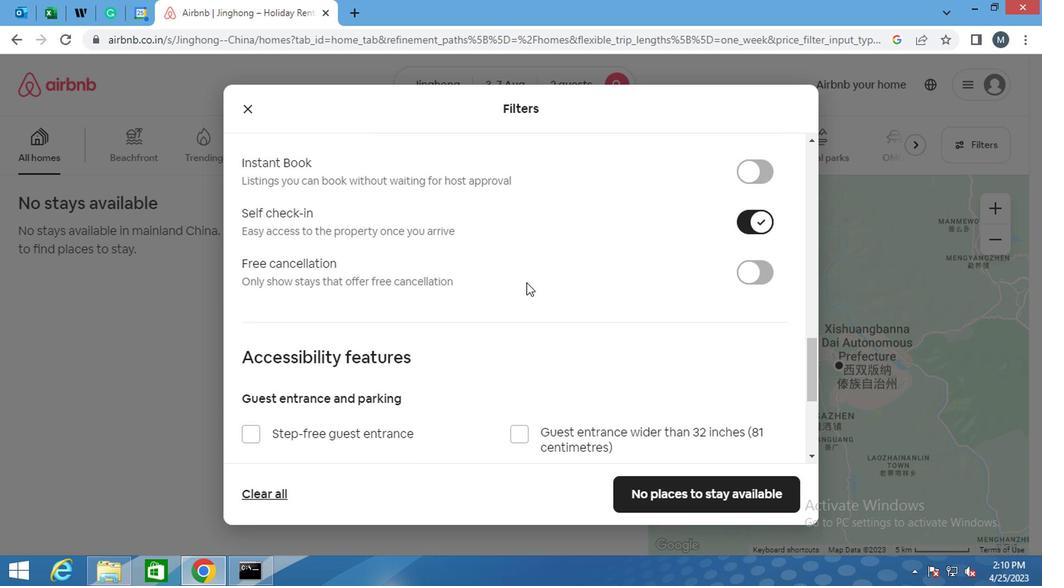 
Action: Mouse scrolled (517, 294) with delta (0, 0)
Screenshot: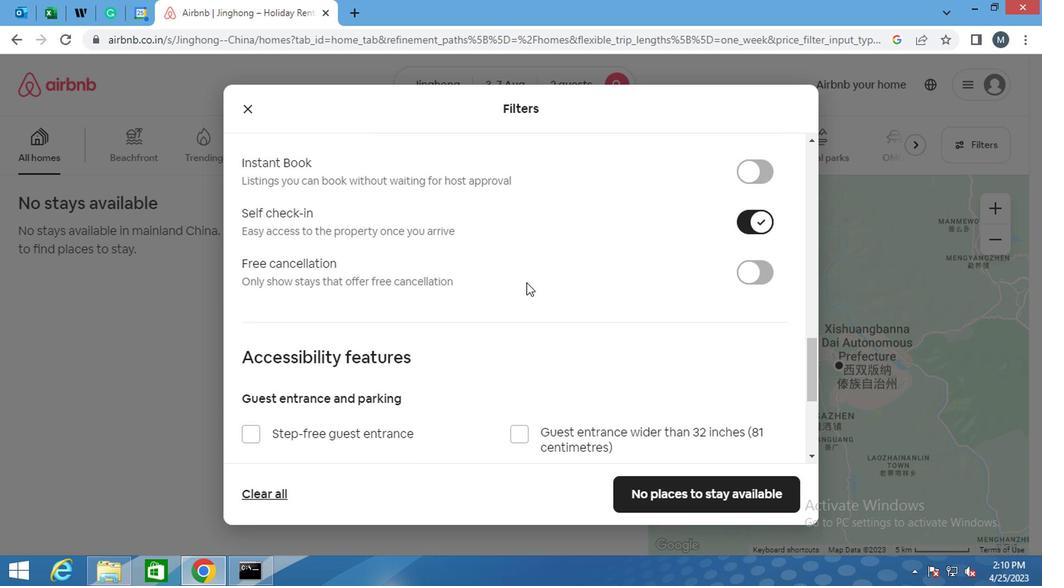
Action: Mouse moved to (443, 342)
Screenshot: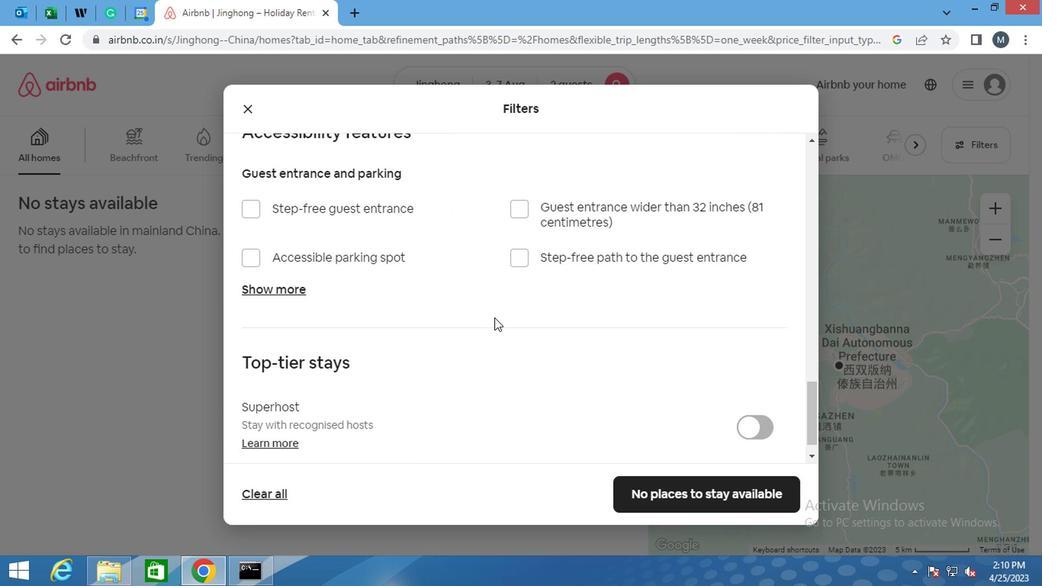 
Action: Mouse scrolled (443, 342) with delta (0, 0)
Screenshot: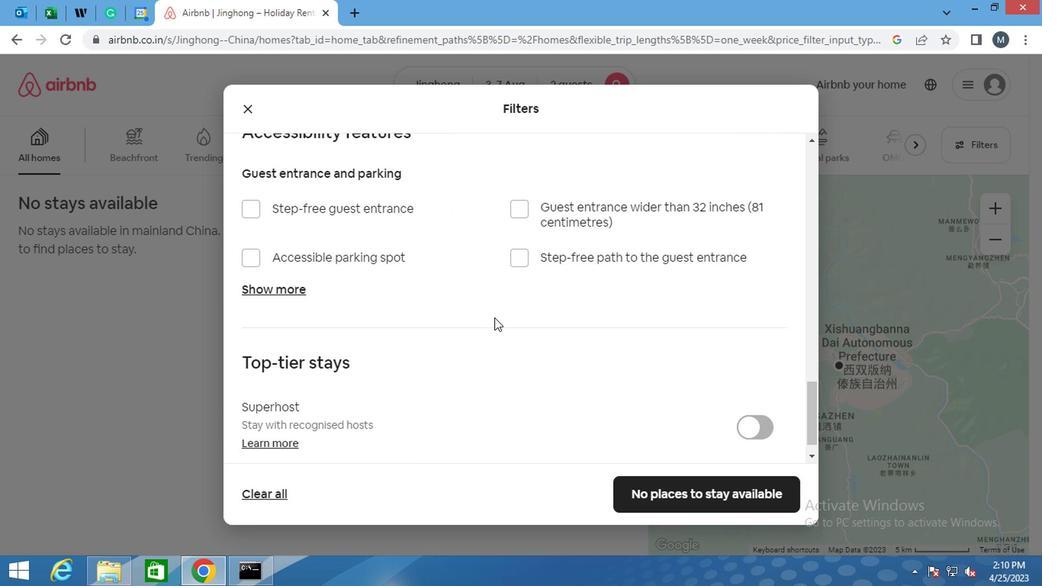 
Action: Mouse moved to (443, 346)
Screenshot: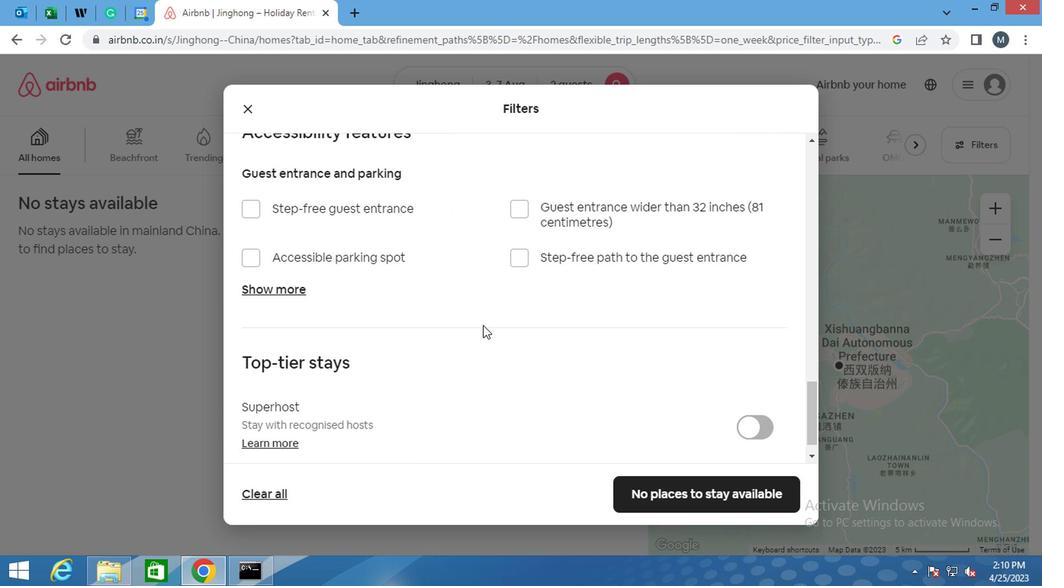 
Action: Mouse scrolled (443, 345) with delta (0, 0)
Screenshot: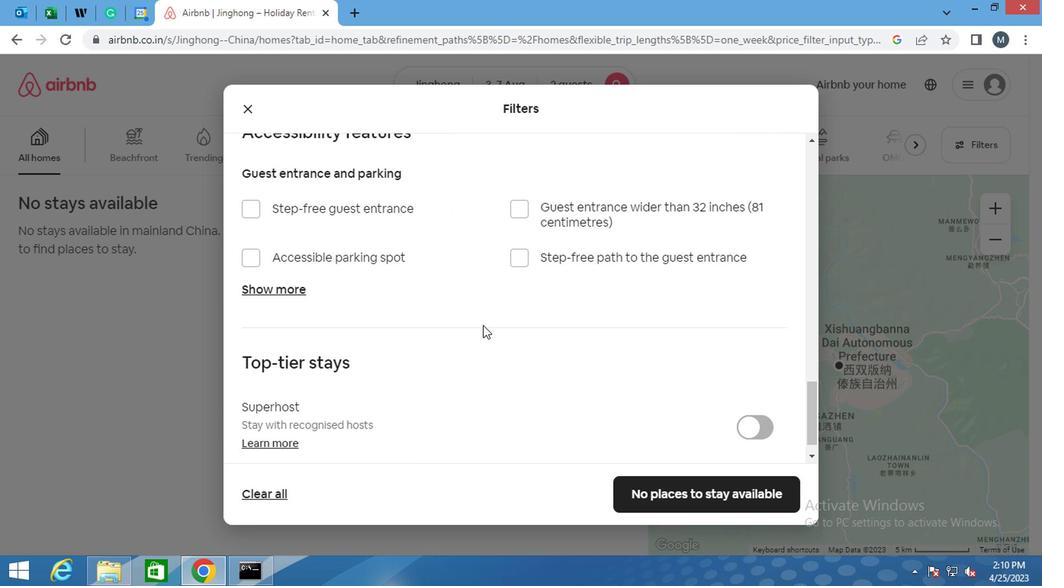 
Action: Mouse moved to (438, 351)
Screenshot: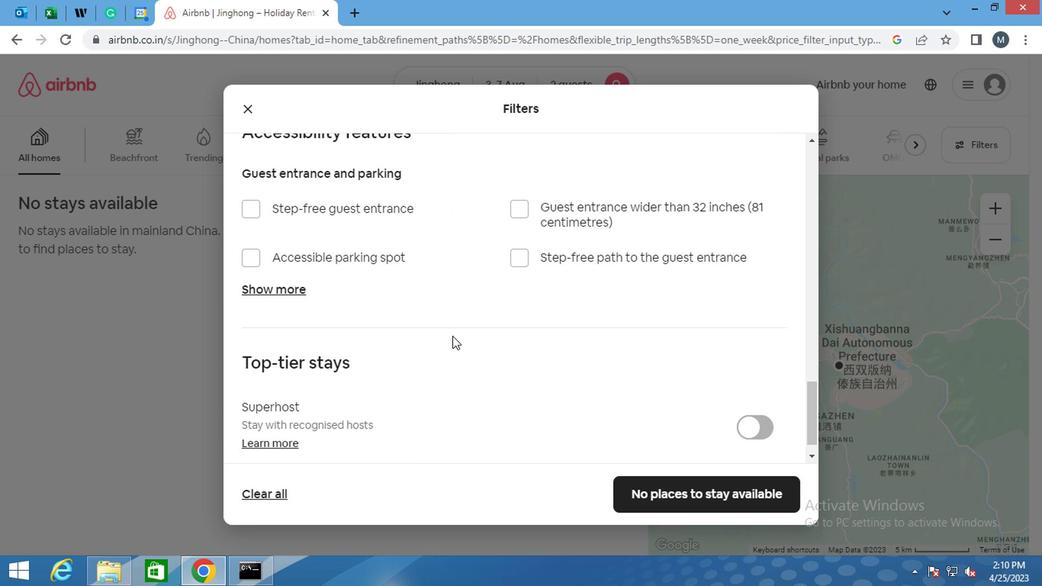 
Action: Mouse scrolled (438, 350) with delta (0, -1)
Screenshot: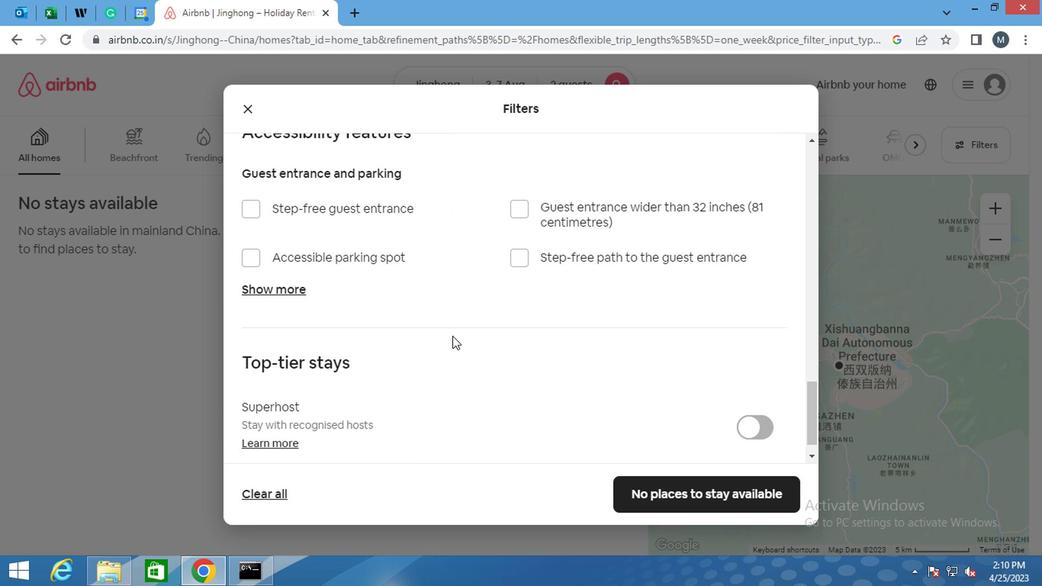 
Action: Mouse moved to (432, 373)
Screenshot: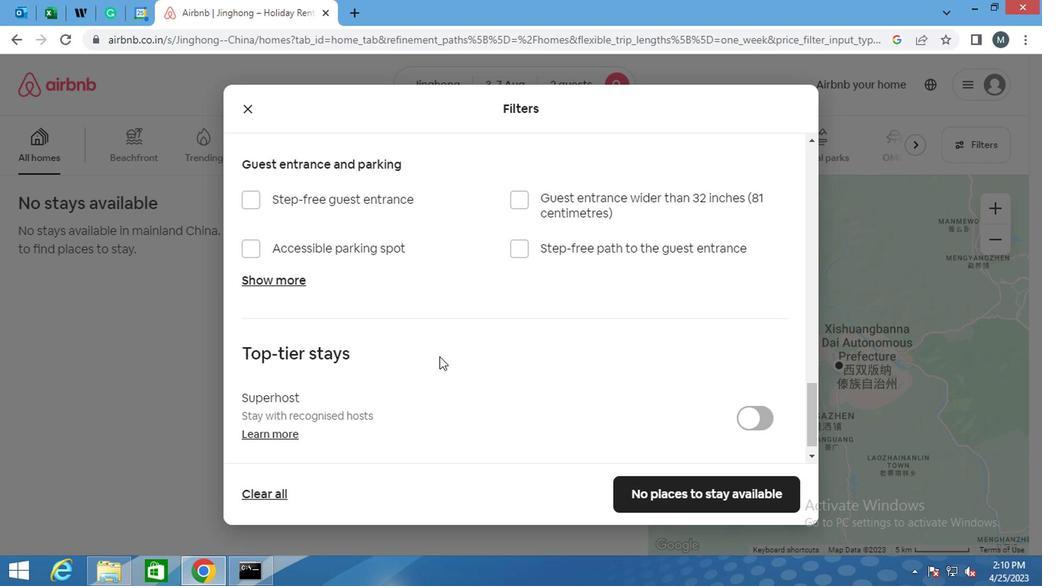 
Action: Mouse scrolled (432, 372) with delta (0, 0)
Screenshot: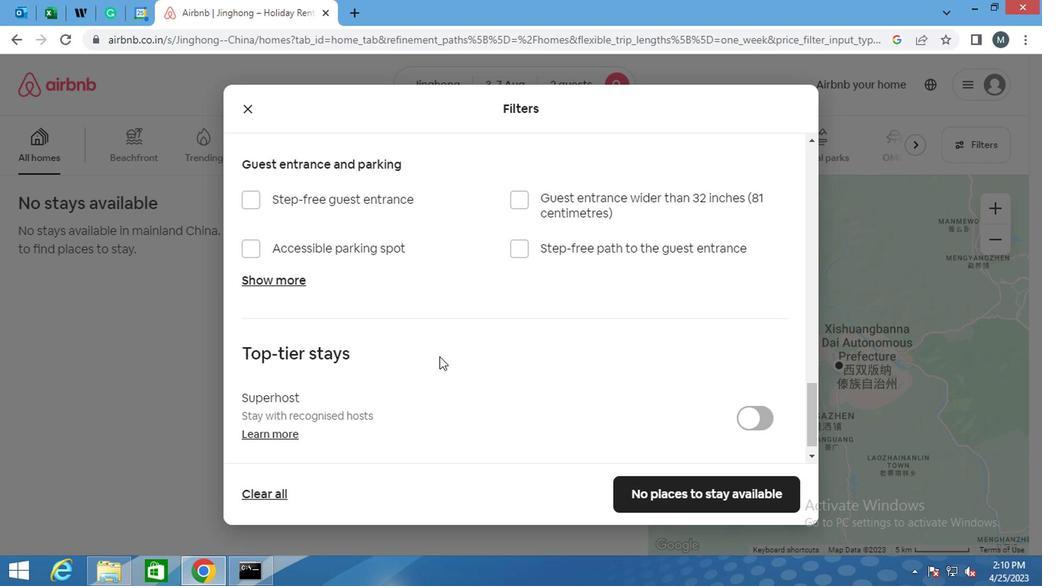 
Action: Mouse moved to (434, 376)
Screenshot: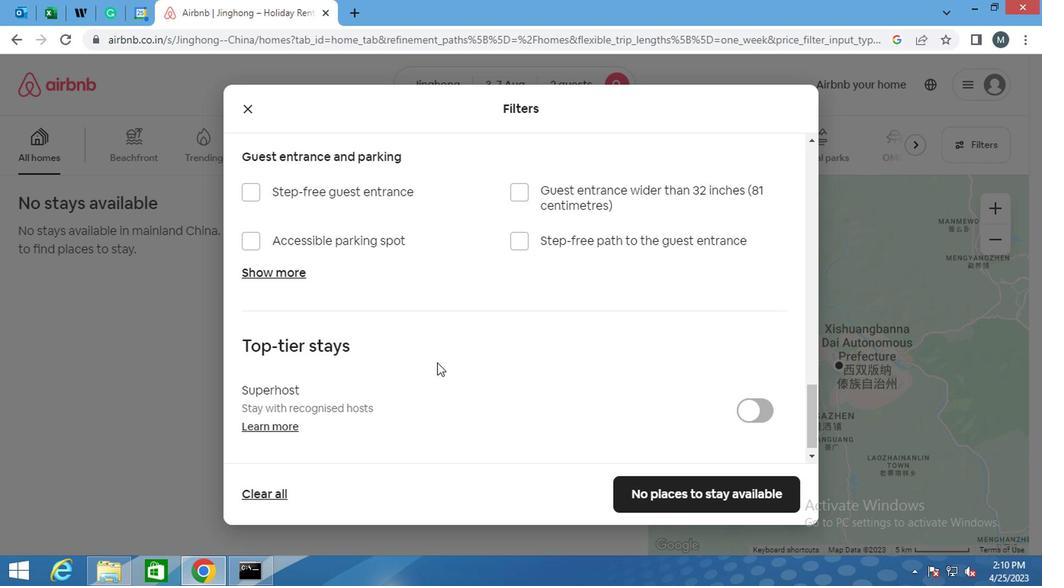 
Action: Mouse scrolled (434, 376) with delta (0, 0)
Screenshot: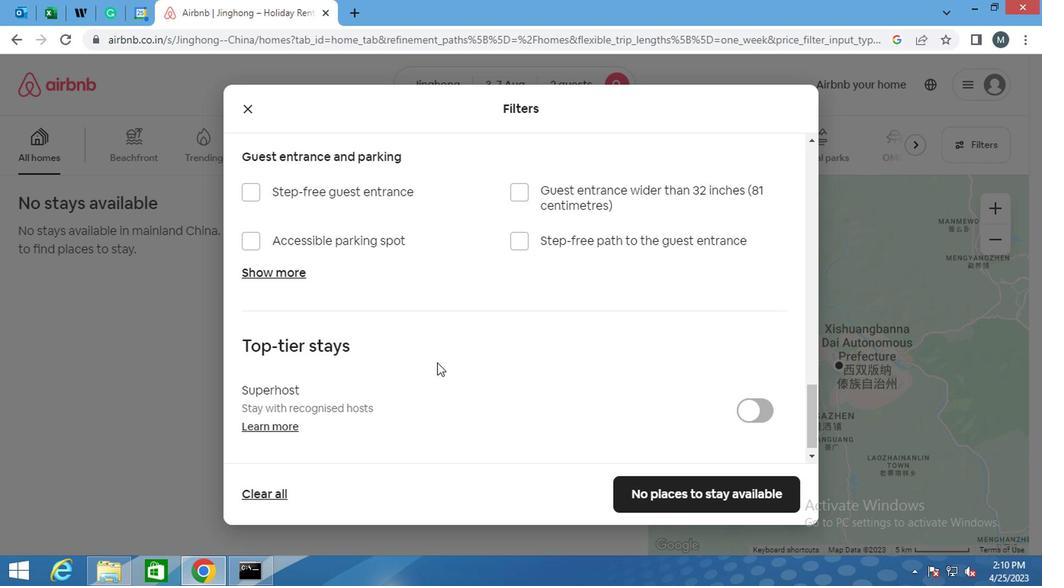 
Action: Mouse moved to (706, 498)
Screenshot: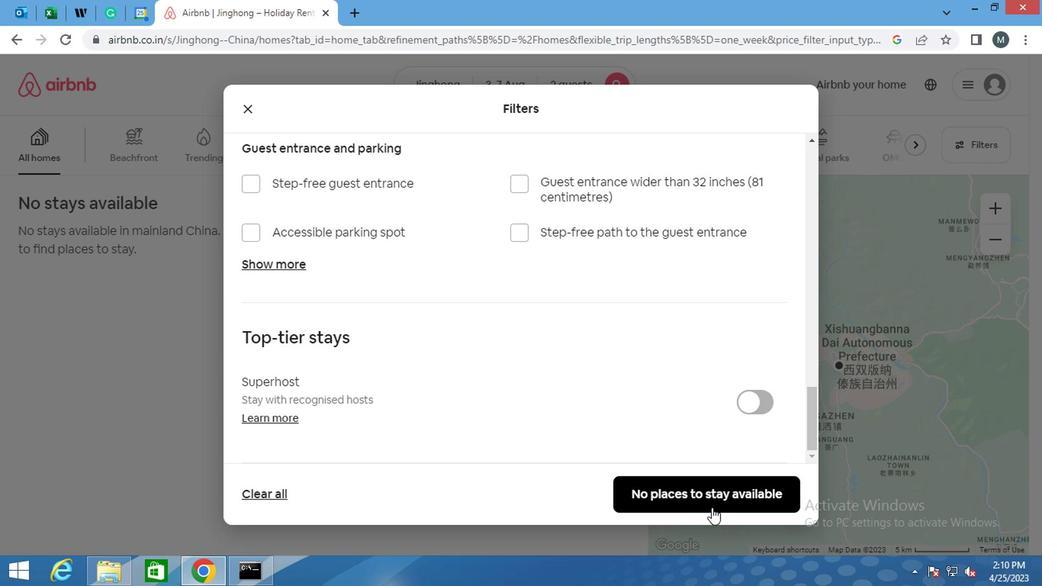 
Action: Mouse pressed left at (706, 498)
Screenshot: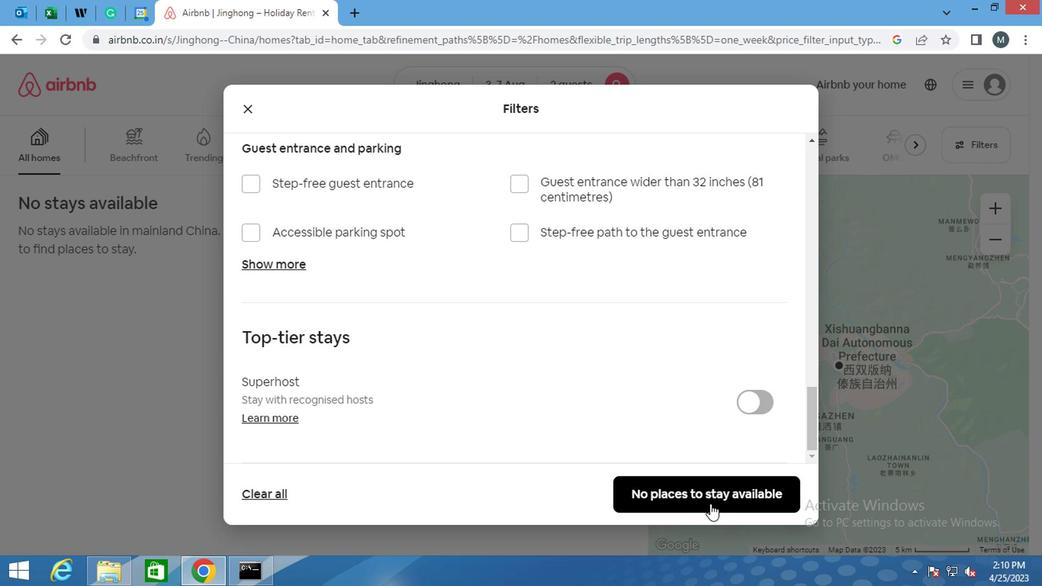 
Action: Mouse moved to (704, 496)
Screenshot: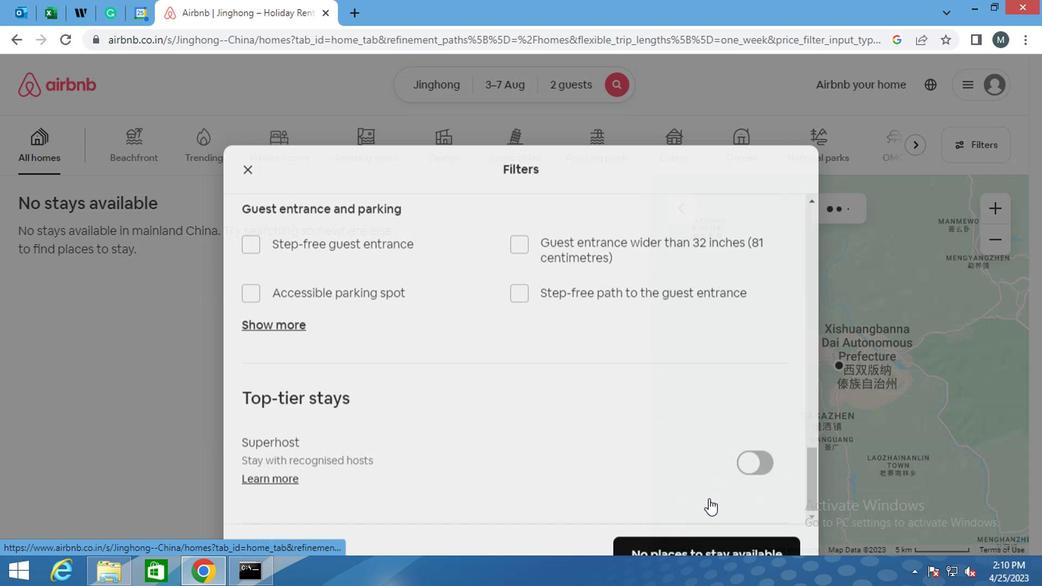 
